 Task: Find a flight from Indianapolis to Fargo on May 10 for 8 passengers in economy class, with 2 carry-on bags, a price up to ₹330,000, on Alaska Airlines, departing between 12:00 AM and 1:00 AM.
Action: Mouse moved to (406, 360)
Screenshot: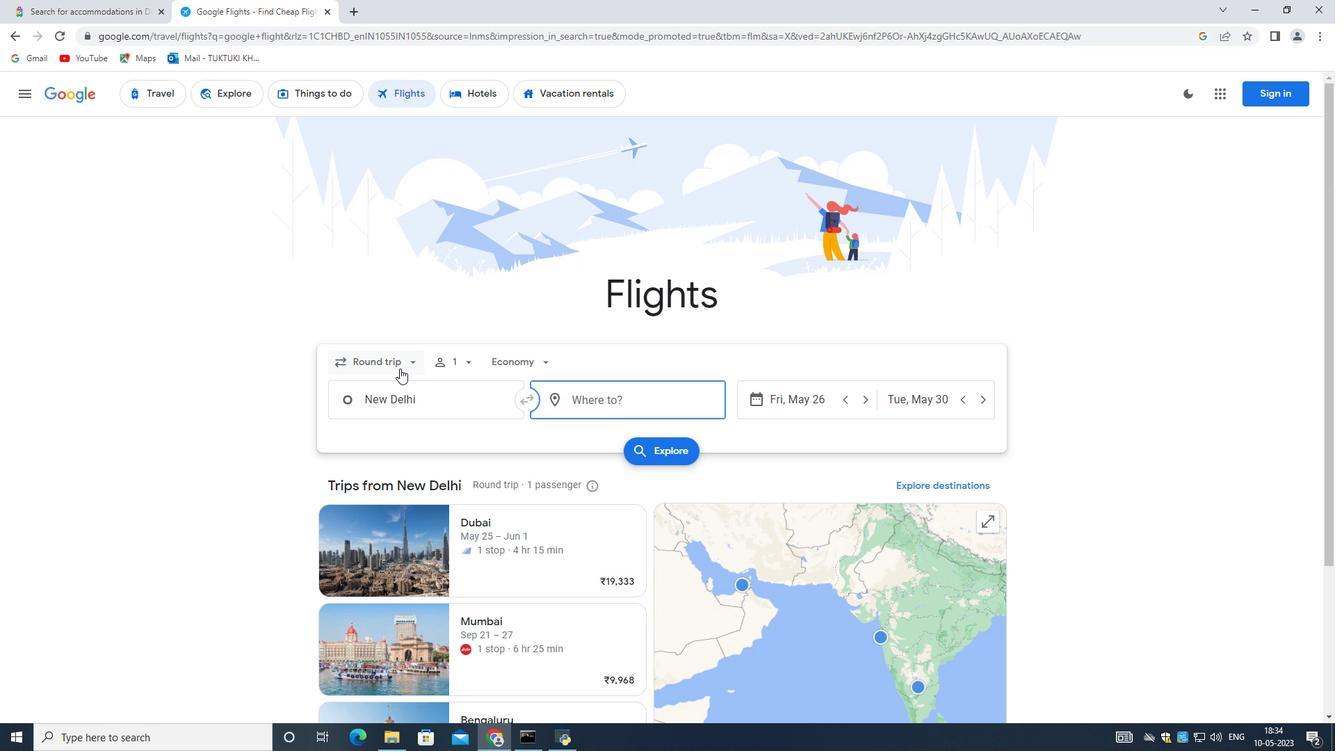 
Action: Mouse pressed left at (406, 360)
Screenshot: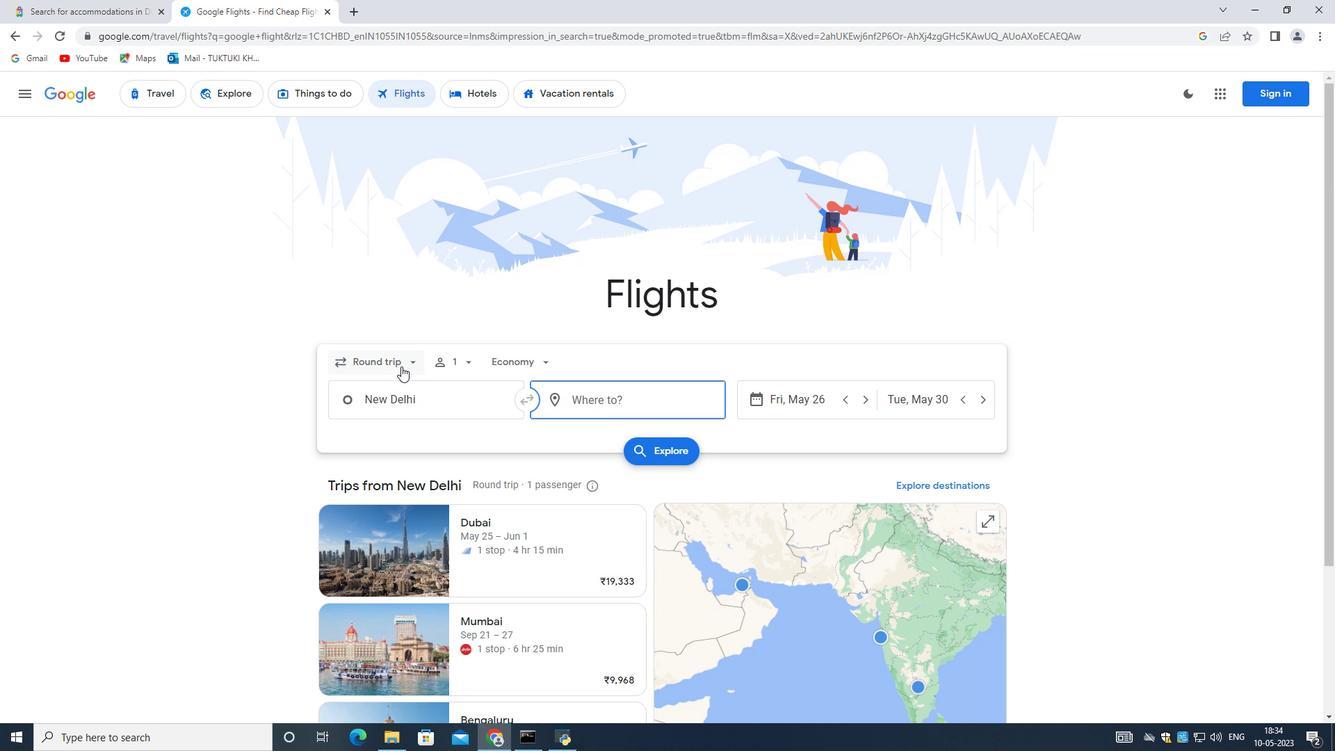 
Action: Mouse moved to (389, 427)
Screenshot: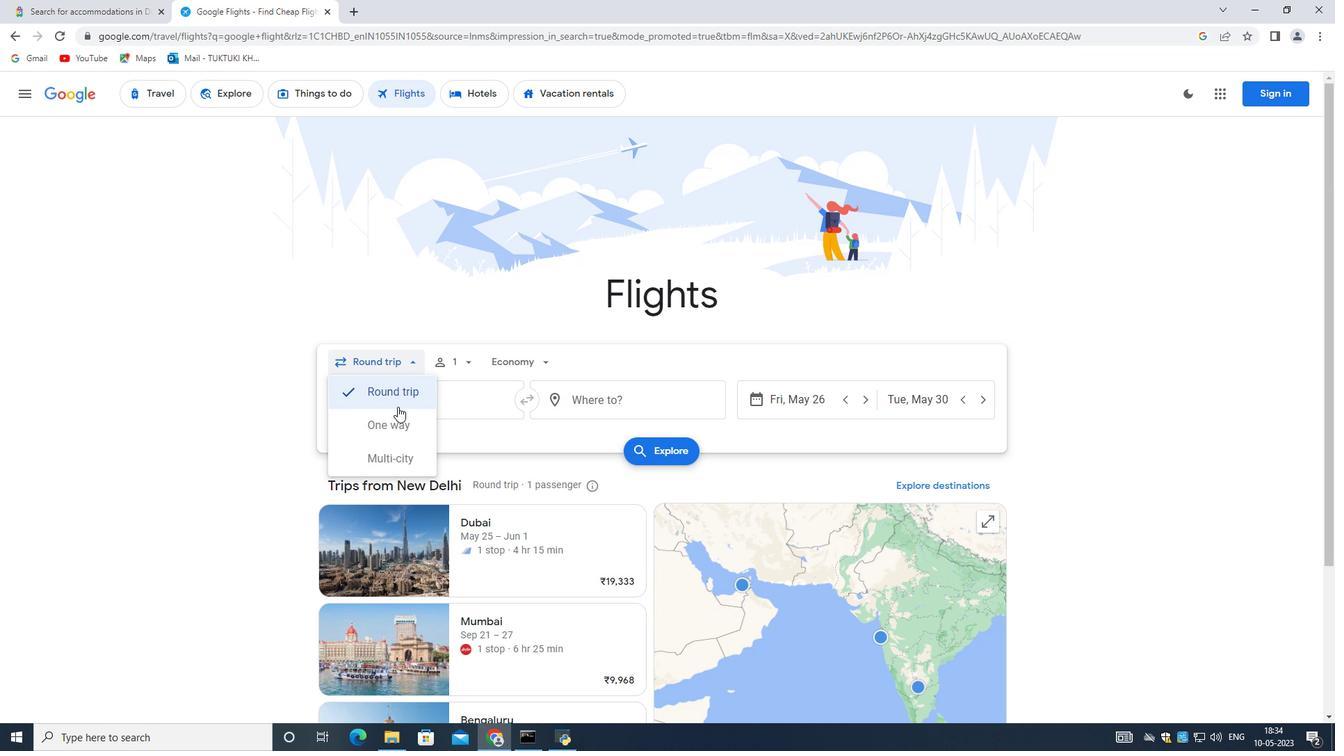 
Action: Mouse pressed left at (389, 427)
Screenshot: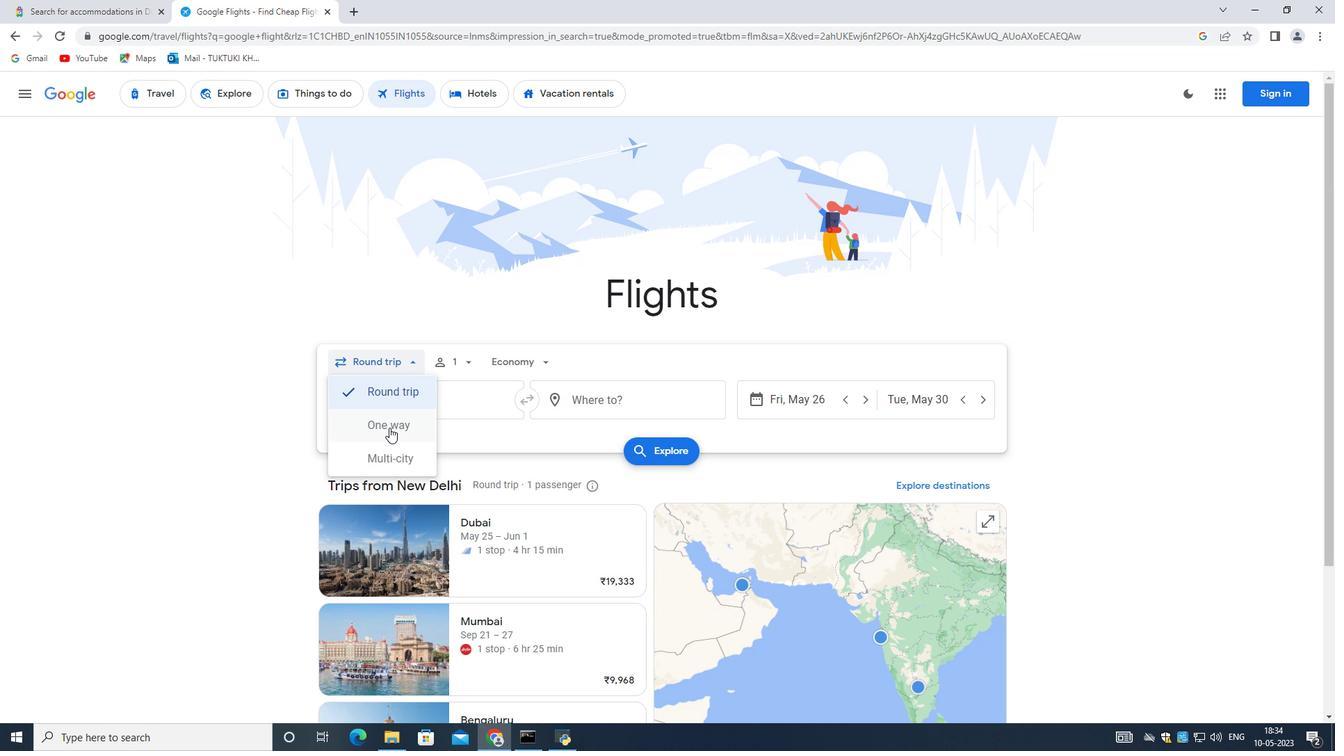 
Action: Mouse moved to (463, 362)
Screenshot: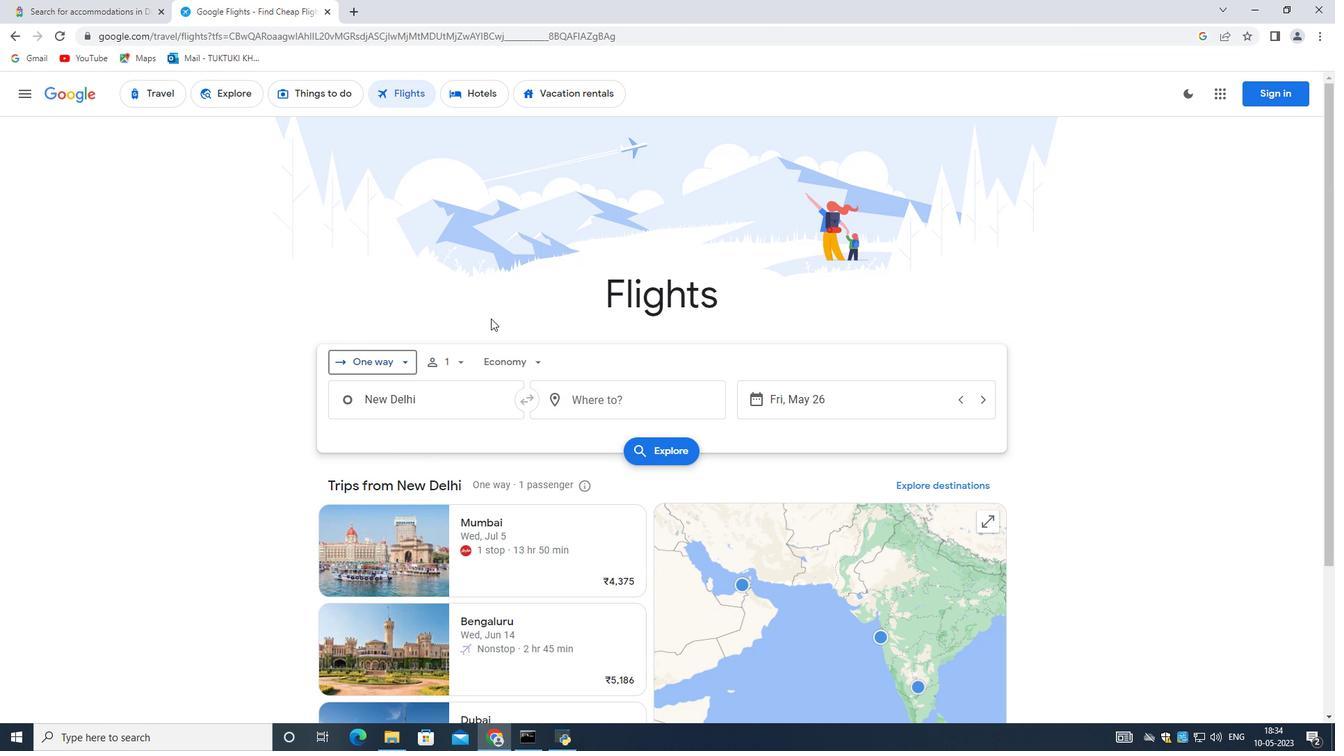 
Action: Mouse pressed left at (463, 362)
Screenshot: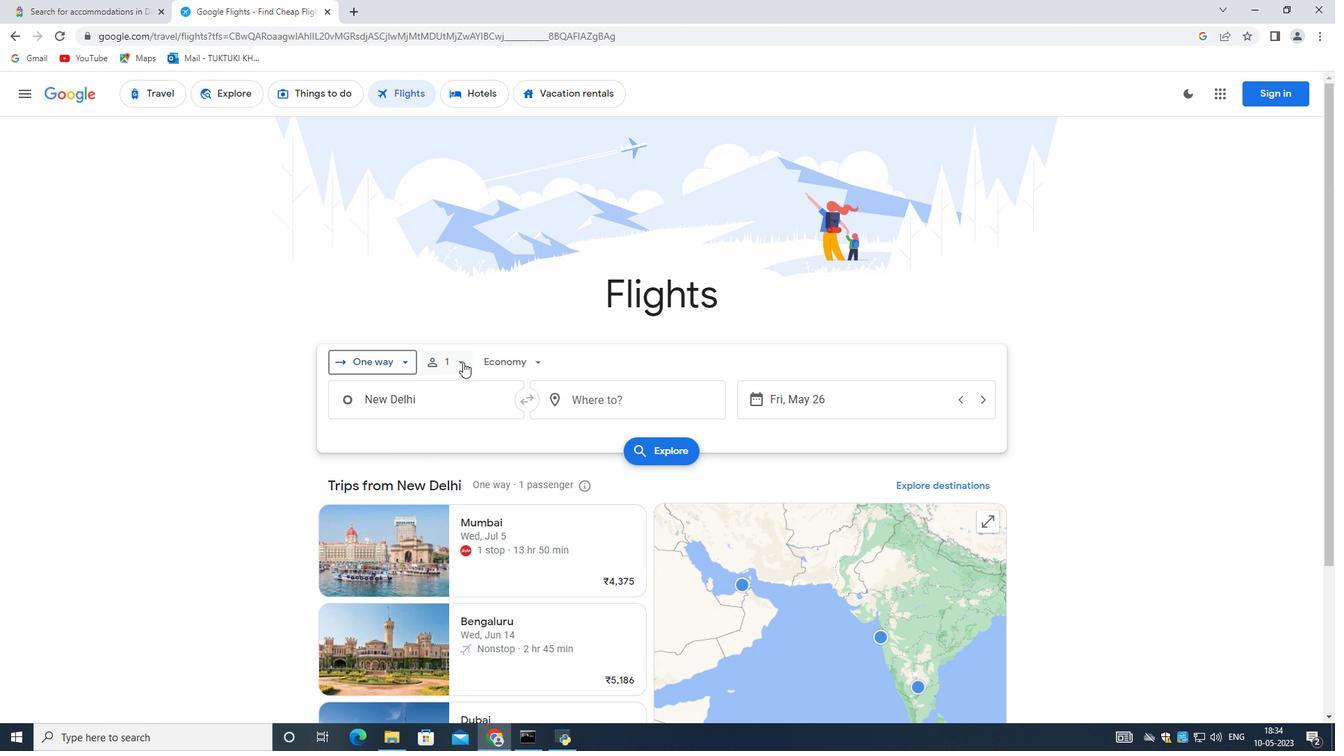 
Action: Mouse moved to (567, 430)
Screenshot: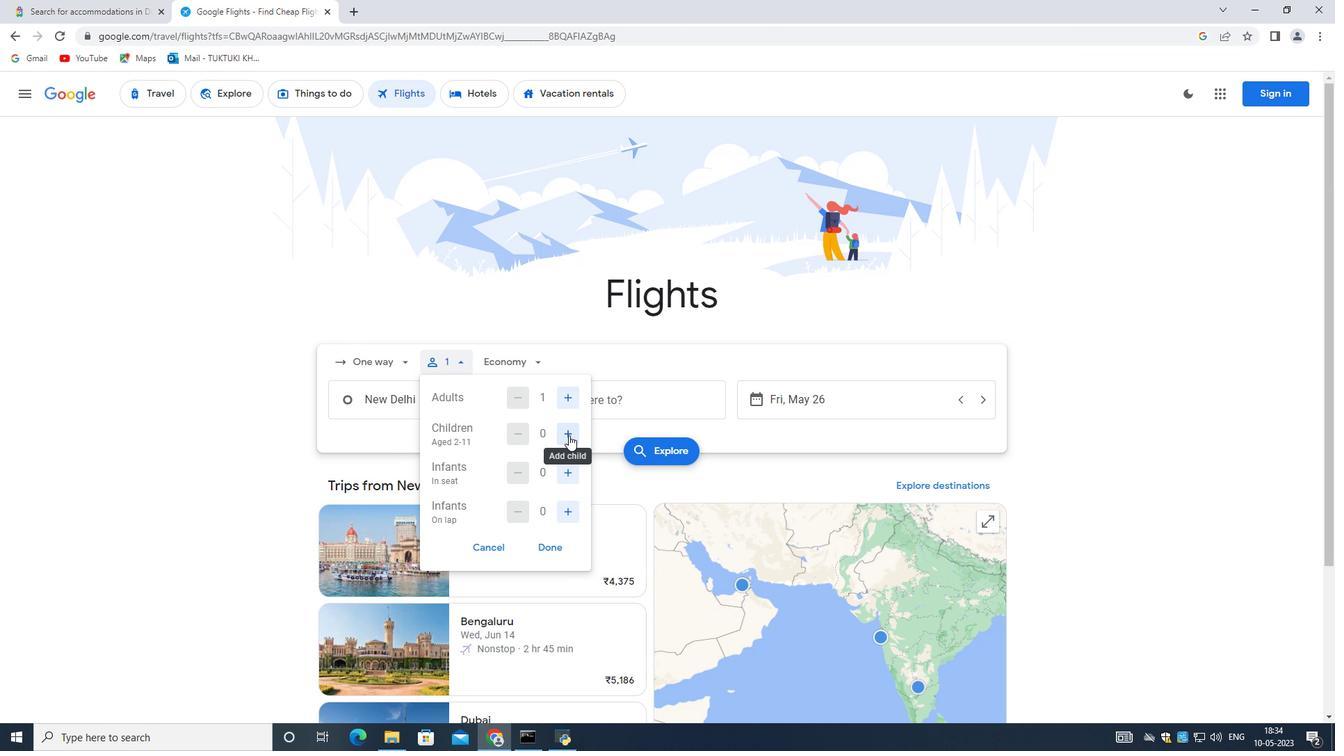 
Action: Mouse pressed left at (567, 430)
Screenshot: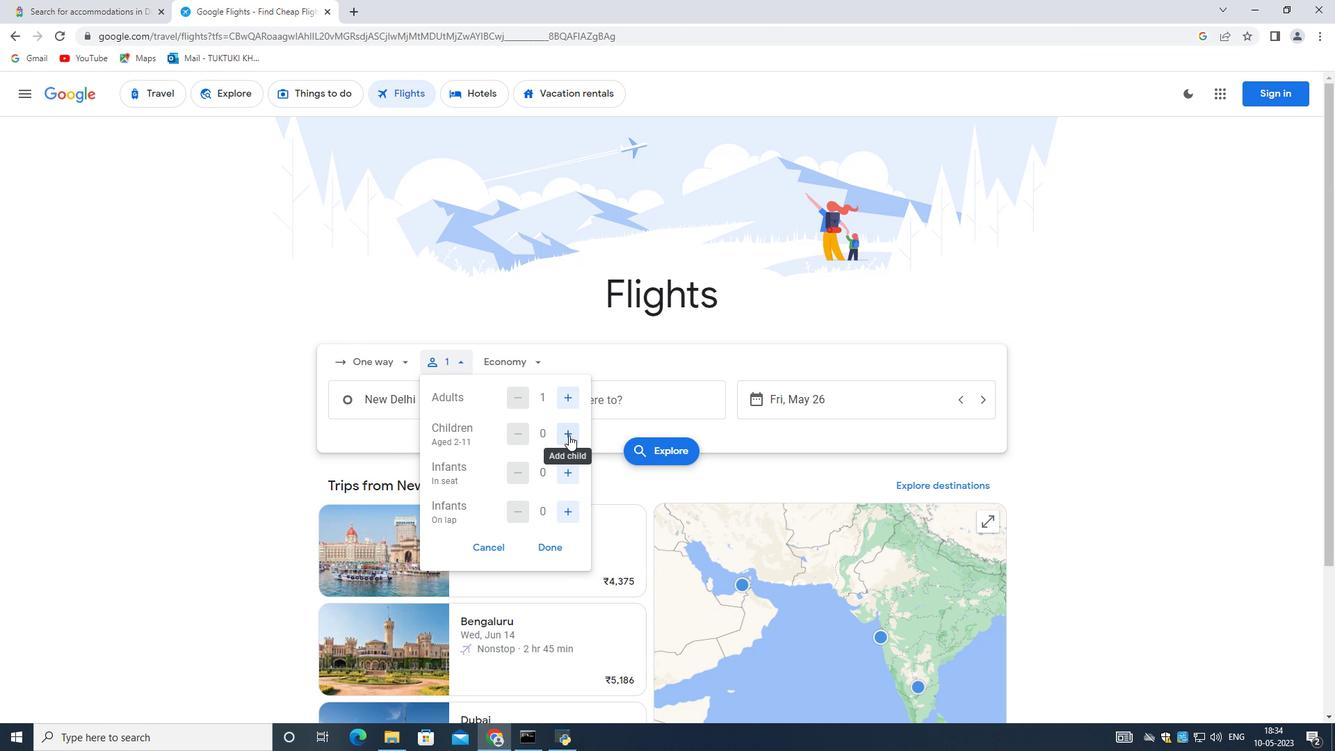 
Action: Mouse moved to (567, 430)
Screenshot: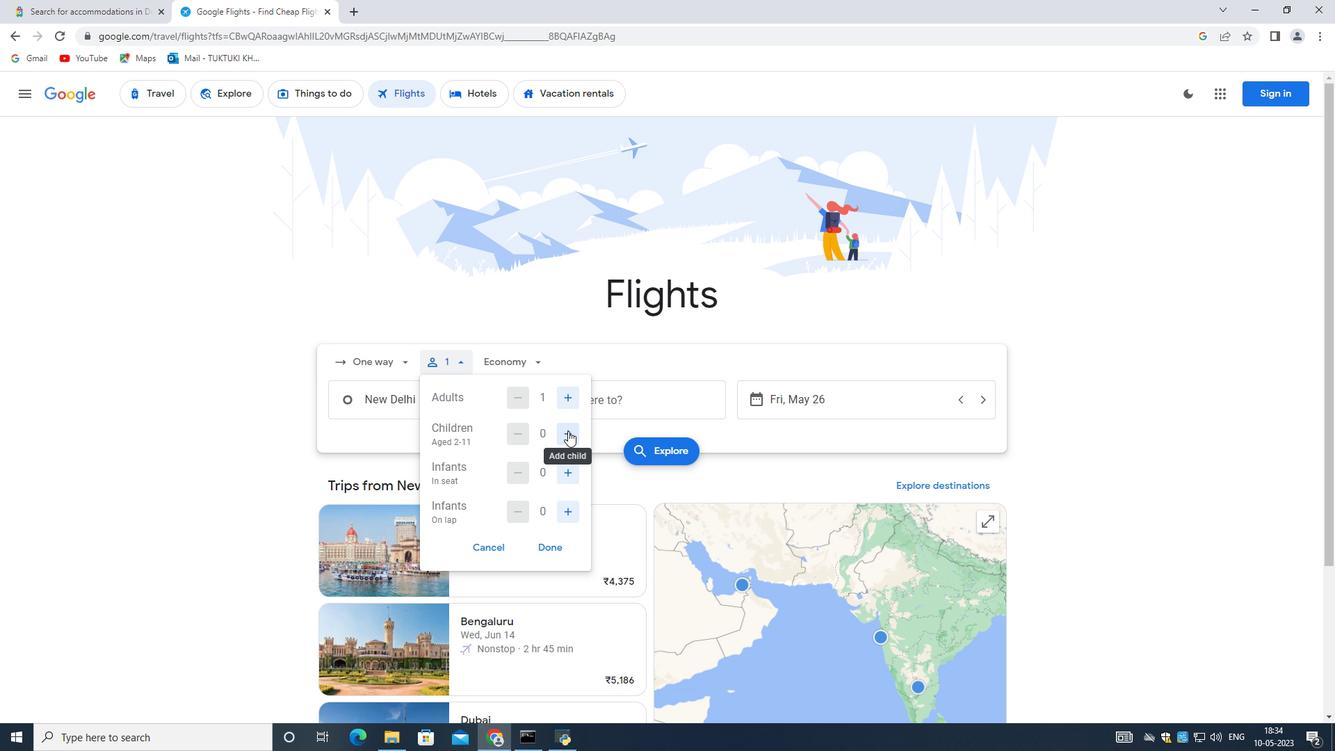 
Action: Mouse pressed left at (567, 430)
Screenshot: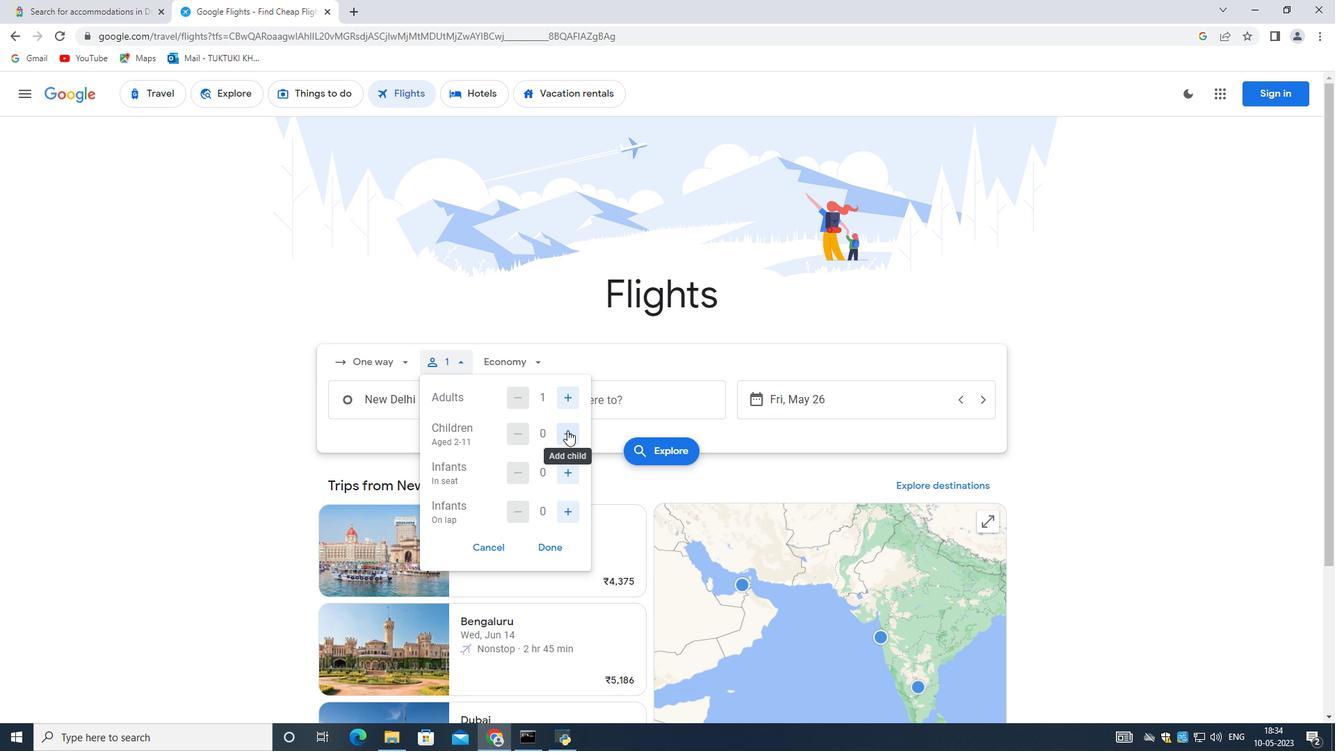 
Action: Mouse pressed left at (567, 430)
Screenshot: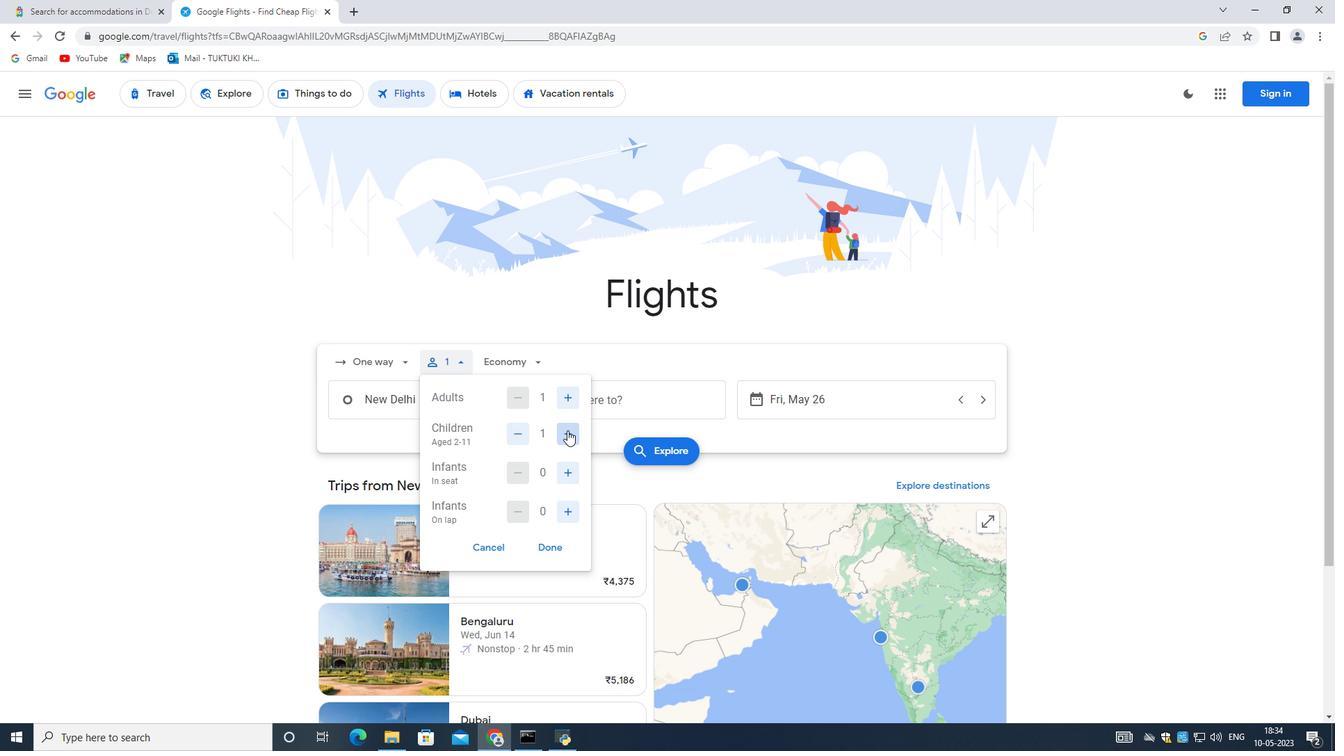
Action: Mouse pressed left at (567, 430)
Screenshot: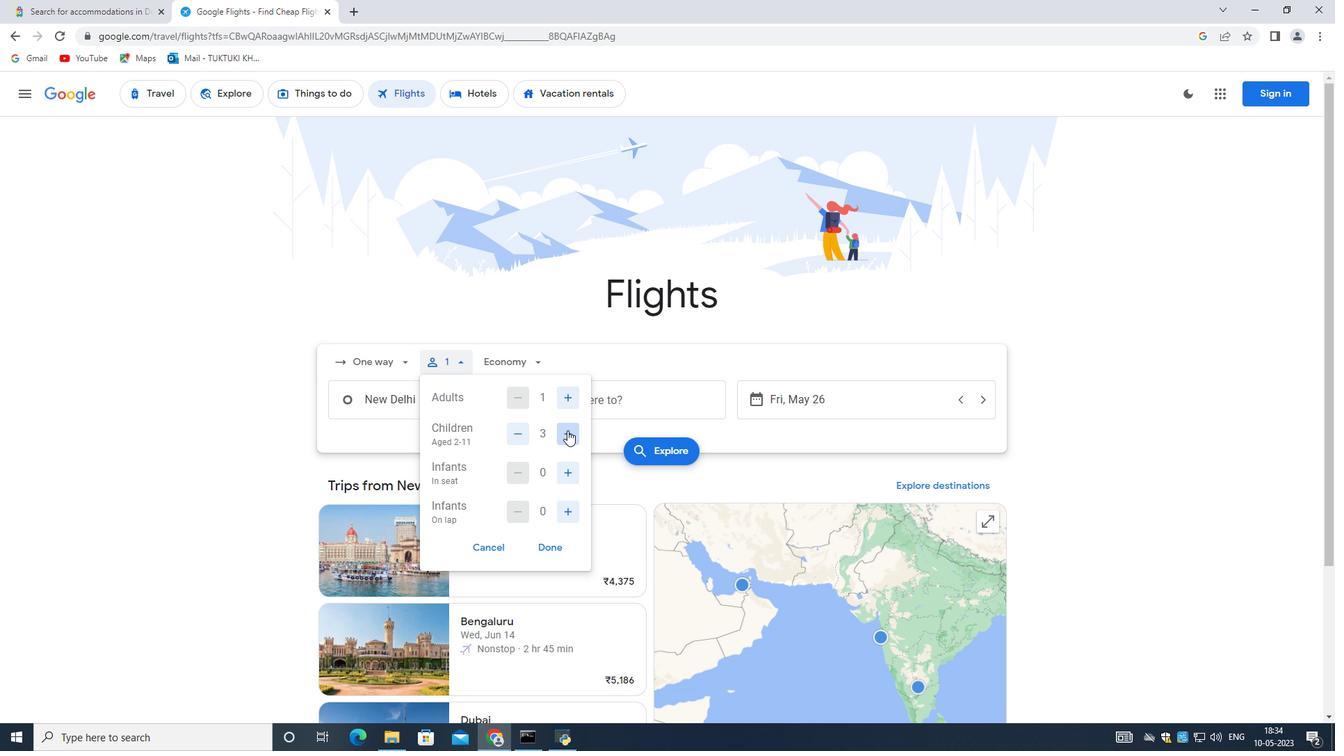 
Action: Mouse pressed left at (567, 430)
Screenshot: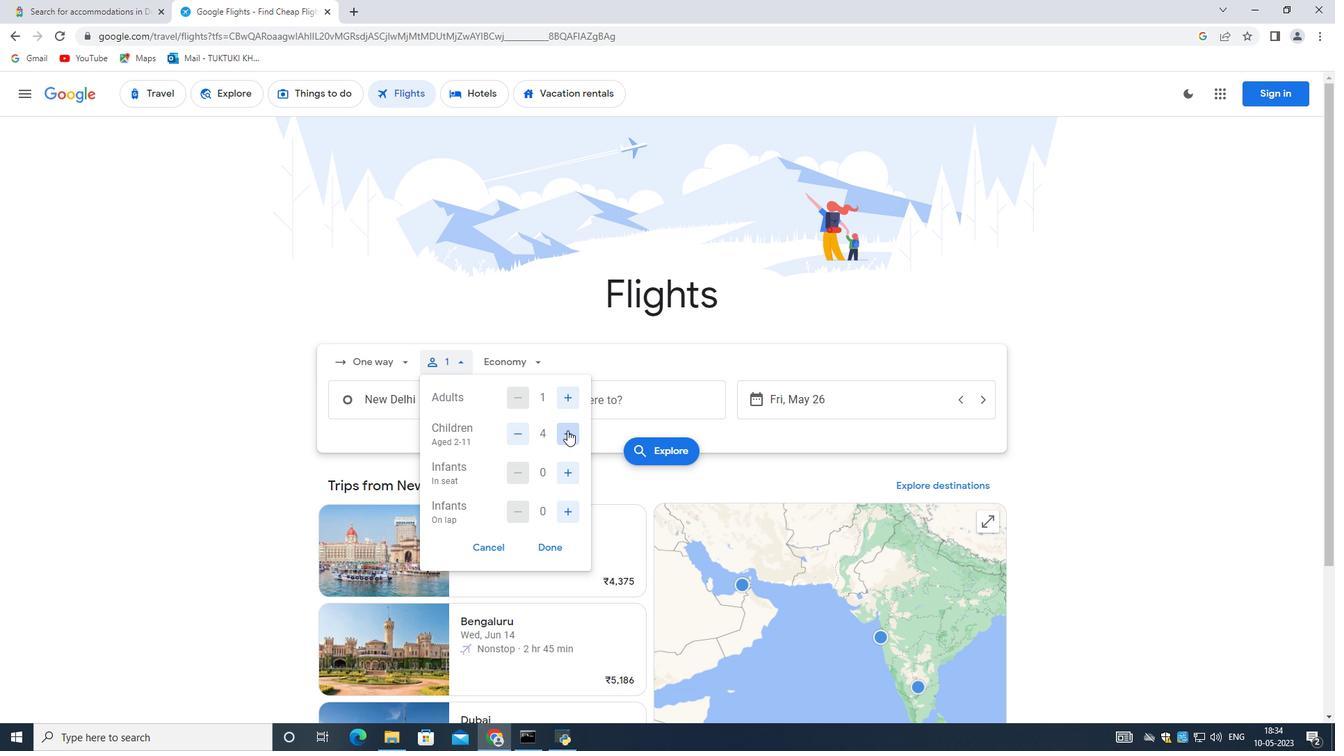 
Action: Mouse moved to (567, 429)
Screenshot: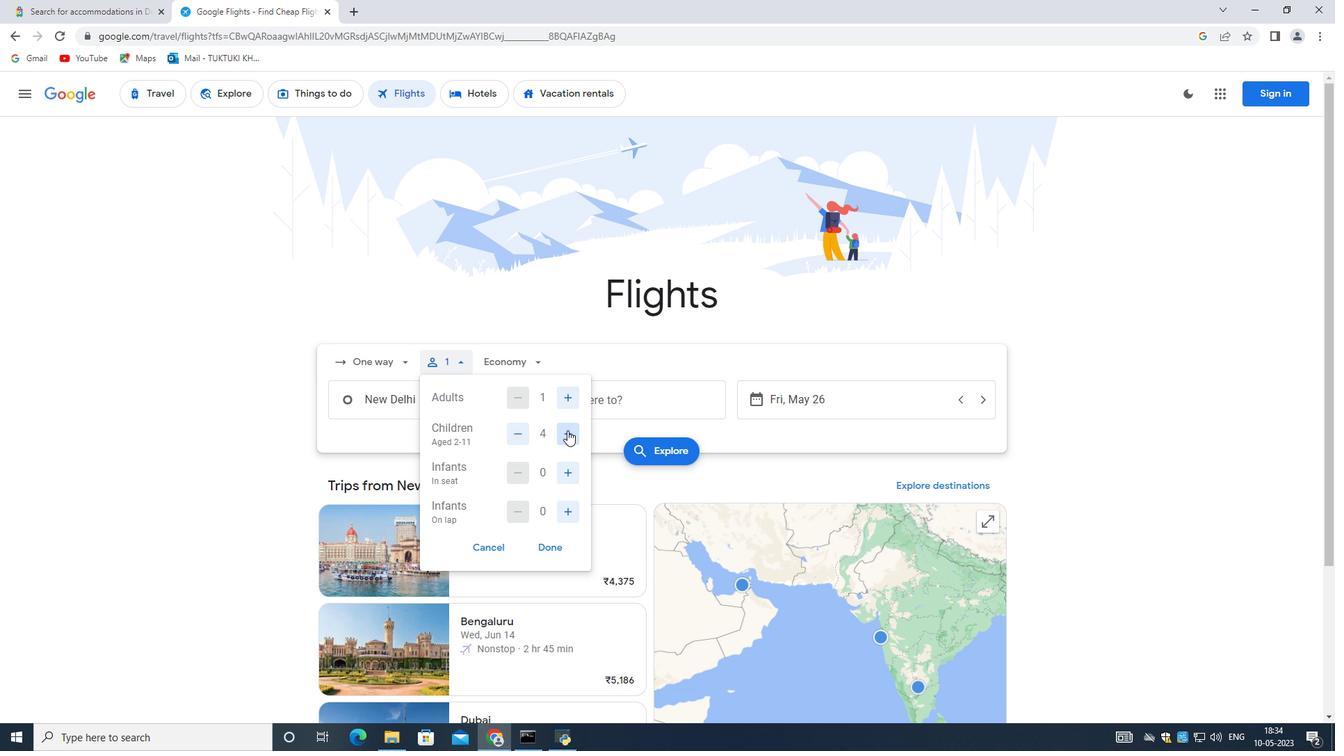 
Action: Mouse pressed left at (567, 429)
Screenshot: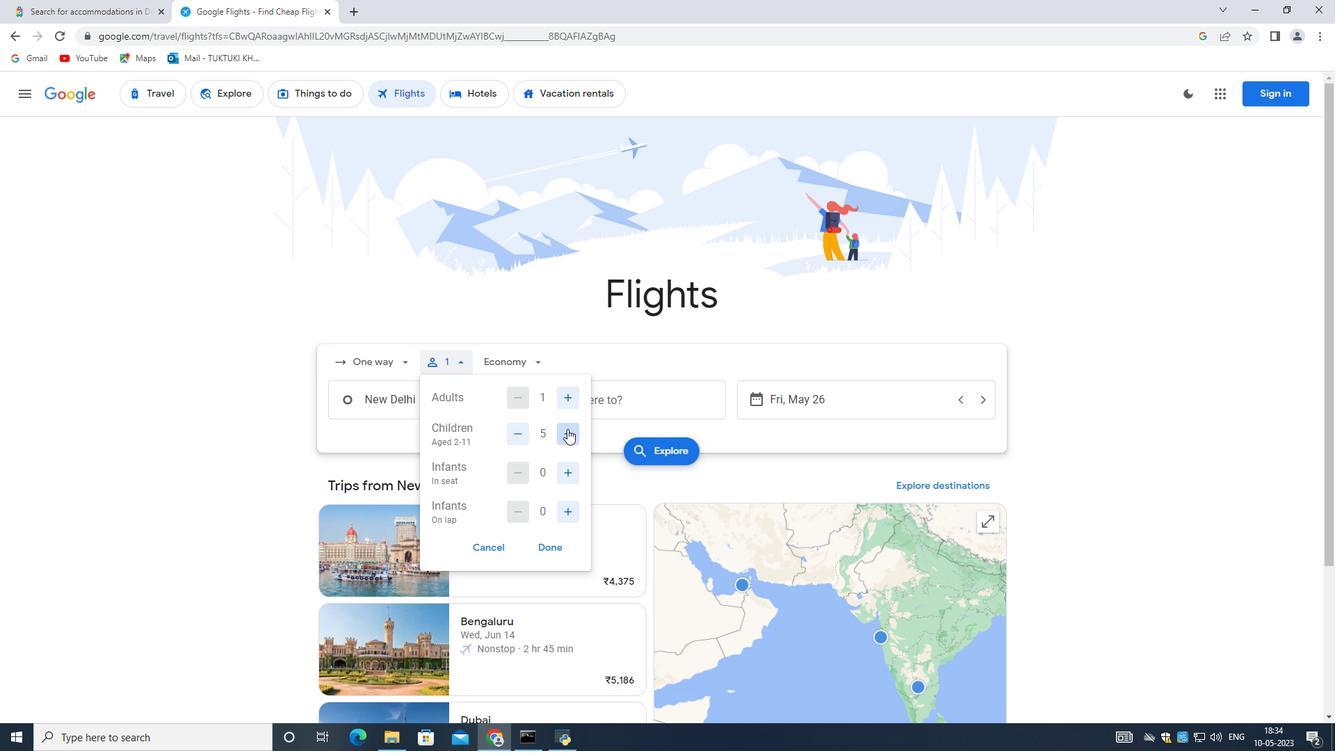
Action: Mouse moved to (516, 431)
Screenshot: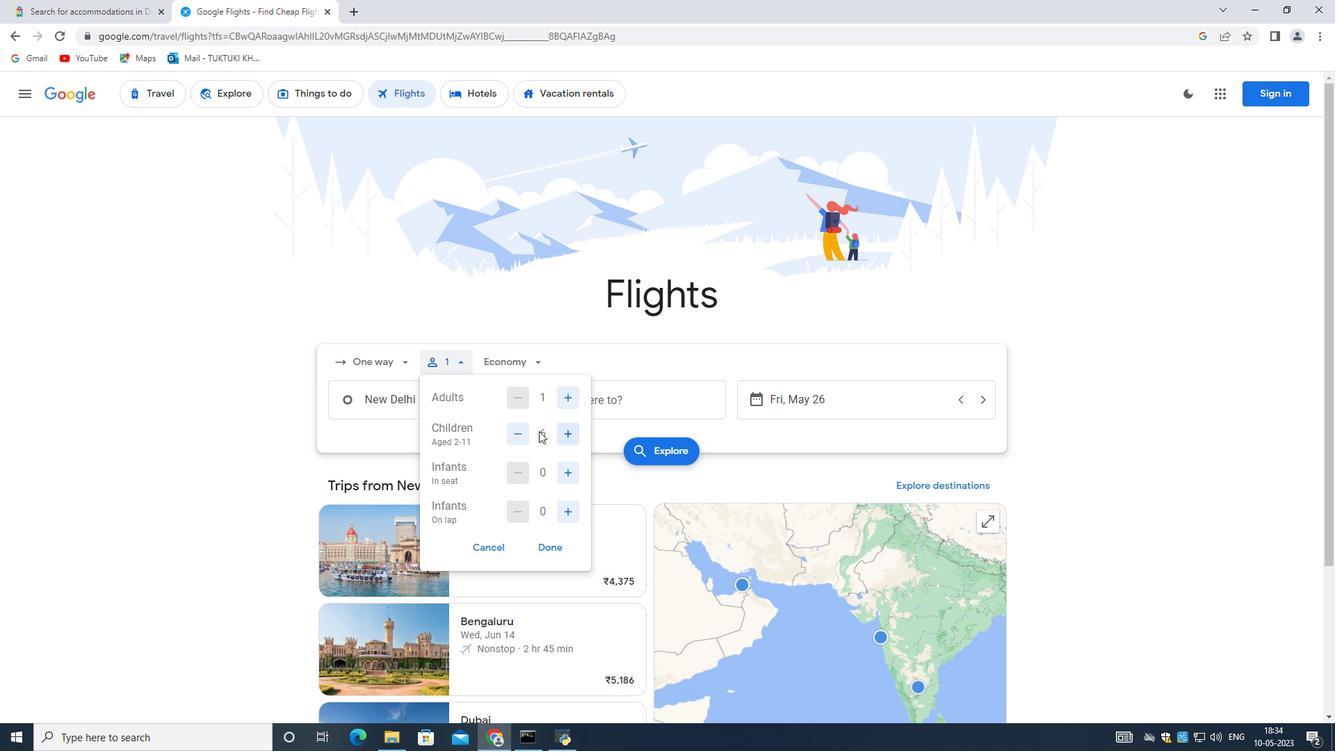 
Action: Mouse pressed left at (516, 431)
Screenshot: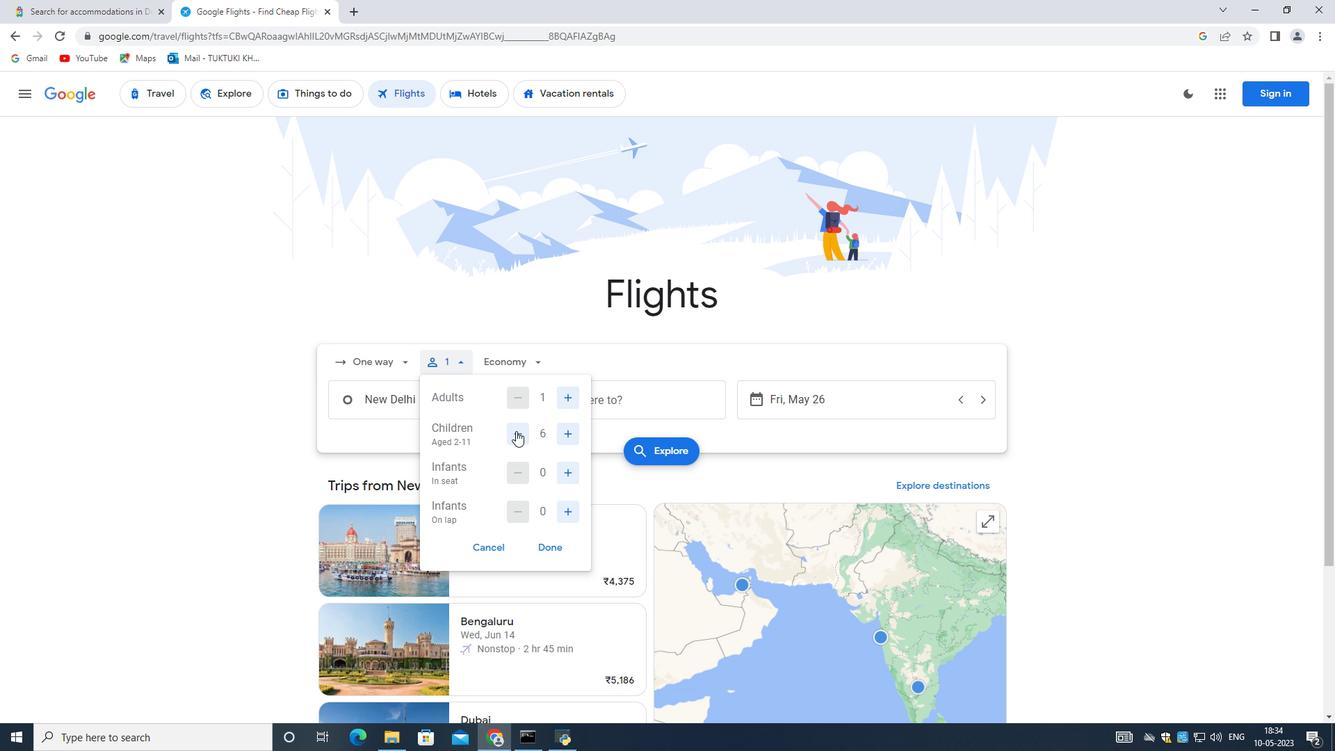 
Action: Mouse moved to (571, 468)
Screenshot: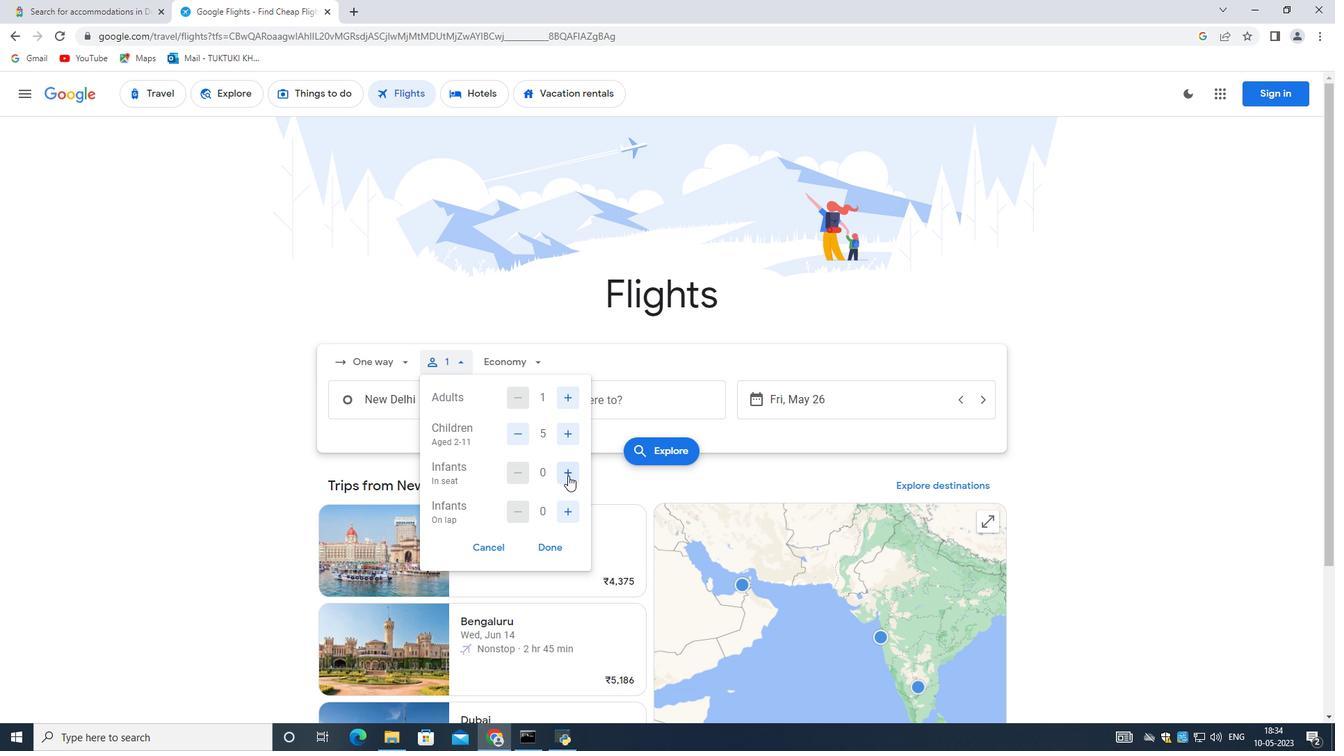 
Action: Mouse pressed left at (571, 468)
Screenshot: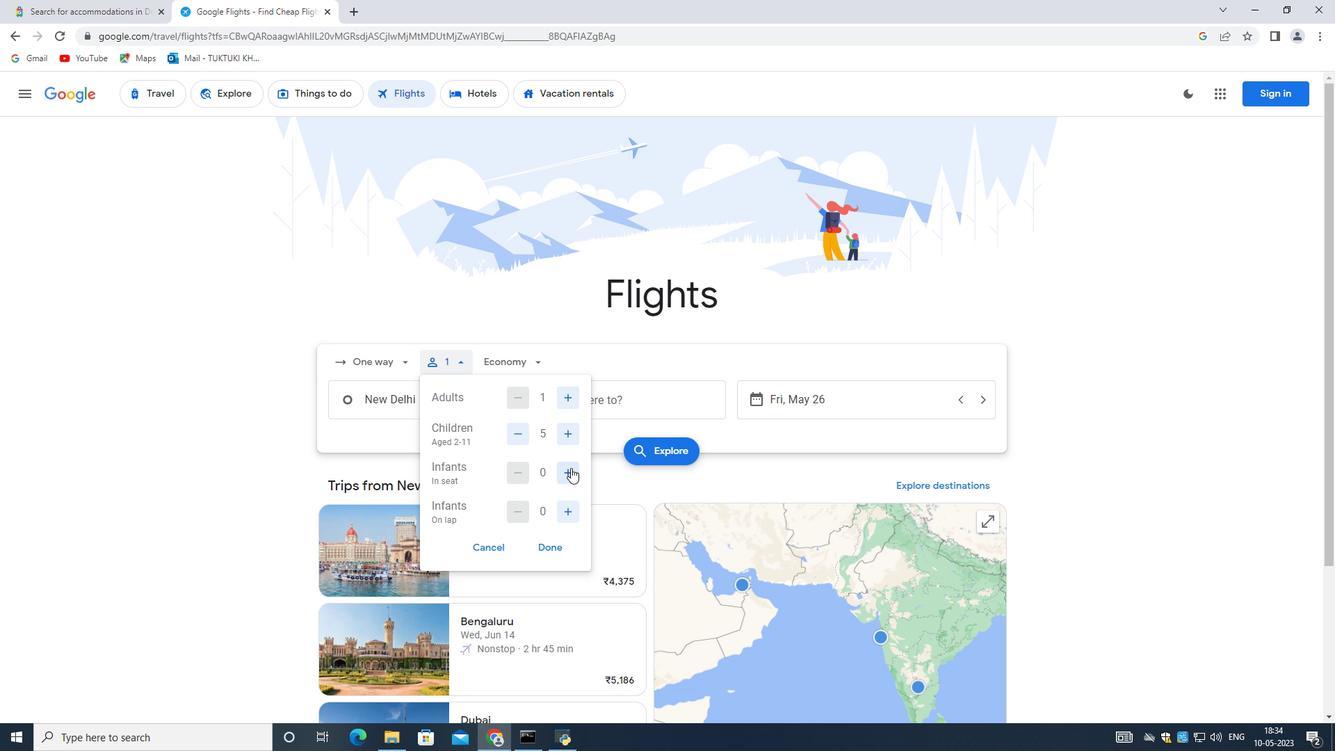 
Action: Mouse pressed left at (571, 468)
Screenshot: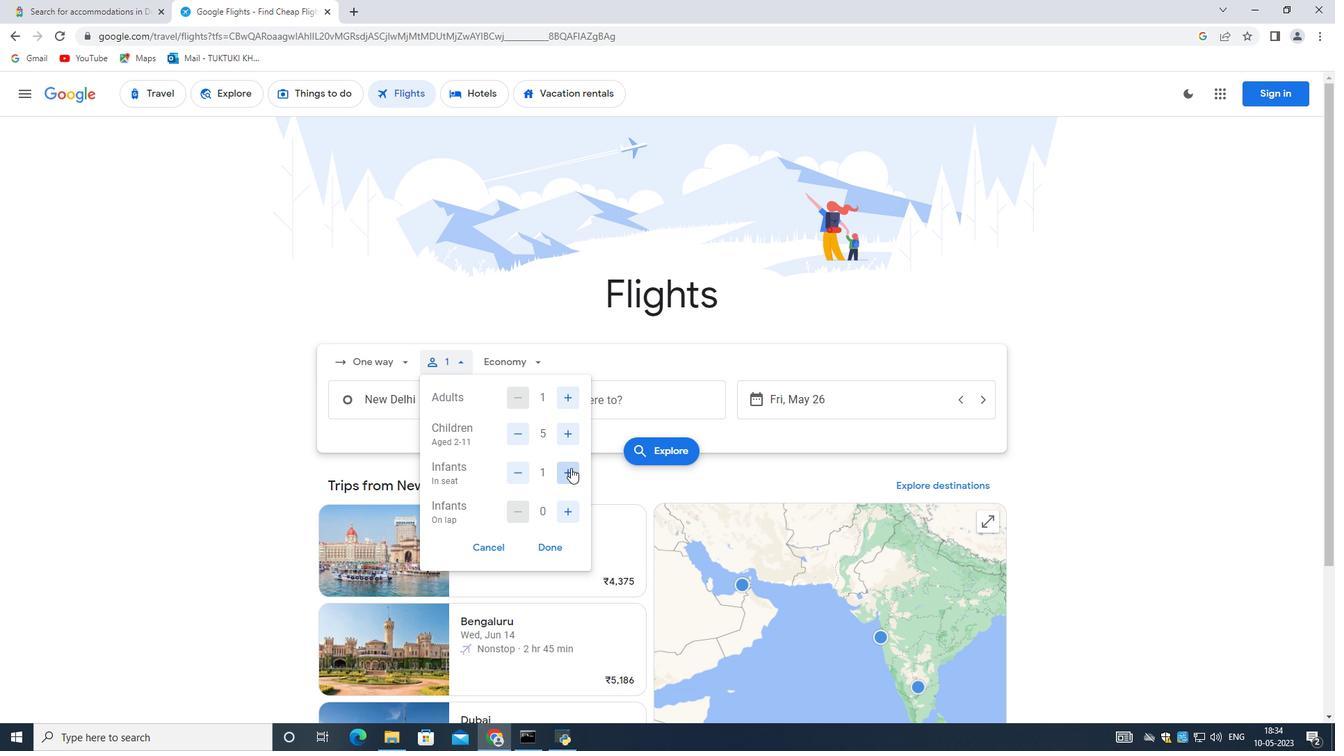 
Action: Mouse moved to (561, 507)
Screenshot: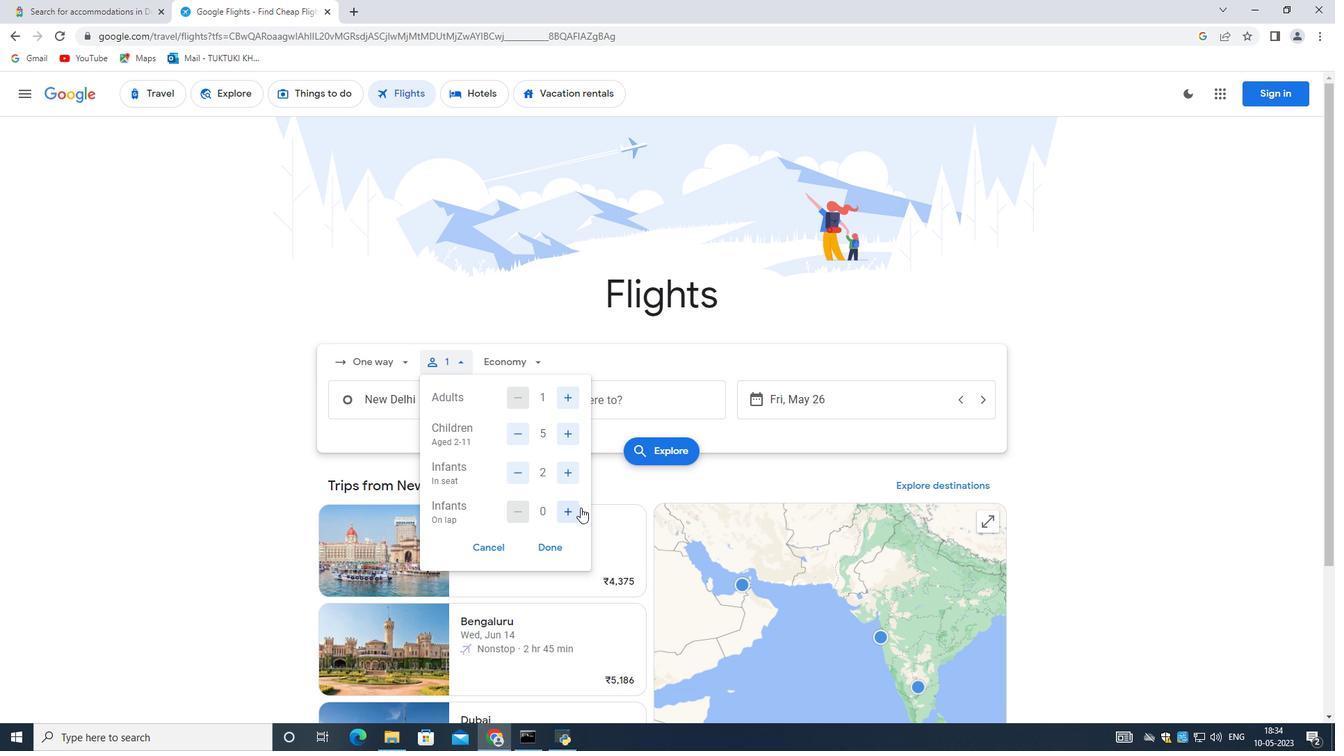 
Action: Mouse pressed left at (561, 507)
Screenshot: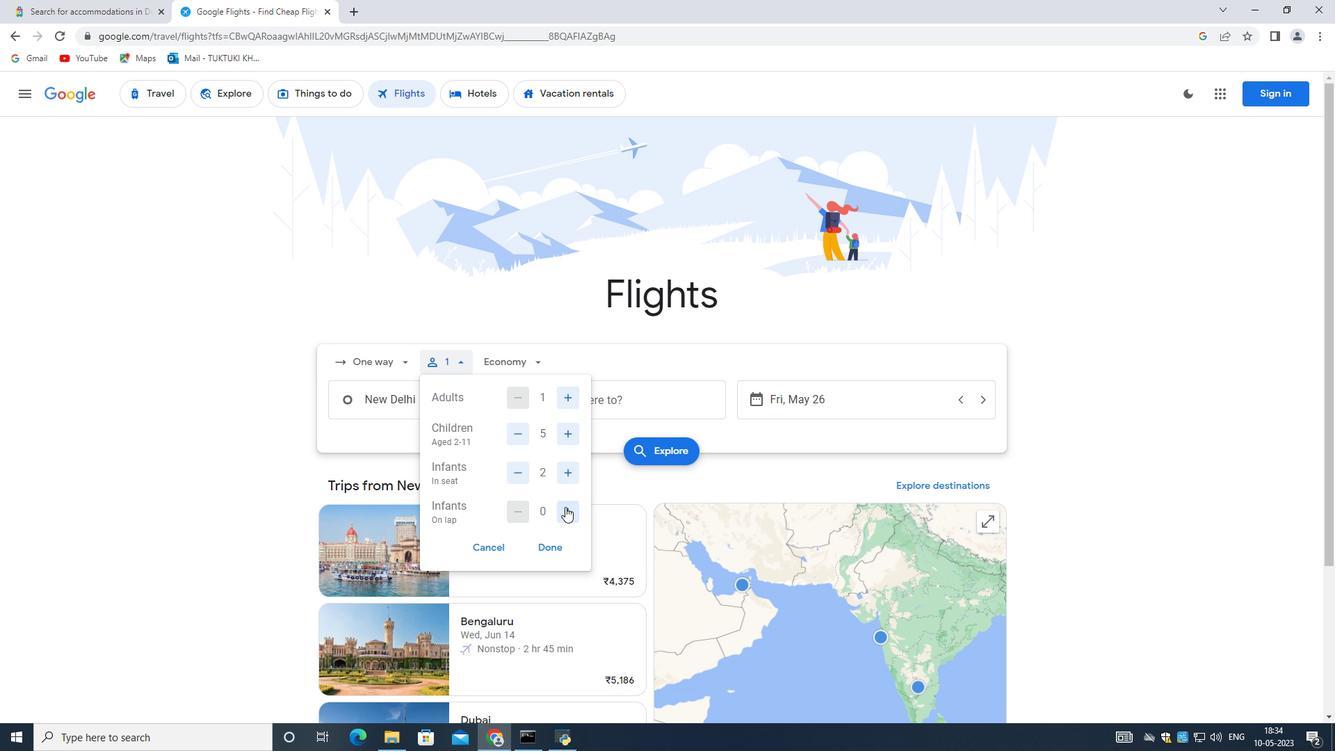 
Action: Mouse moved to (522, 470)
Screenshot: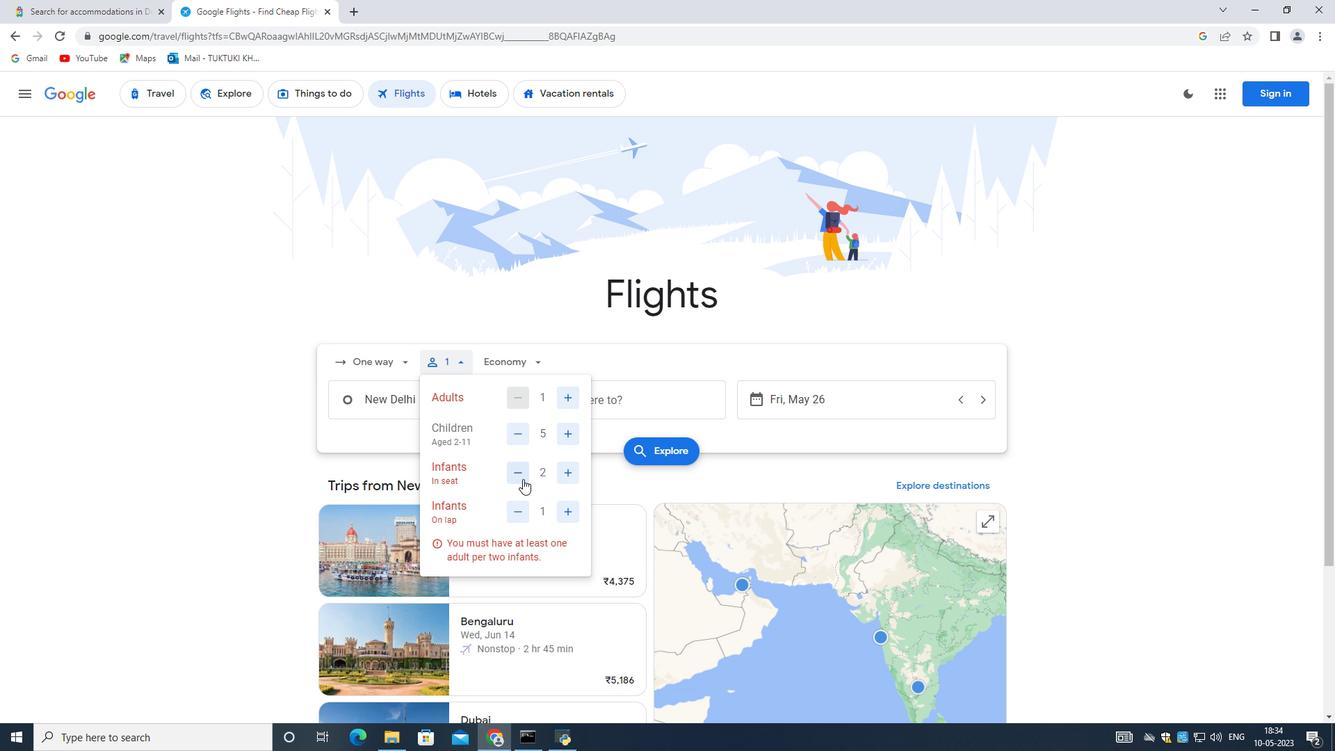 
Action: Mouse pressed left at (522, 470)
Screenshot: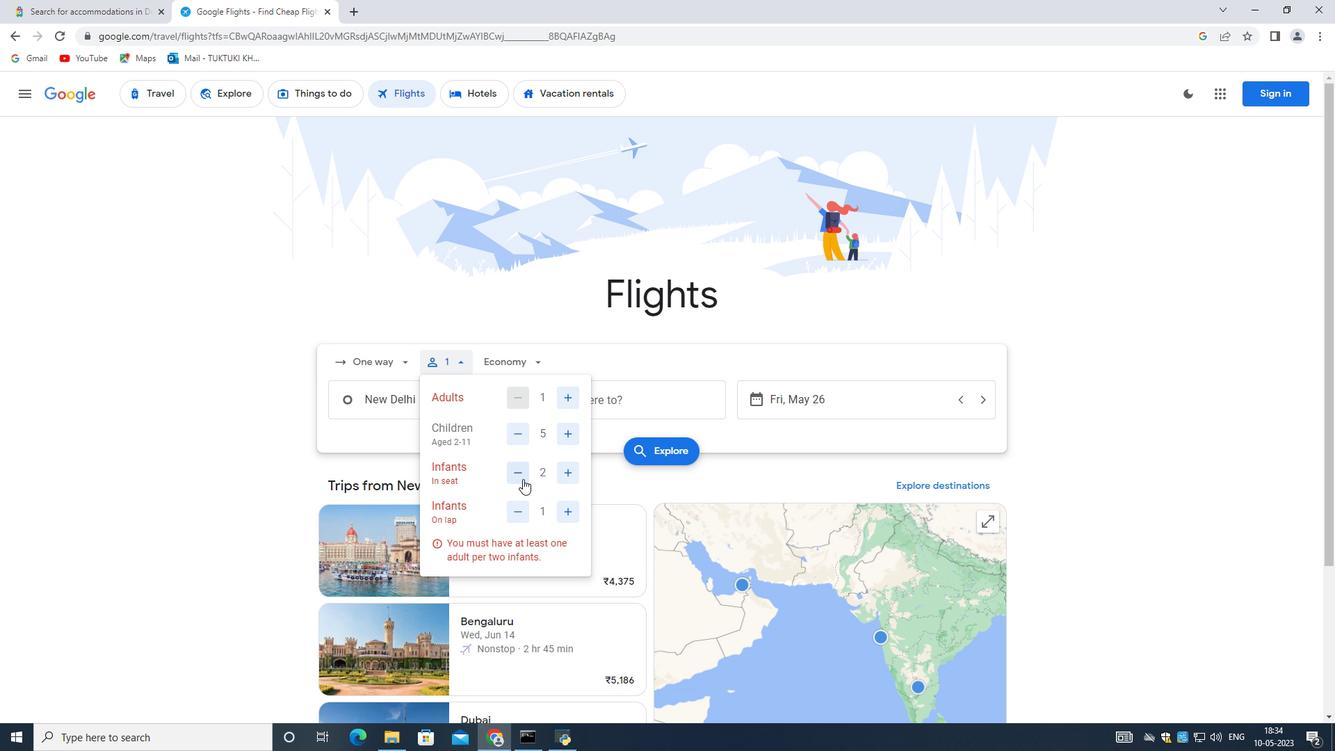 
Action: Mouse moved to (541, 545)
Screenshot: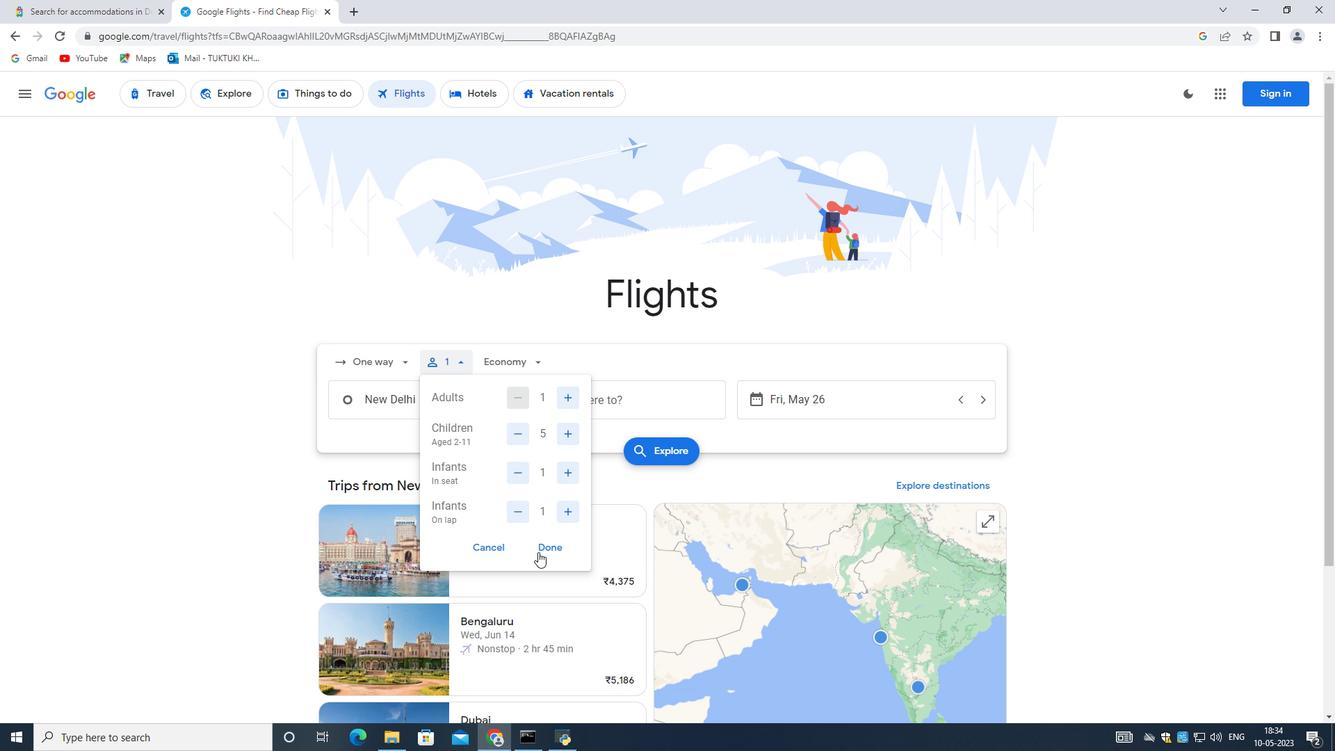 
Action: Mouse pressed left at (541, 545)
Screenshot: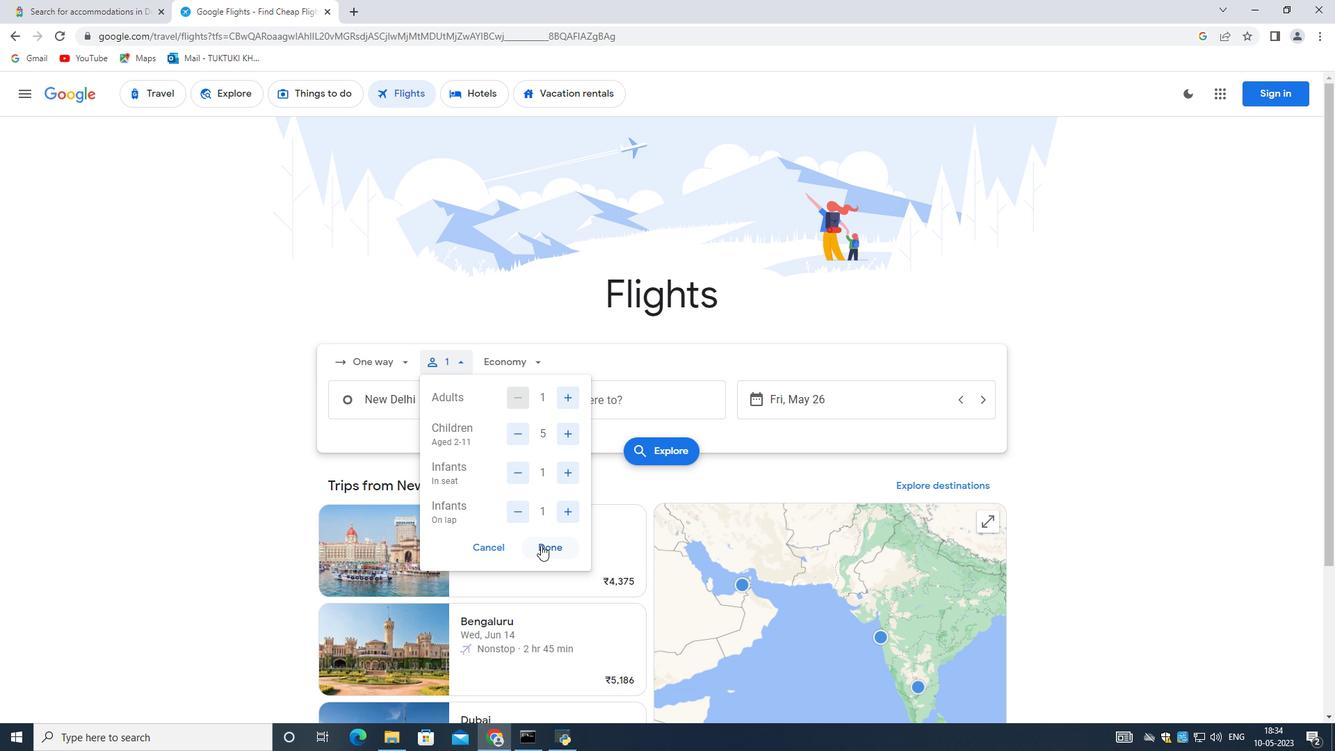 
Action: Mouse moved to (530, 357)
Screenshot: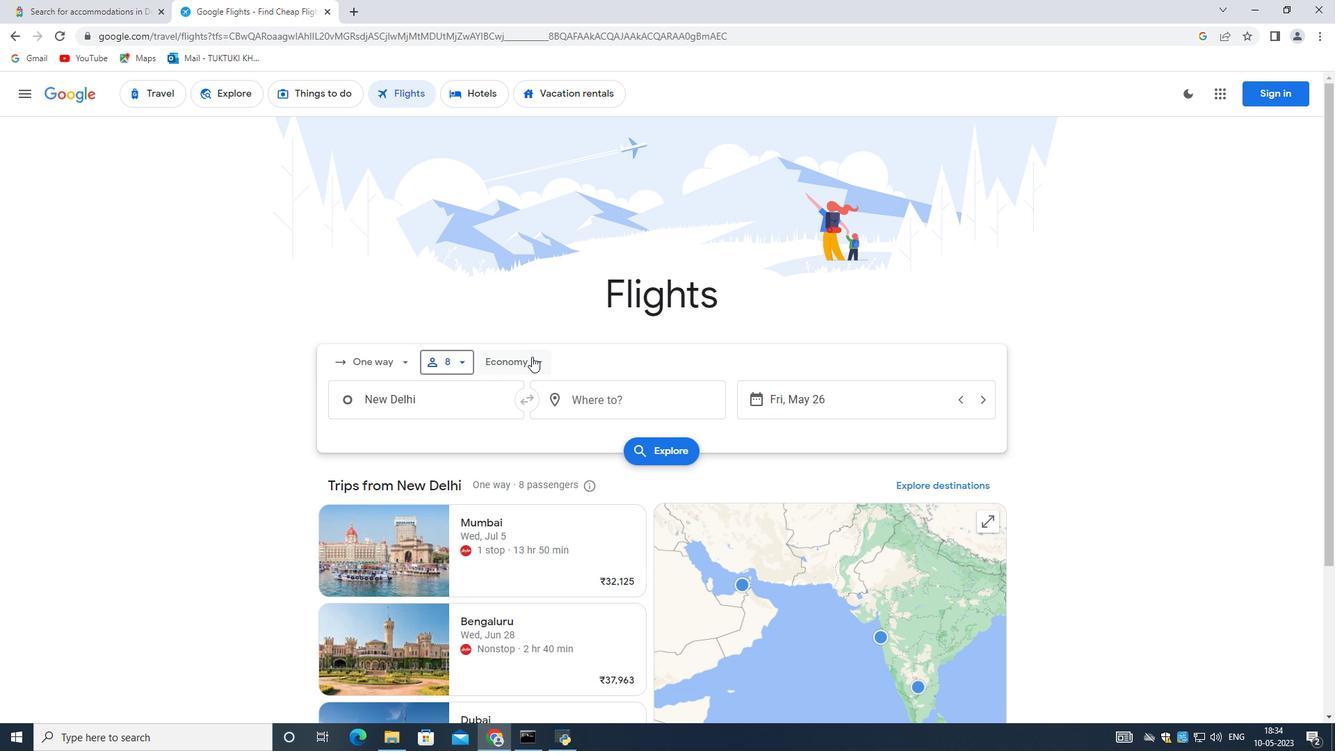 
Action: Mouse scrolled (530, 356) with delta (0, 0)
Screenshot: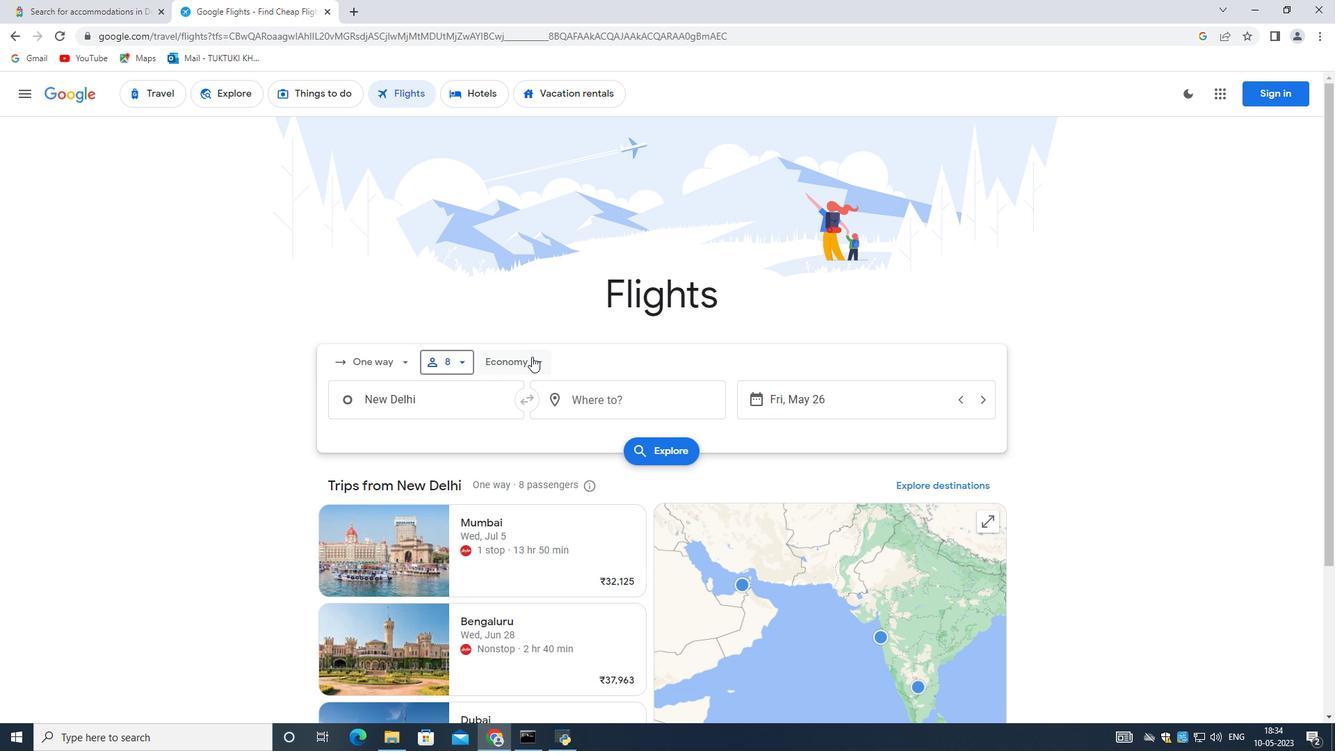 
Action: Mouse moved to (530, 357)
Screenshot: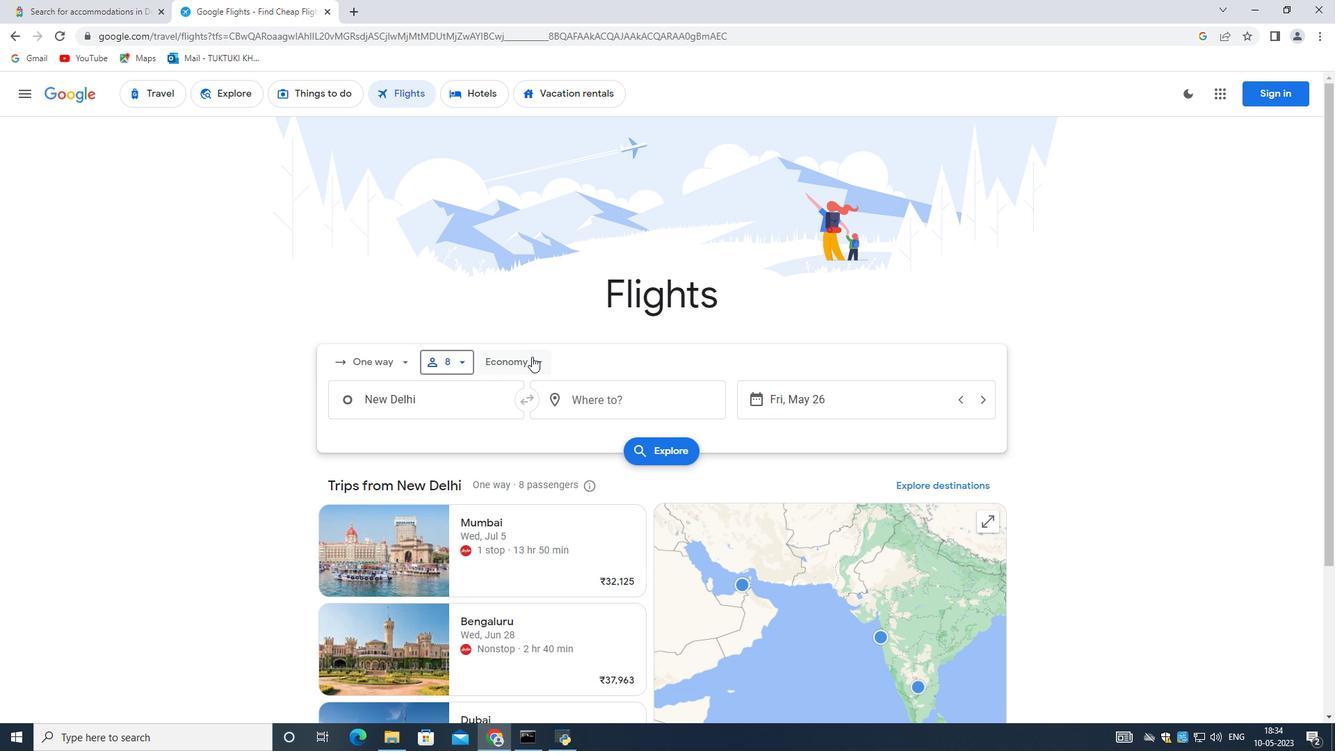 
Action: Mouse scrolled (530, 356) with delta (0, 0)
Screenshot: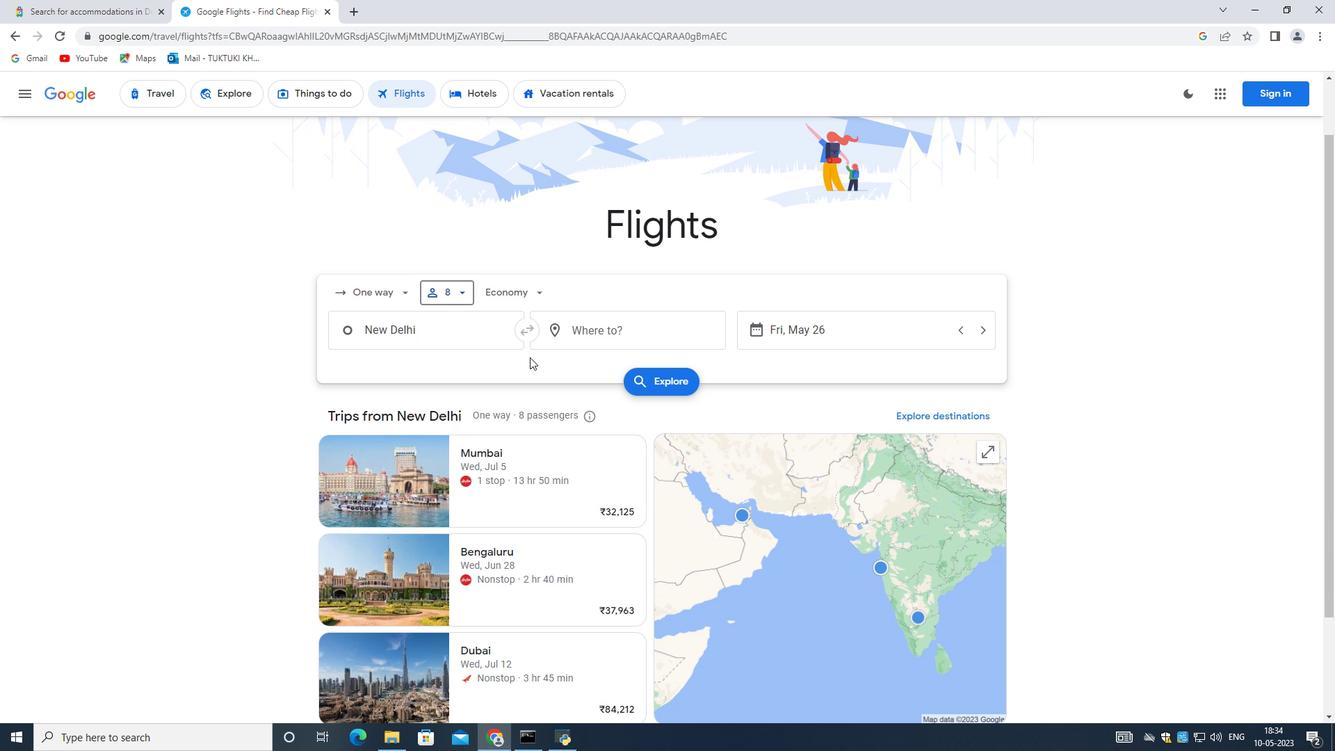 
Action: Mouse moved to (456, 255)
Screenshot: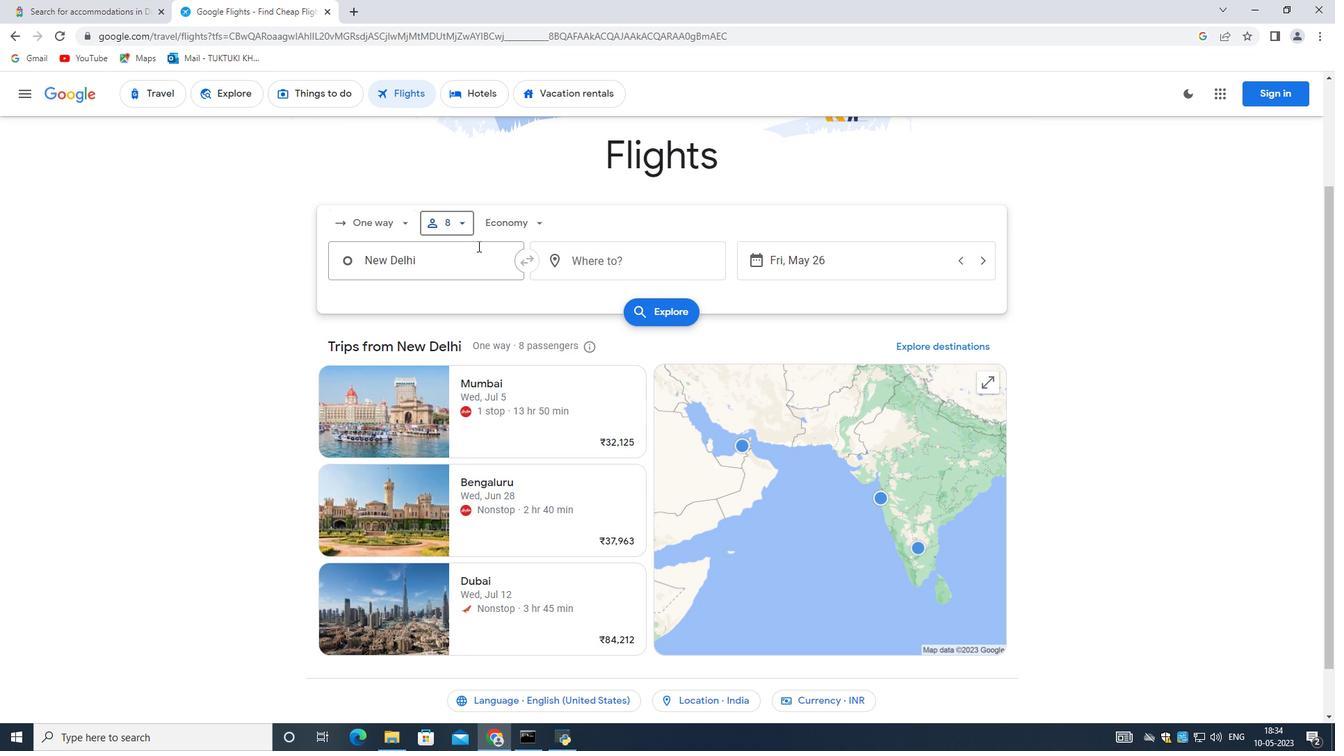 
Action: Mouse pressed left at (456, 255)
Screenshot: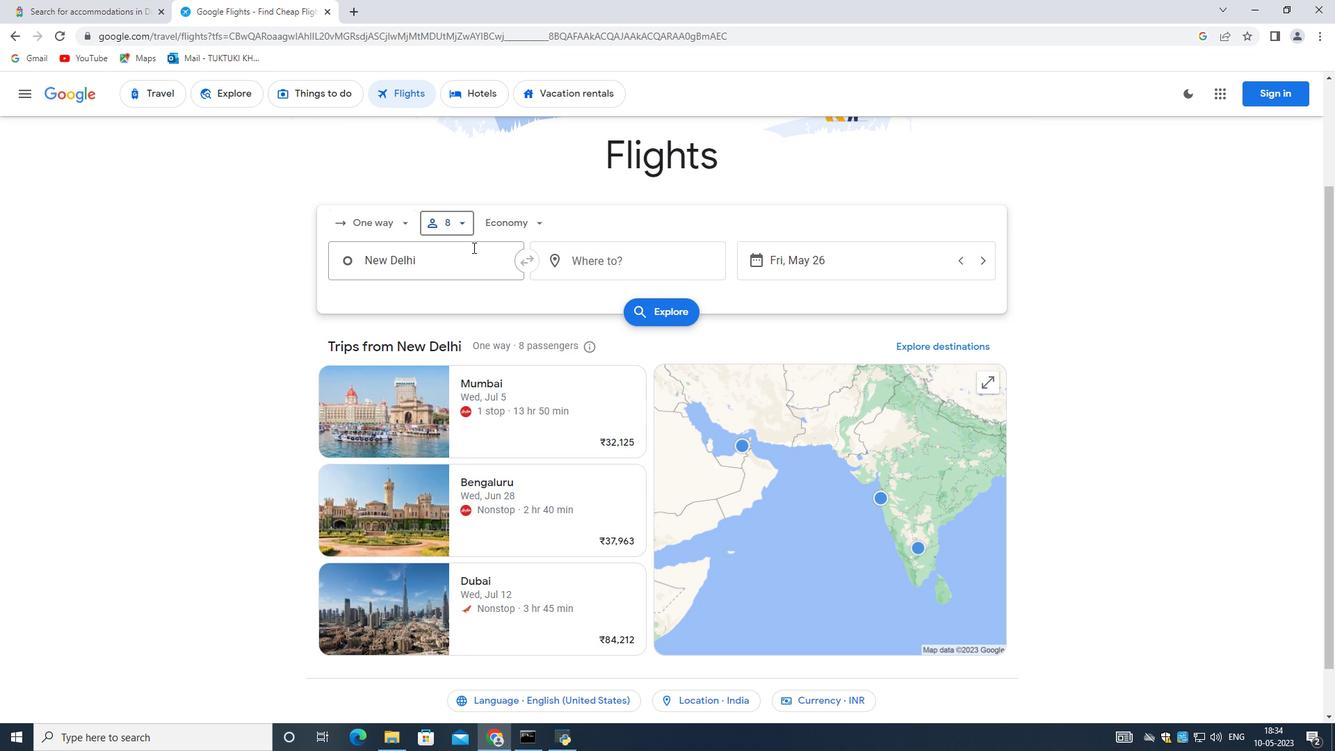 
Action: Key pressed <Key.backspace><Key.shift><Key.shift><Key.shift><Key.shift><Key.shift><Key.shift><Key.shift><Key.shift><Key.shift><Key.shift><Key.shift><Key.shift><Key.shift>Indiana
Screenshot: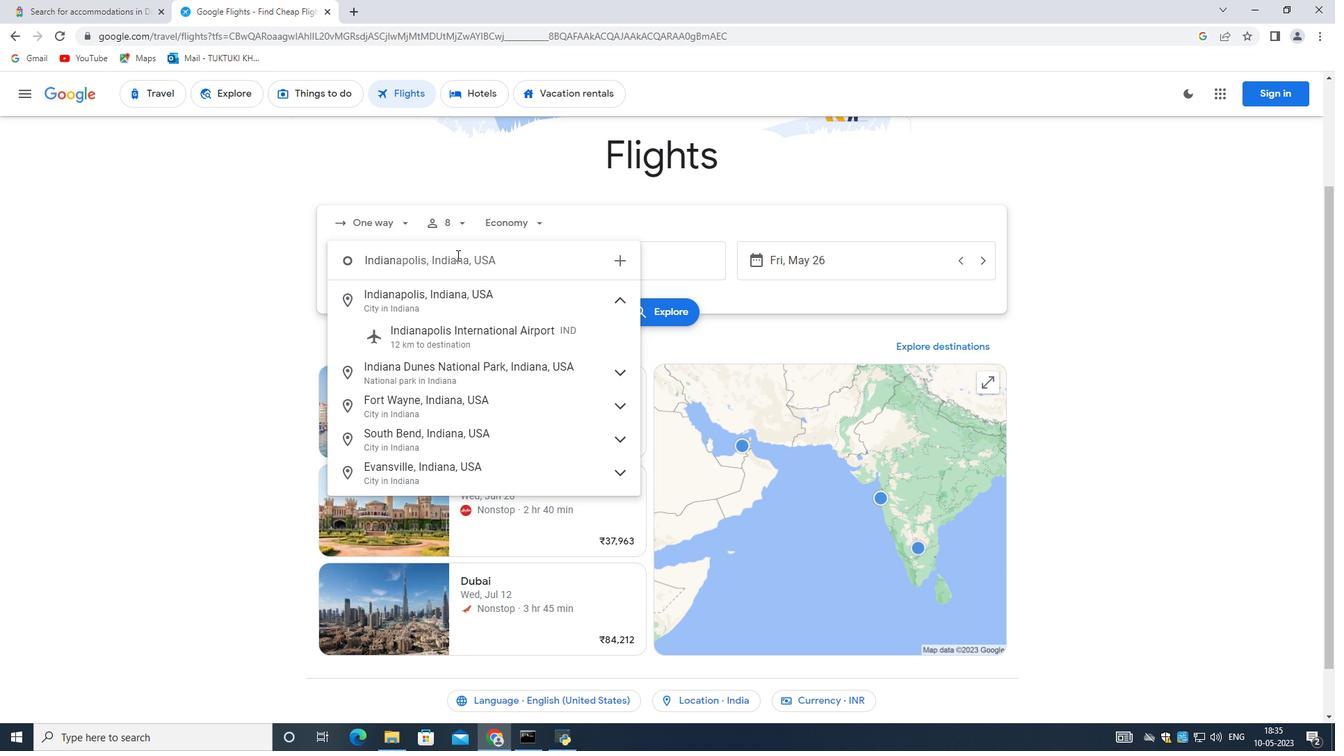
Action: Mouse moved to (454, 337)
Screenshot: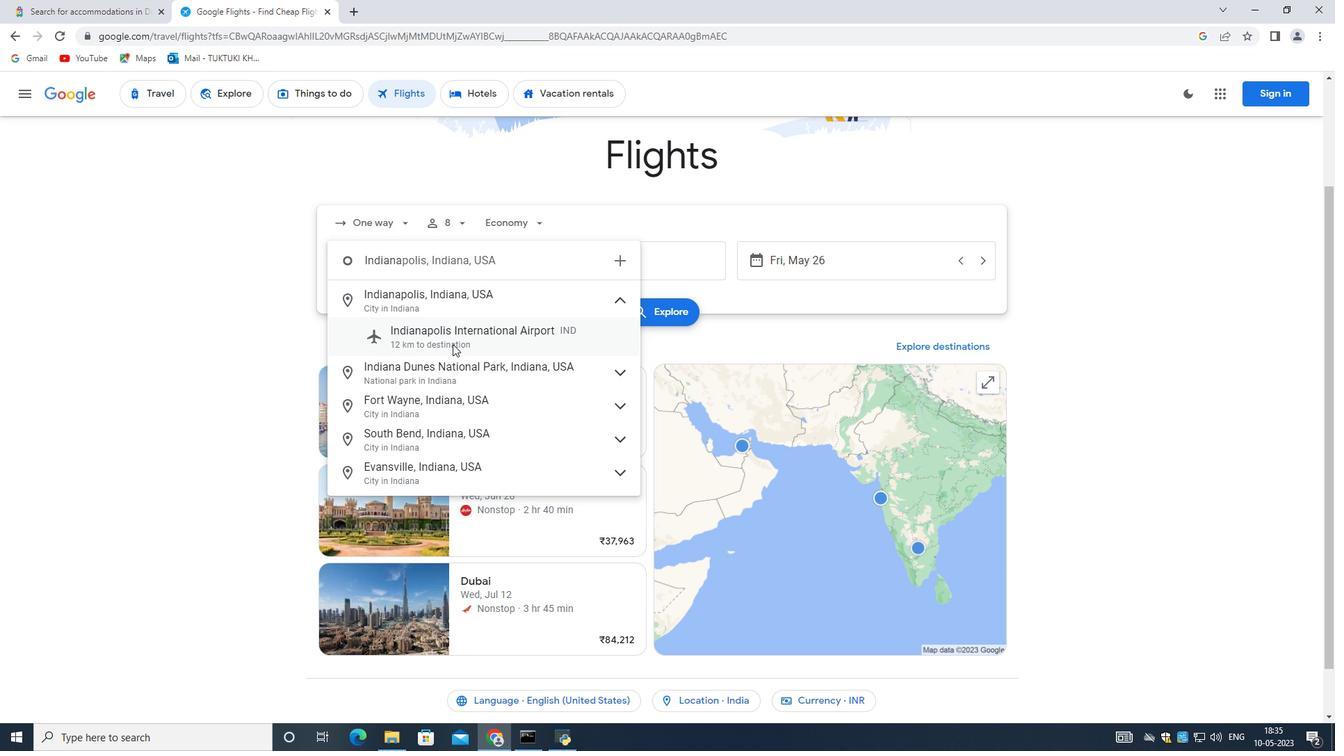 
Action: Mouse pressed left at (454, 337)
Screenshot: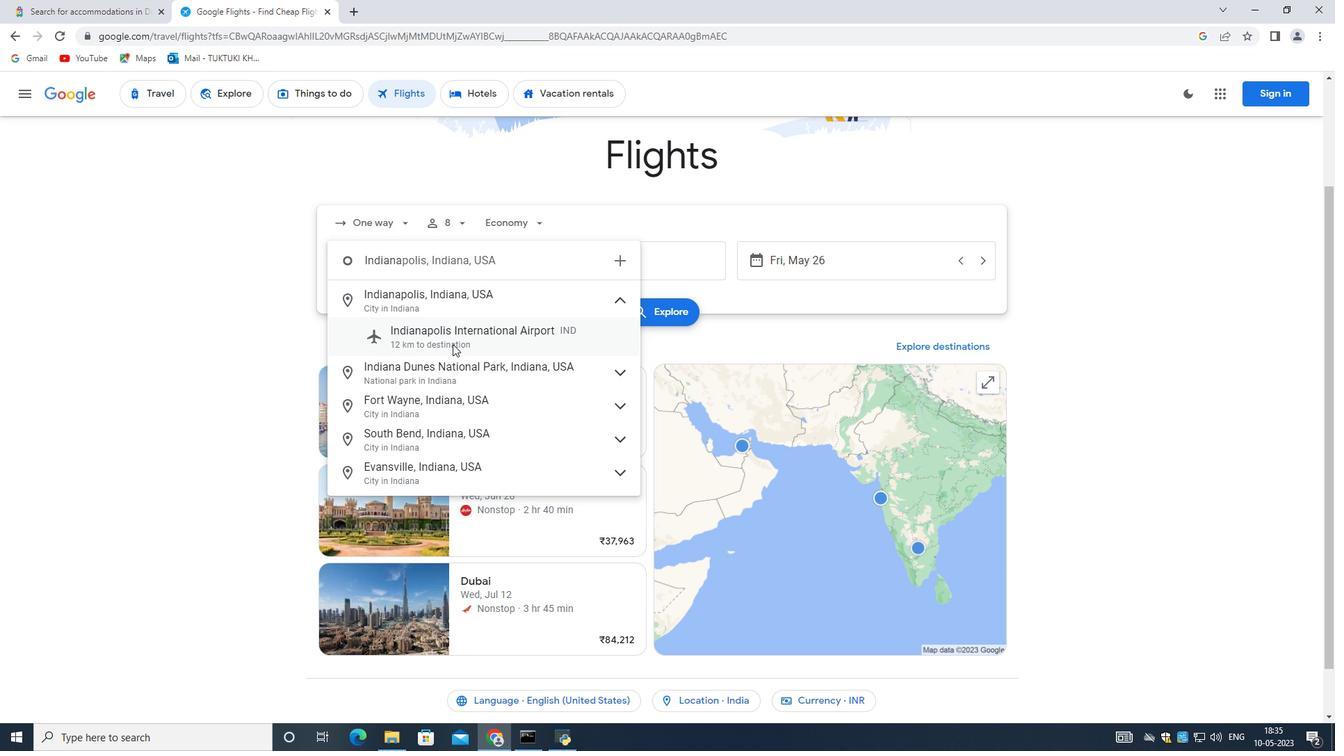 
Action: Mouse moved to (567, 263)
Screenshot: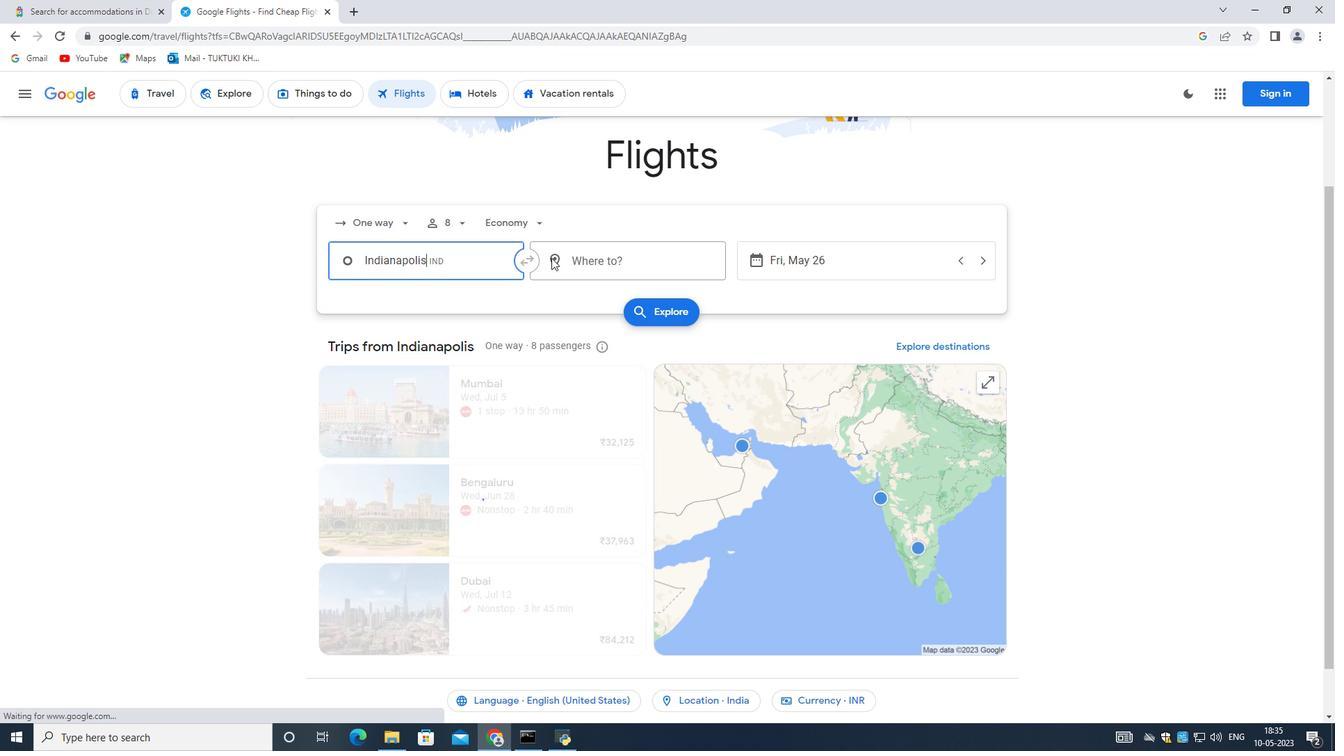 
Action: Mouse pressed left at (567, 263)
Screenshot: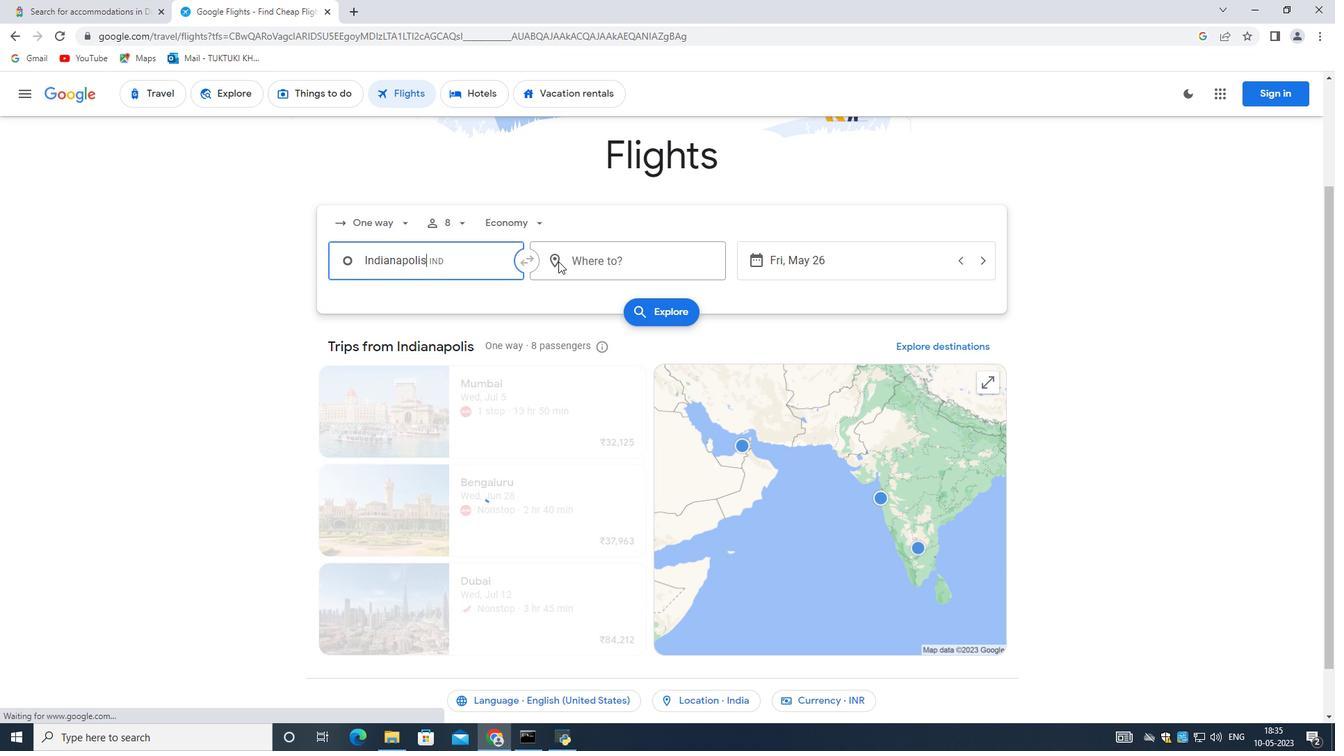 
Action: Mouse moved to (571, 262)
Screenshot: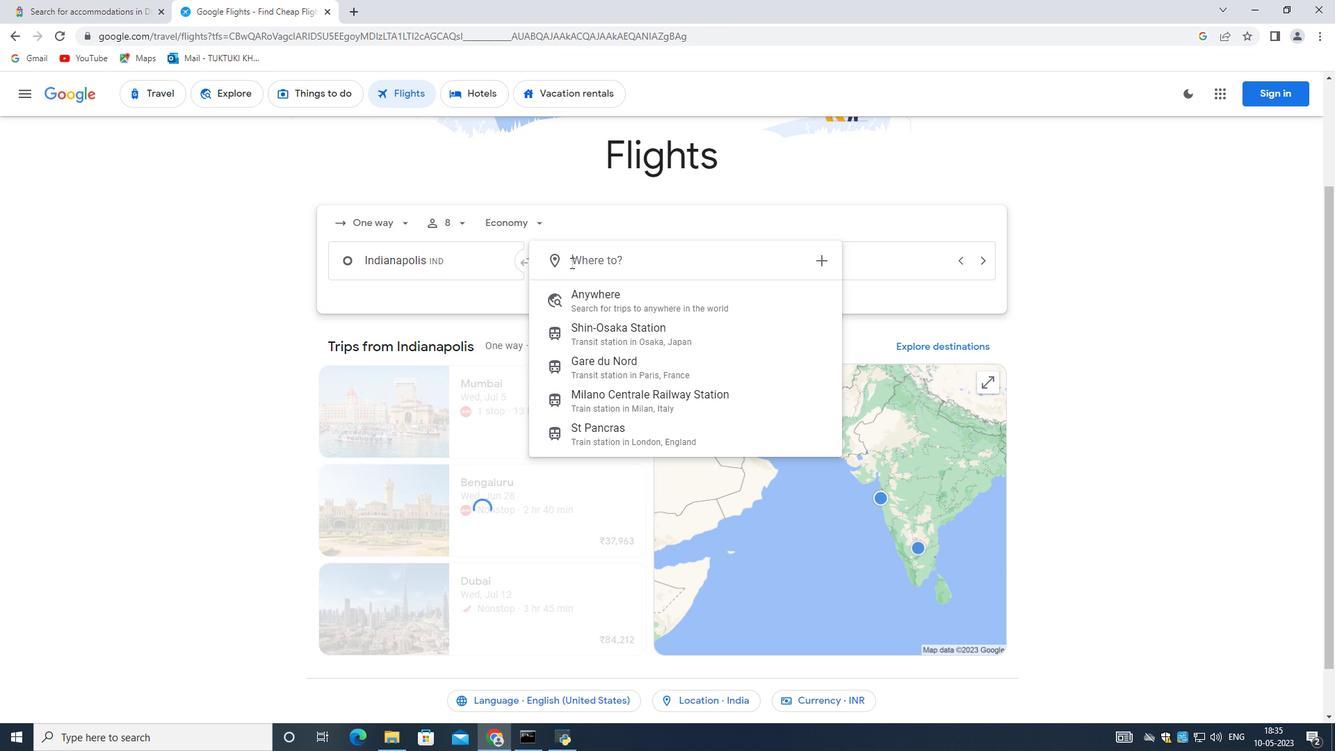 
Action: Key pressed <Key.shift>Hector
Screenshot: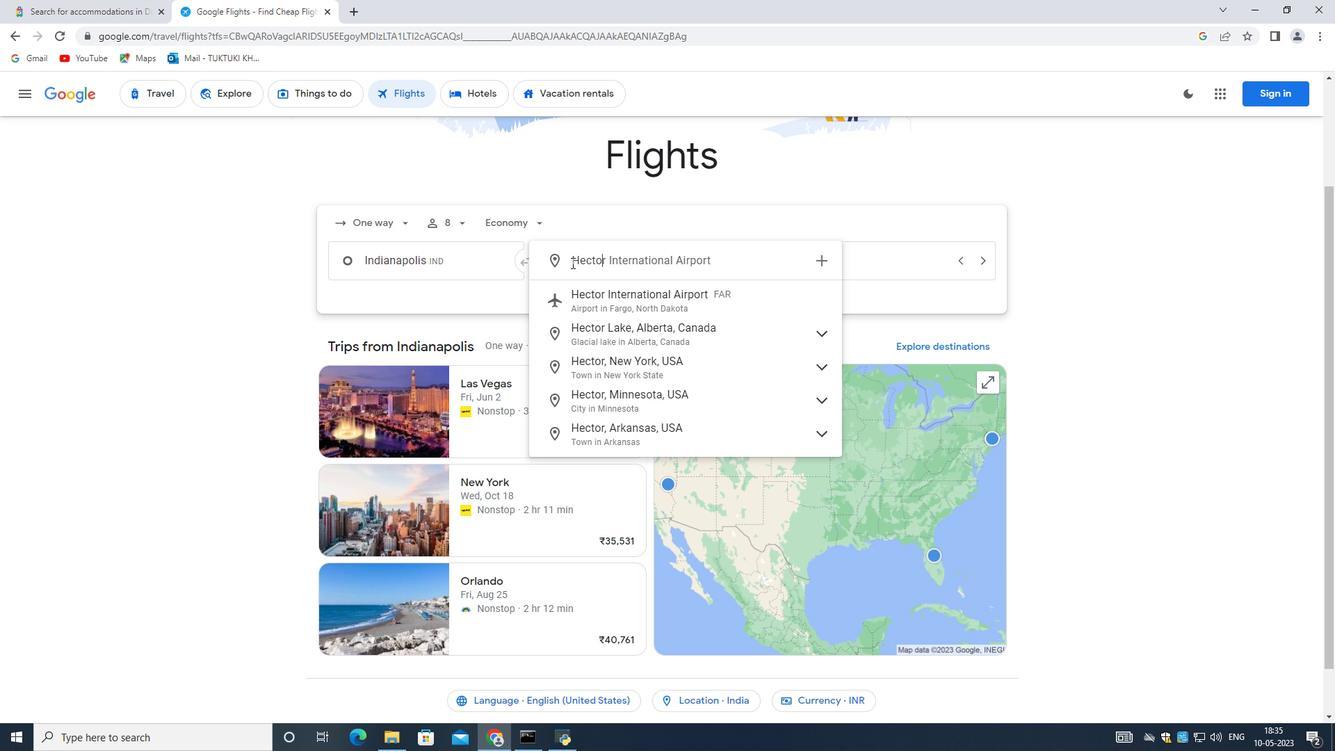 
Action: Mouse moved to (620, 295)
Screenshot: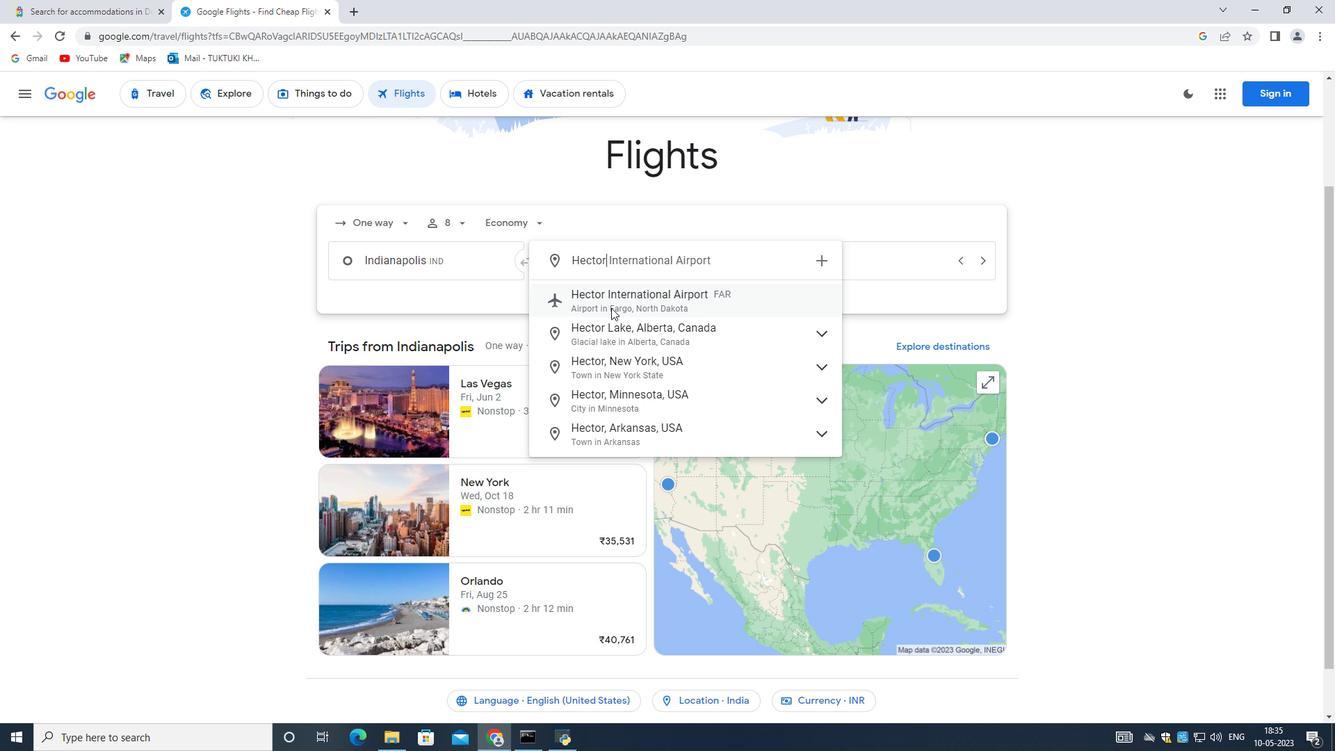 
Action: Mouse pressed left at (620, 295)
Screenshot: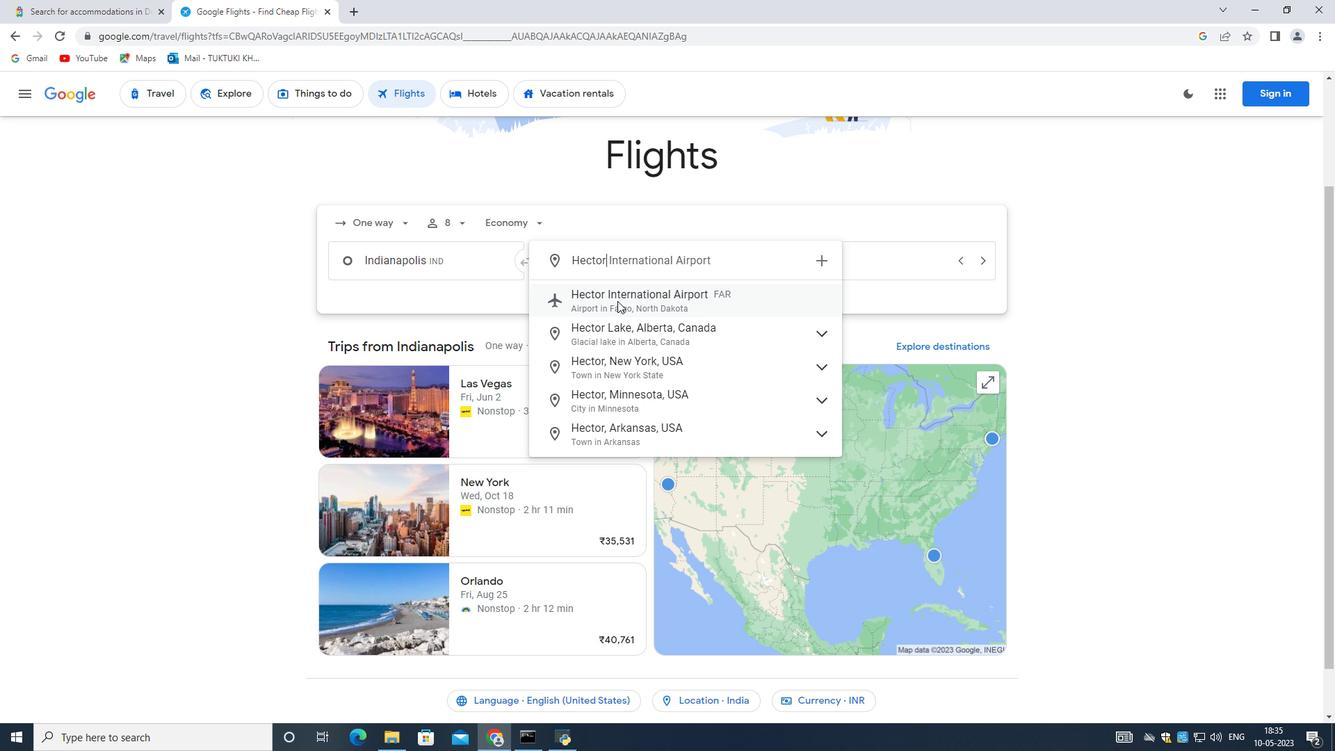 
Action: Mouse moved to (787, 259)
Screenshot: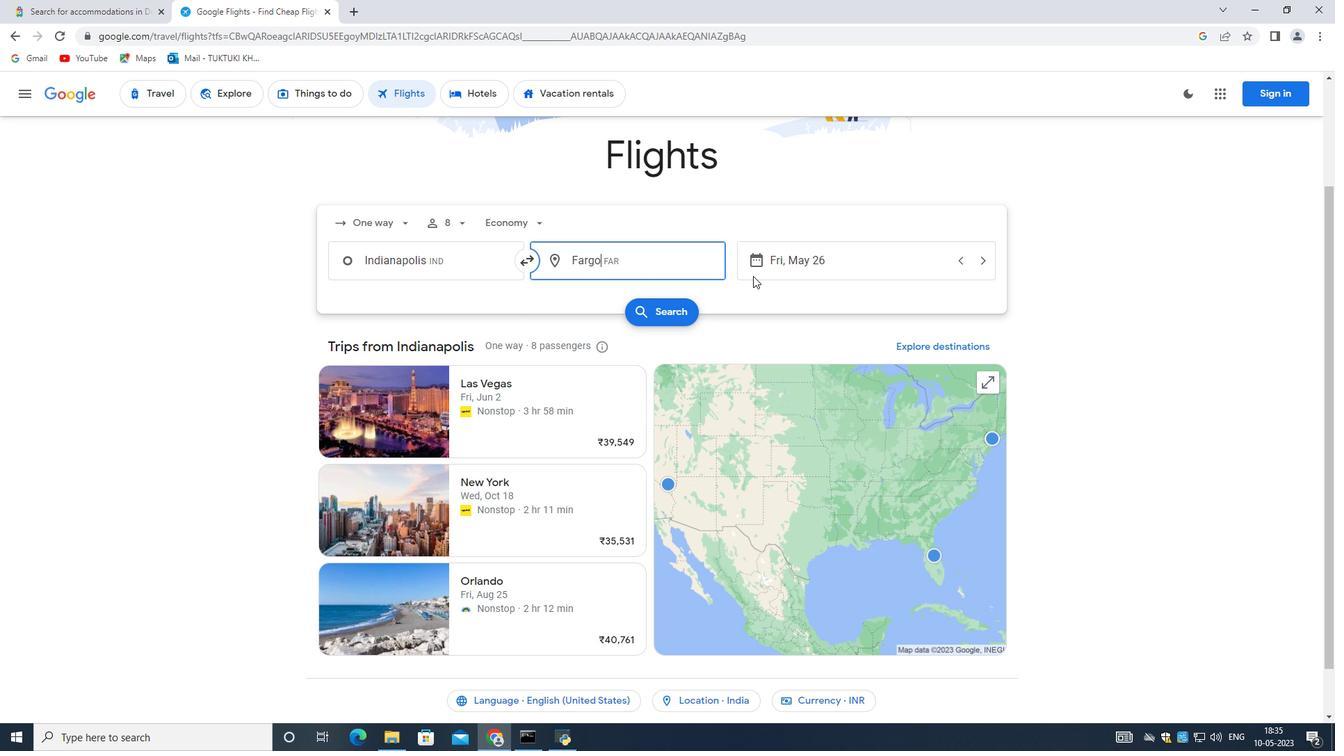 
Action: Mouse pressed left at (787, 259)
Screenshot: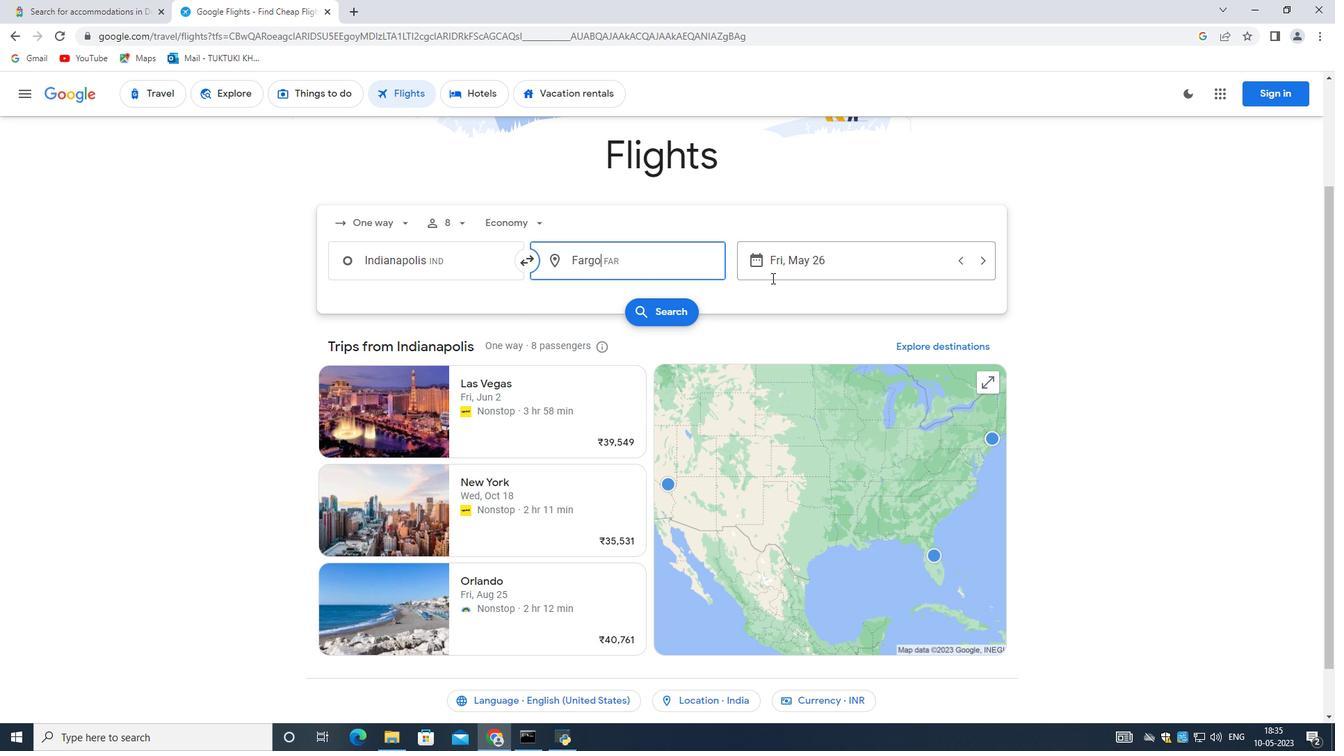 
Action: Mouse moved to (605, 404)
Screenshot: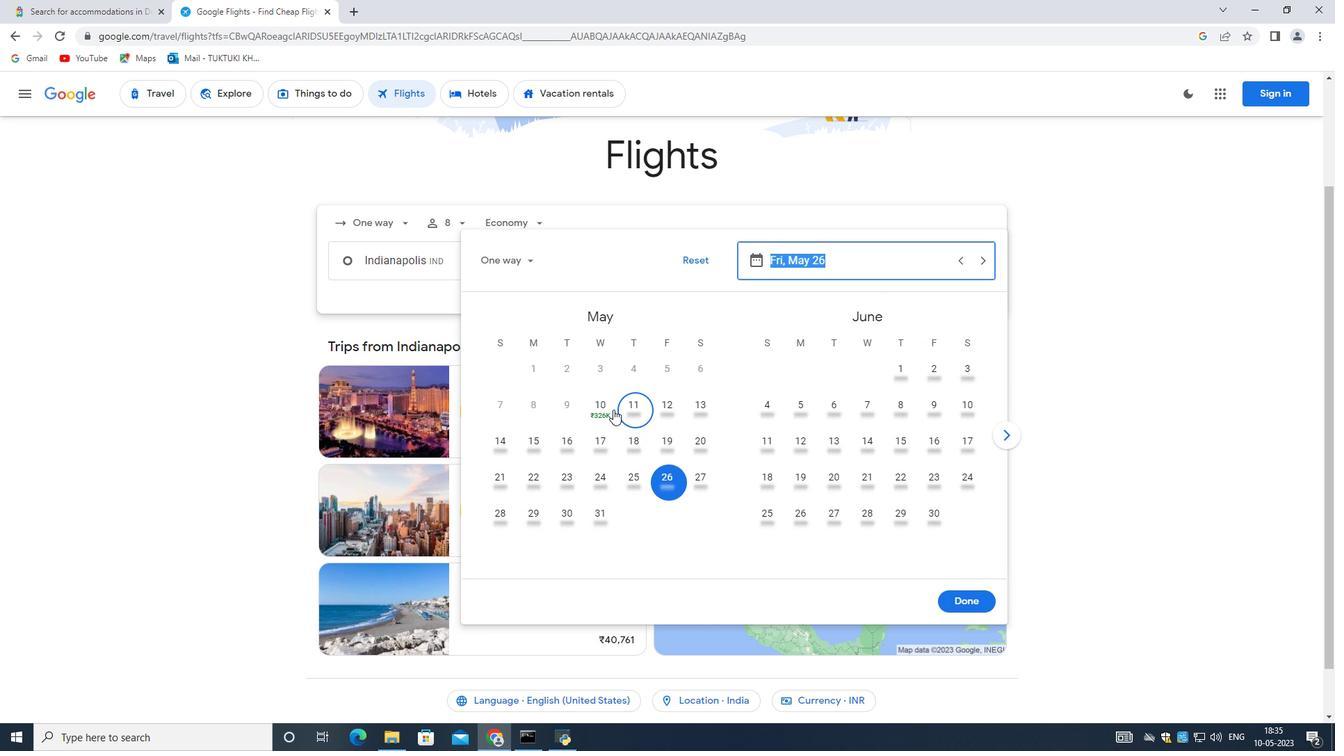 
Action: Mouse pressed left at (605, 404)
Screenshot: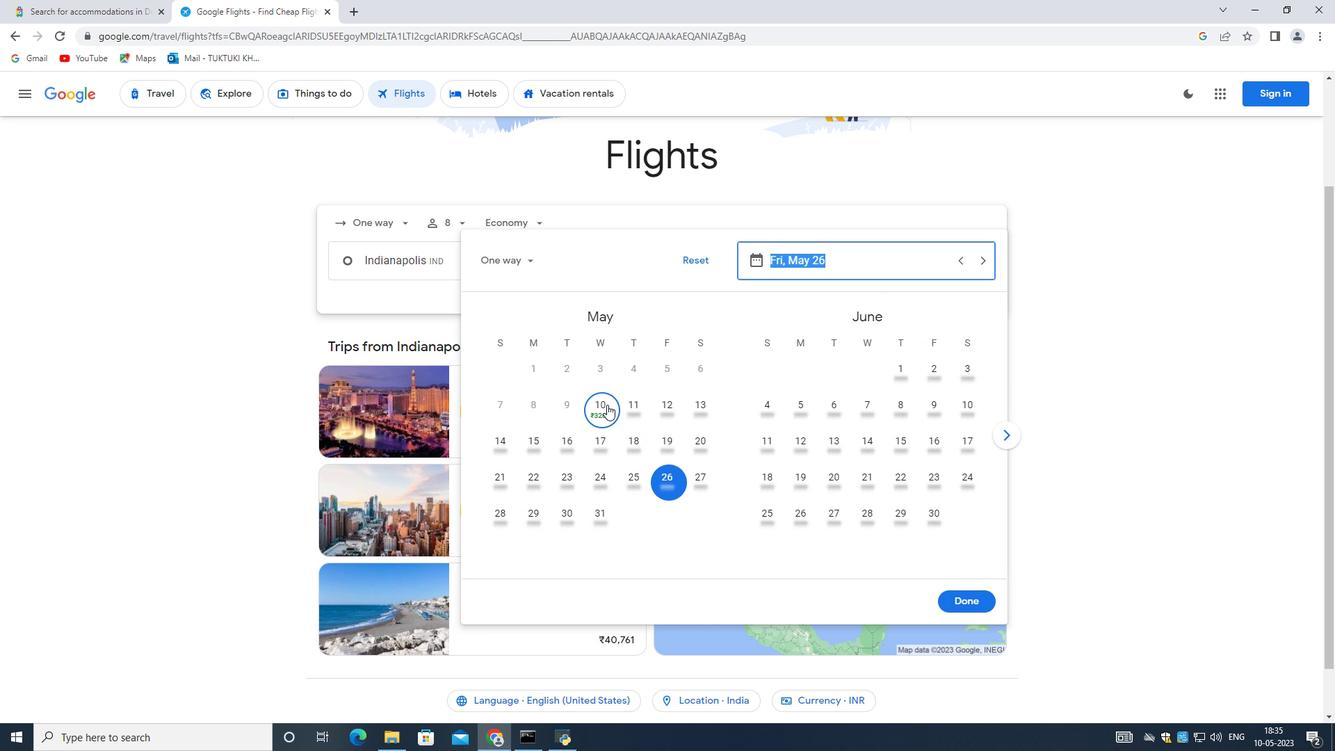 
Action: Mouse moved to (954, 606)
Screenshot: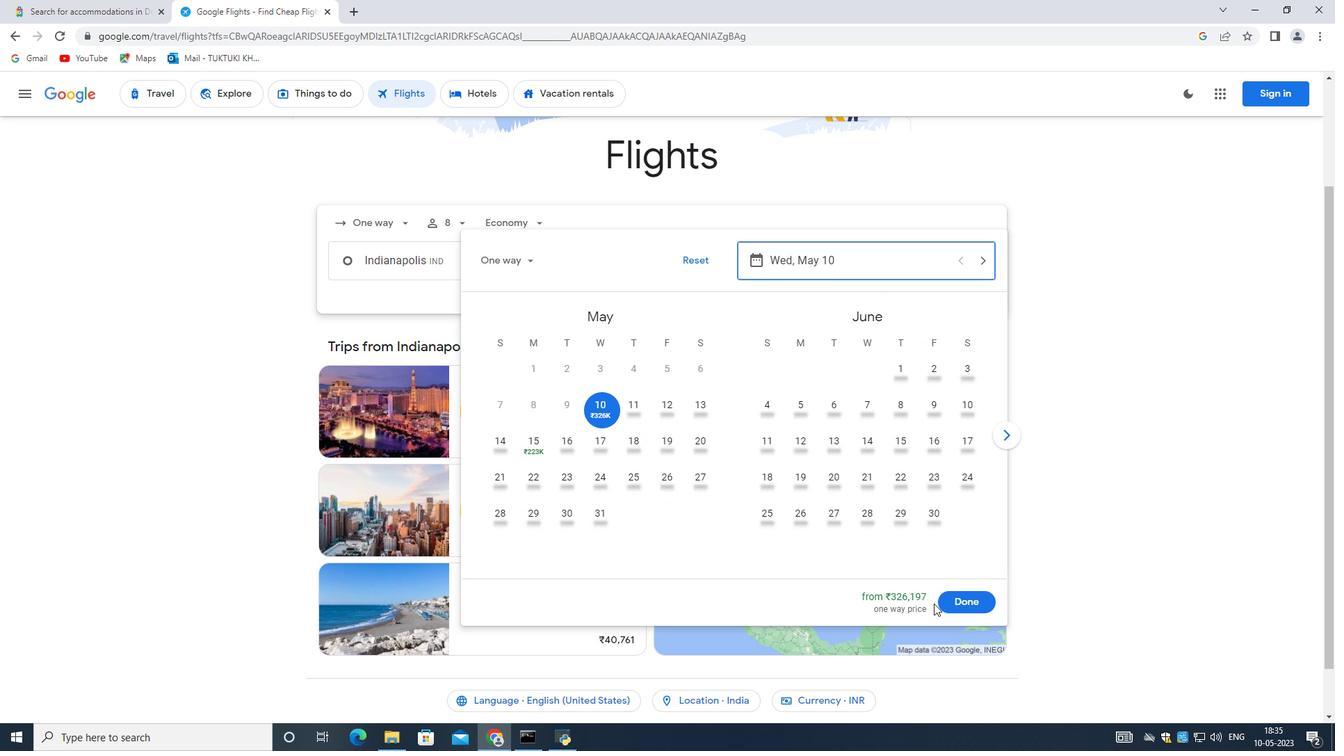 
Action: Mouse pressed left at (954, 606)
Screenshot: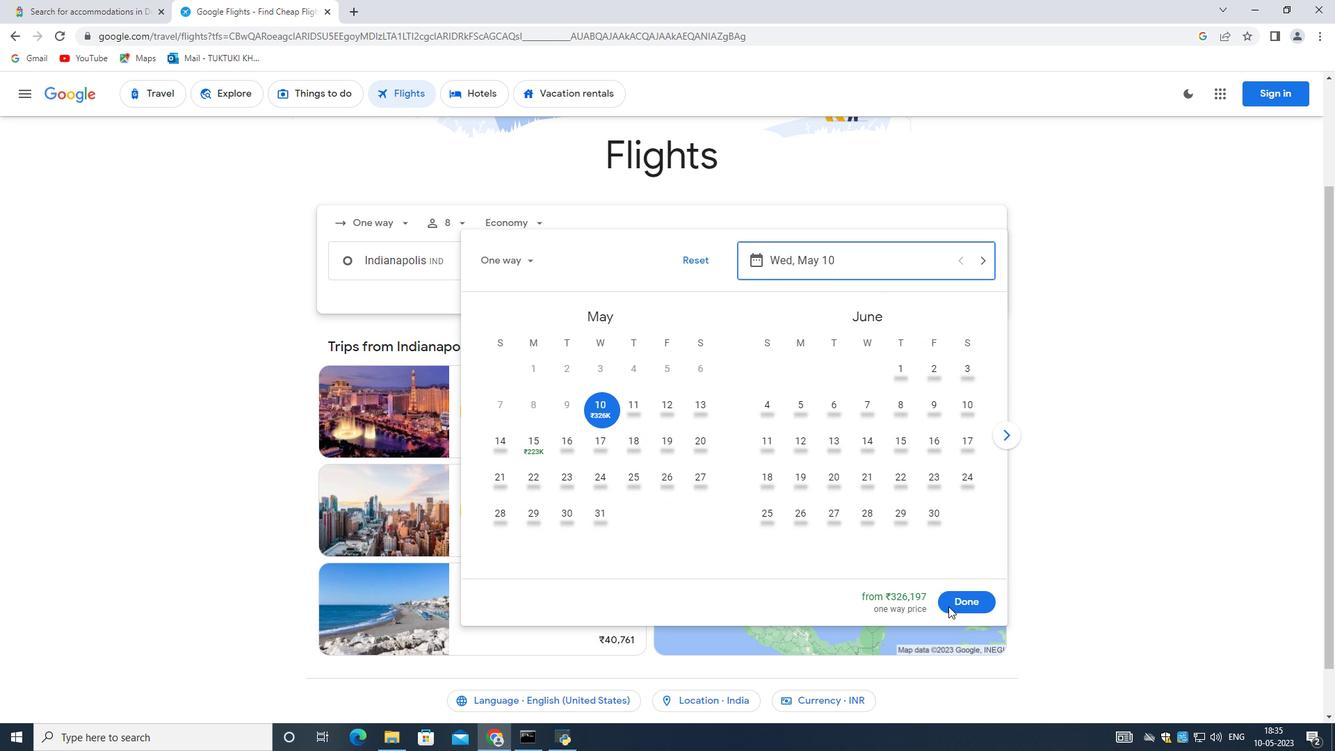 
Action: Mouse moved to (680, 335)
Screenshot: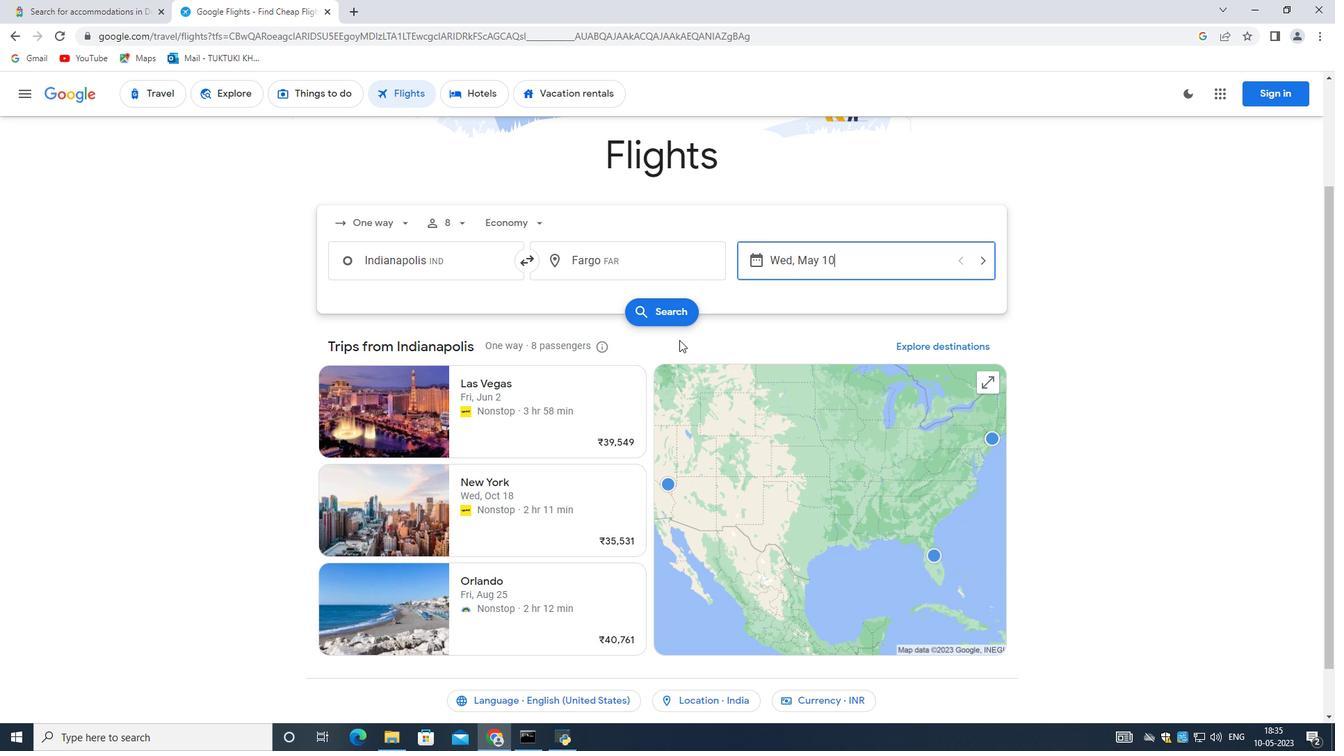 
Action: Mouse pressed left at (680, 335)
Screenshot: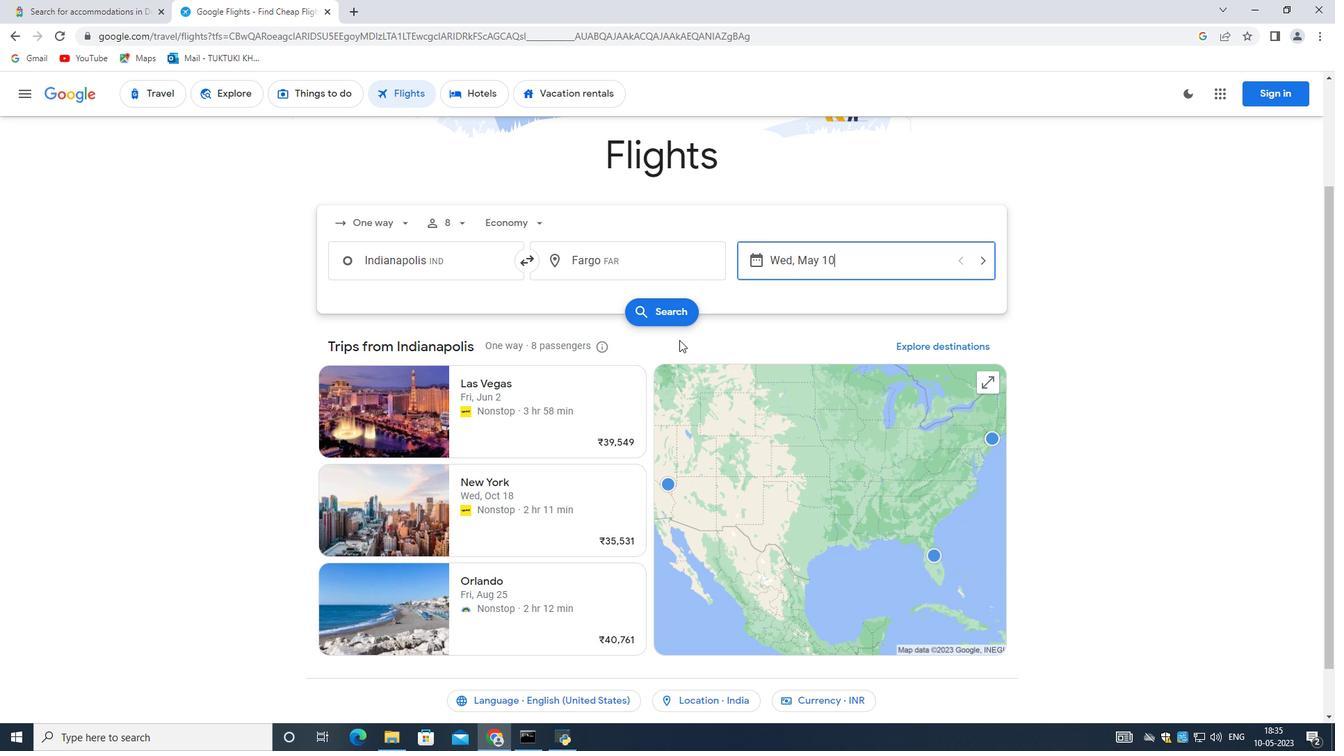 
Action: Mouse moved to (681, 316)
Screenshot: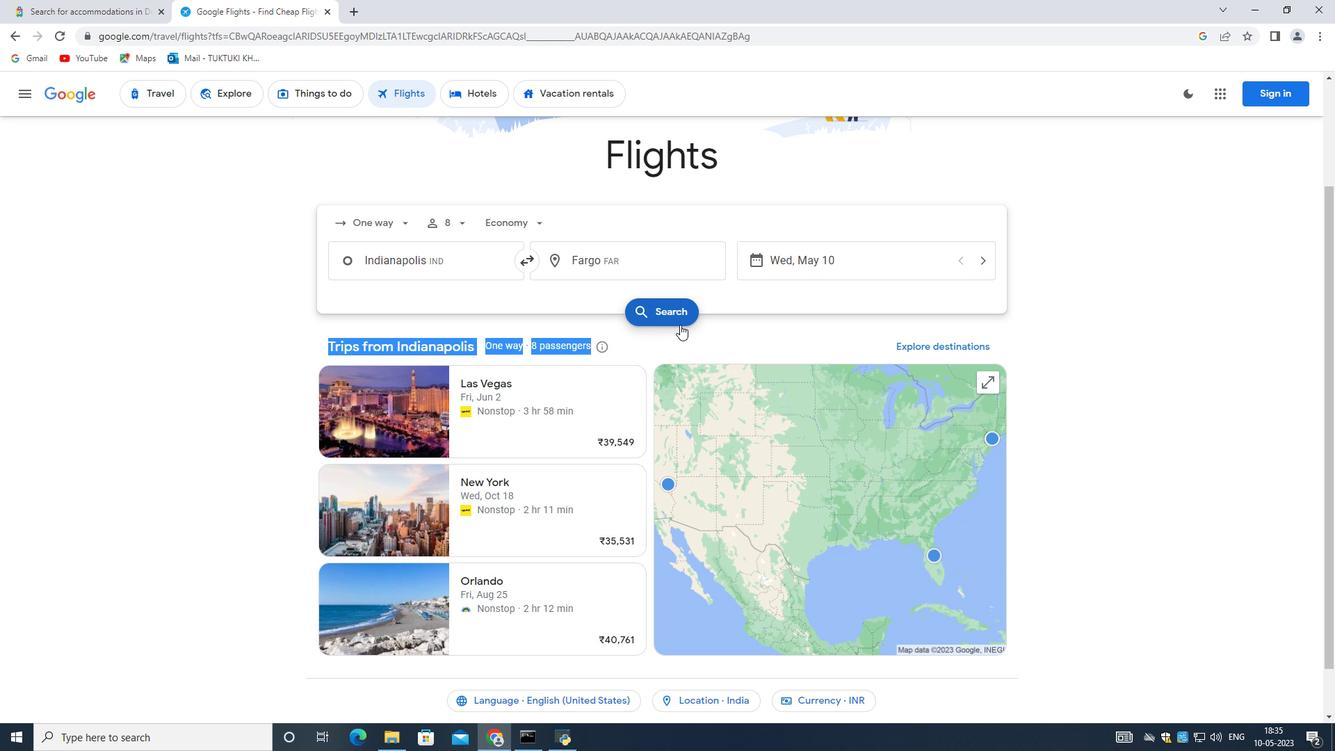 
Action: Mouse pressed left at (681, 316)
Screenshot: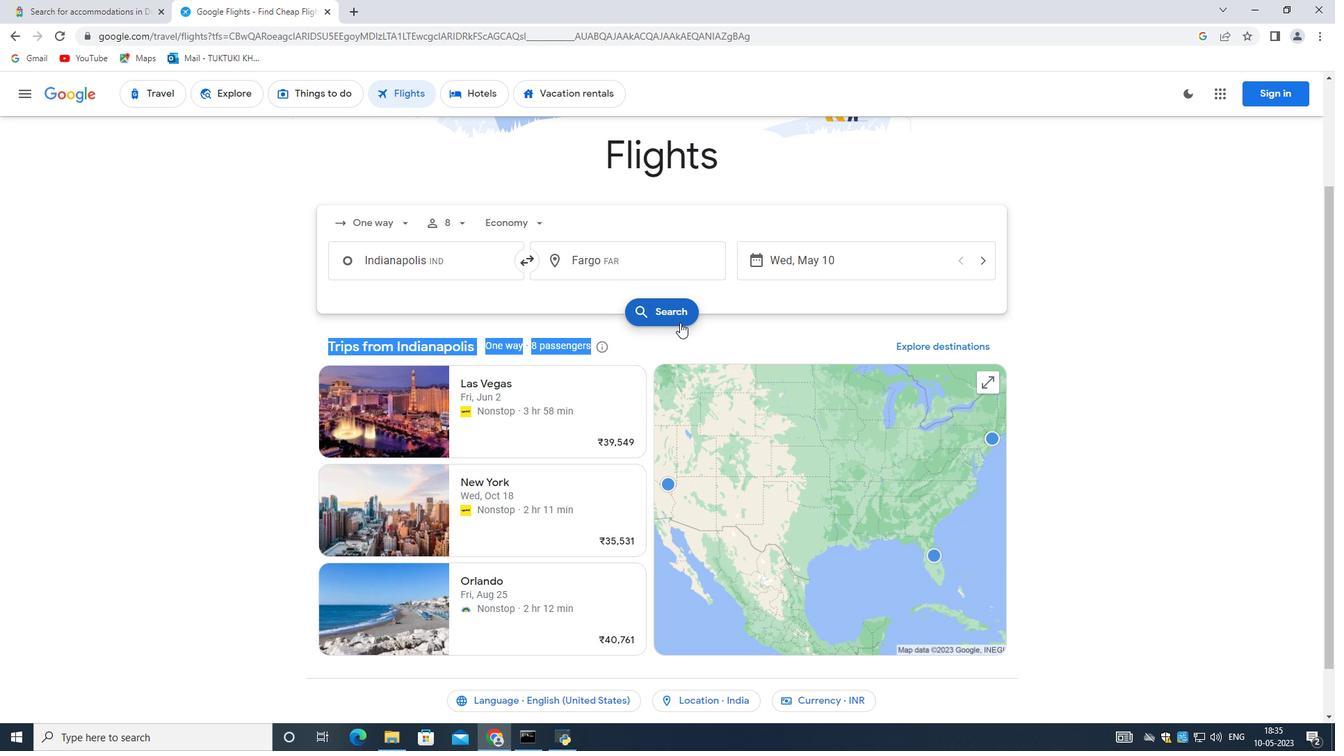 
Action: Mouse moved to (417, 220)
Screenshot: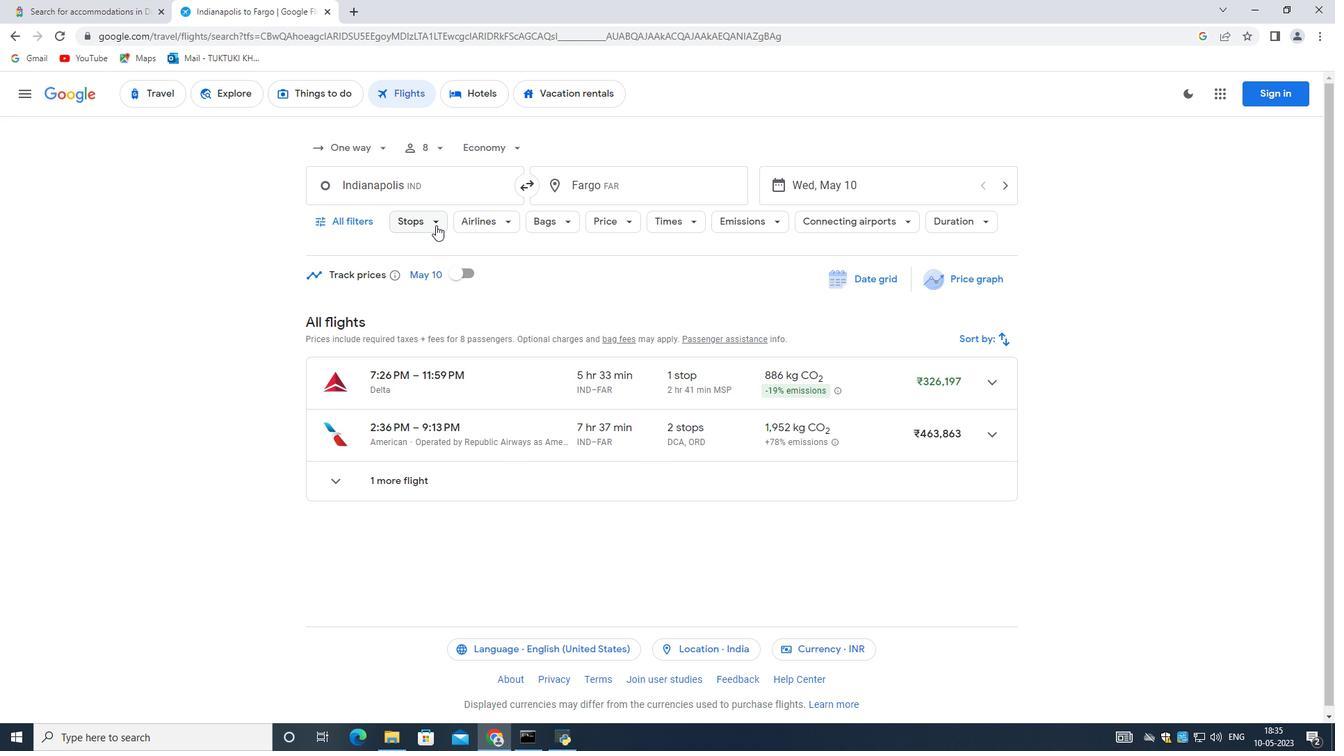 
Action: Mouse pressed left at (417, 220)
Screenshot: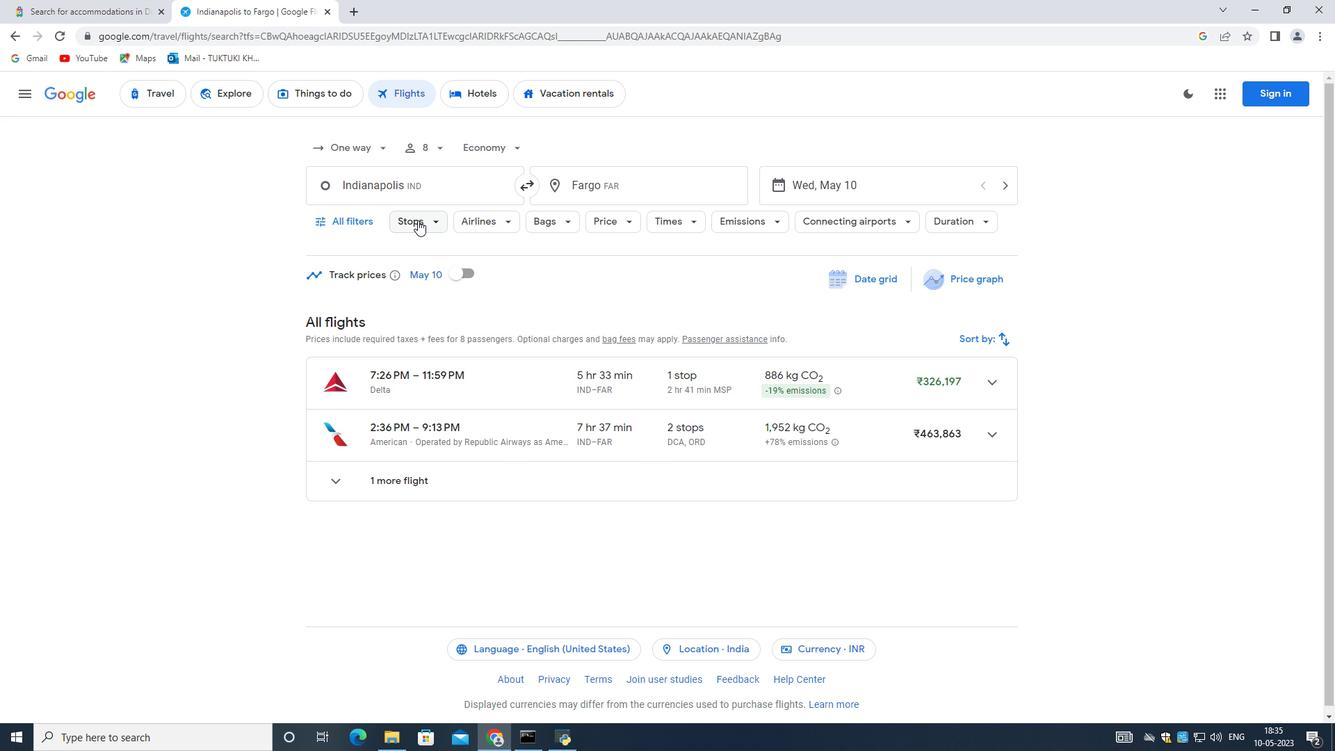 
Action: Mouse moved to (468, 216)
Screenshot: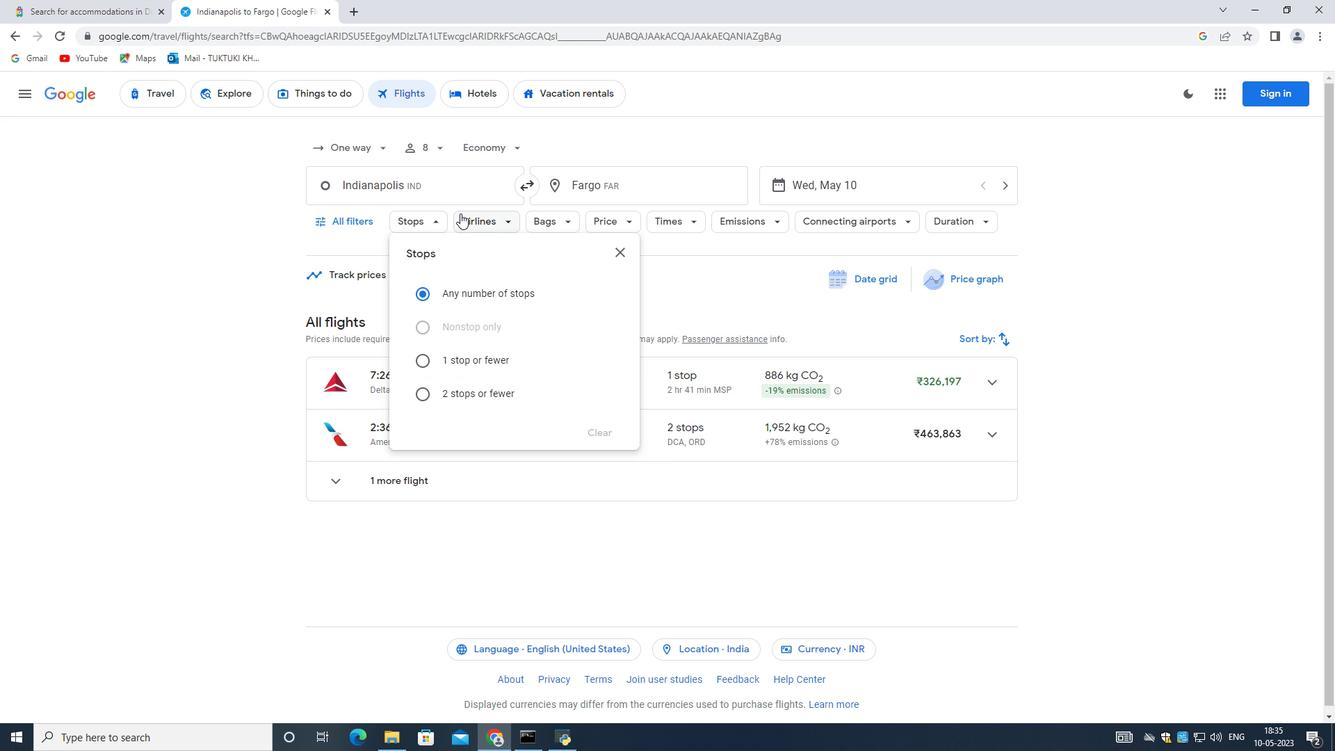 
Action: Mouse pressed left at (468, 216)
Screenshot: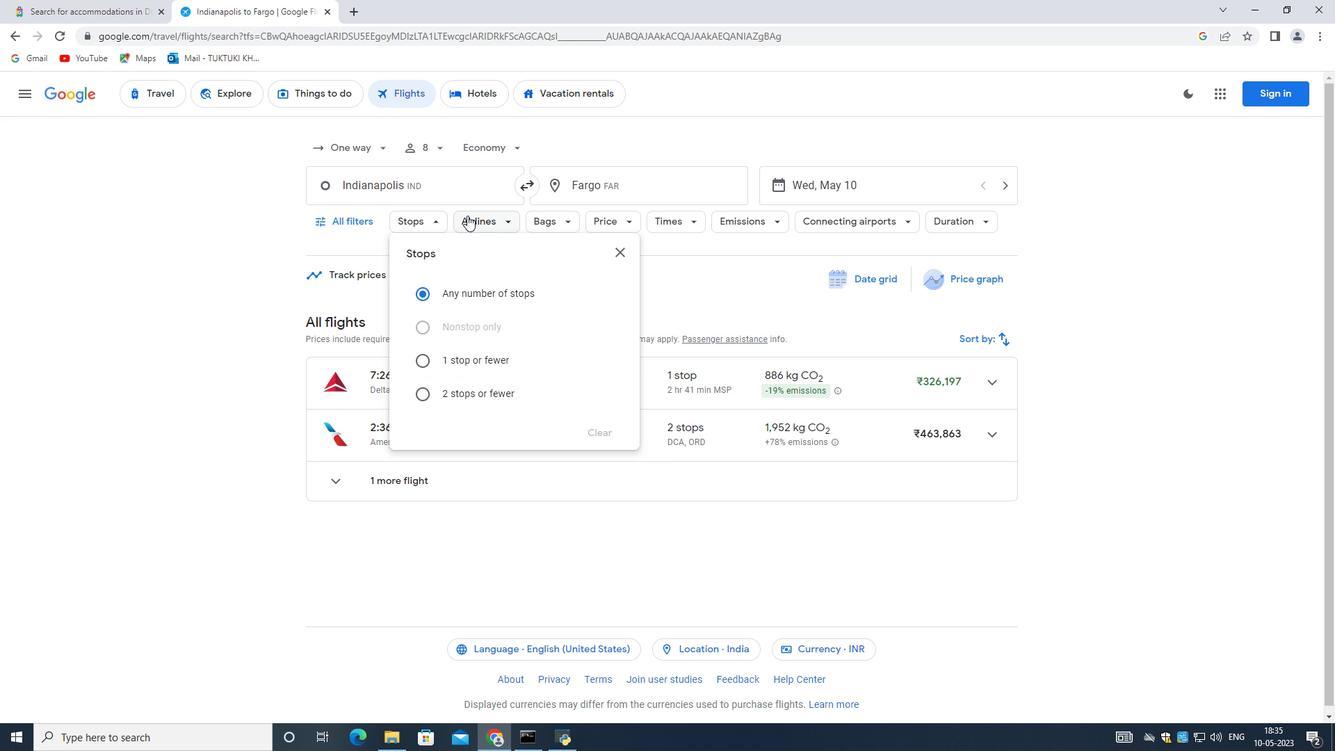 
Action: Mouse moved to (557, 481)
Screenshot: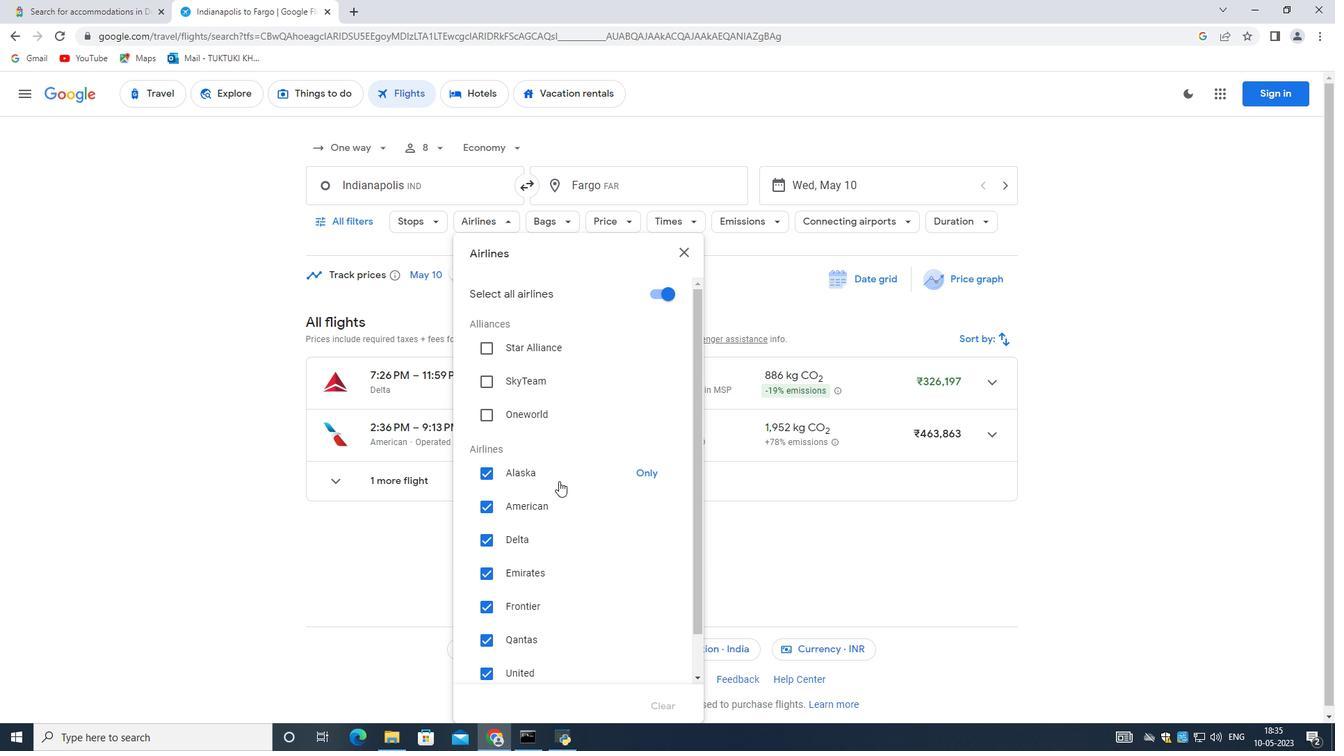 
Action: Mouse scrolled (557, 480) with delta (0, 0)
Screenshot: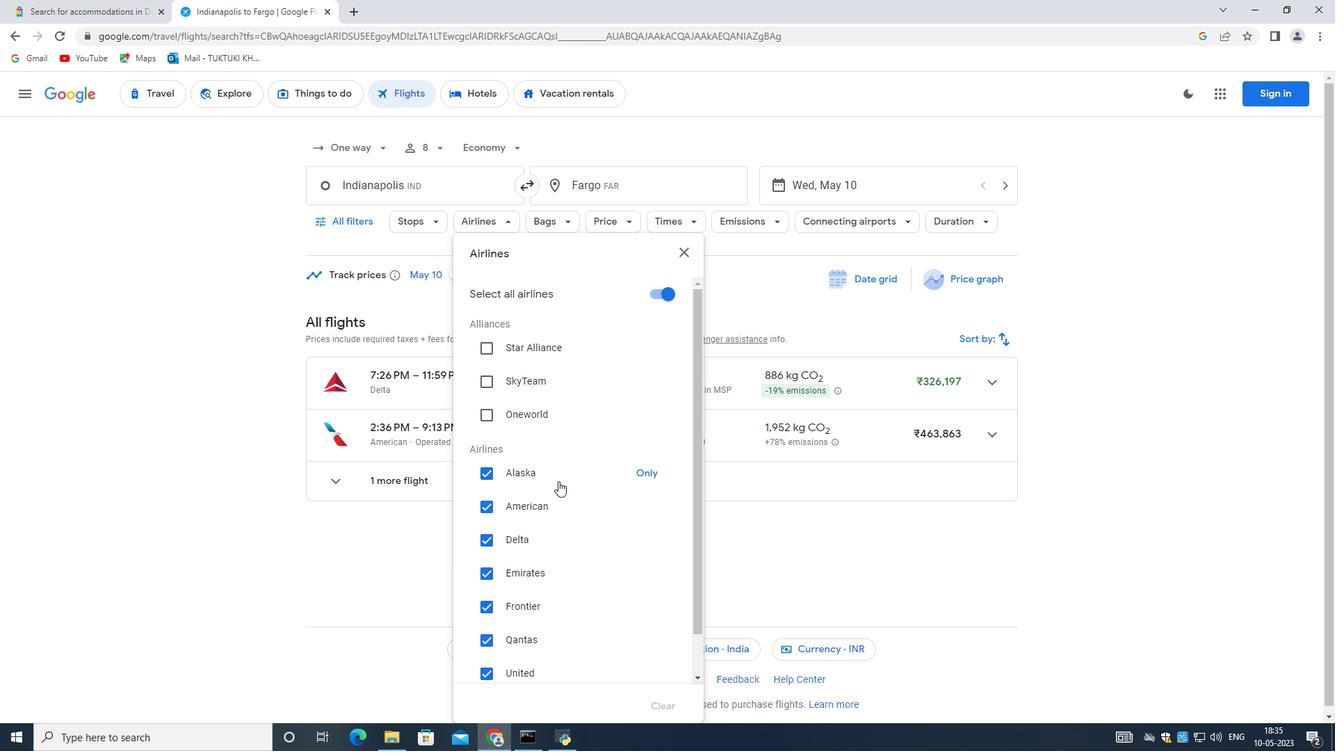 
Action: Mouse moved to (557, 482)
Screenshot: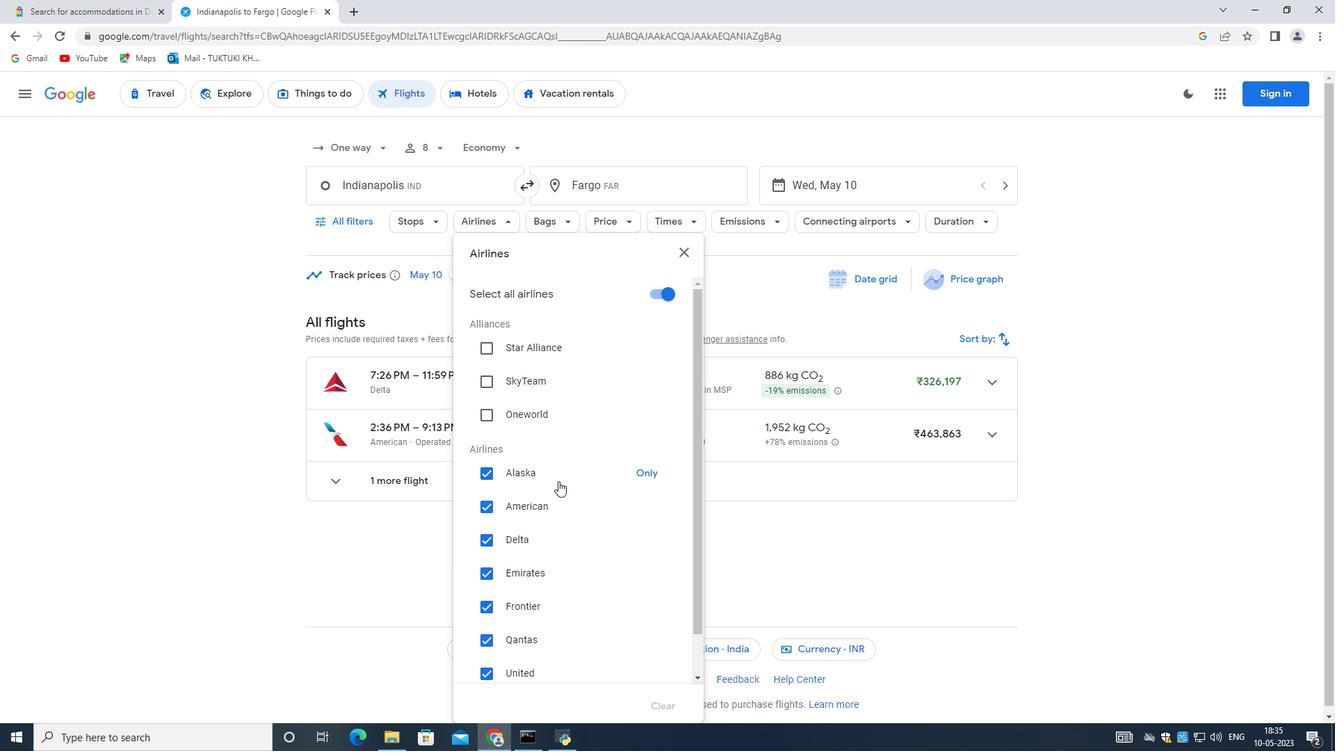
Action: Mouse scrolled (557, 482) with delta (0, 0)
Screenshot: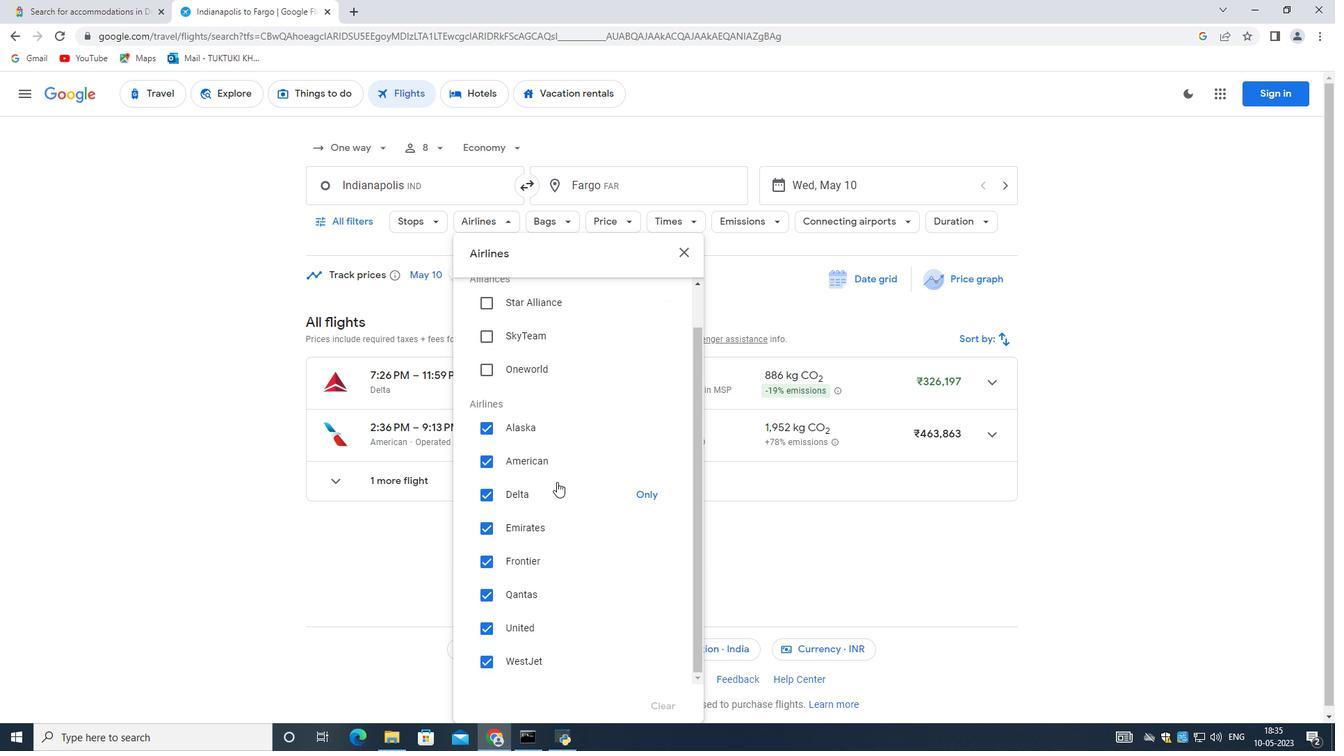 
Action: Mouse scrolled (557, 482) with delta (0, 0)
Screenshot: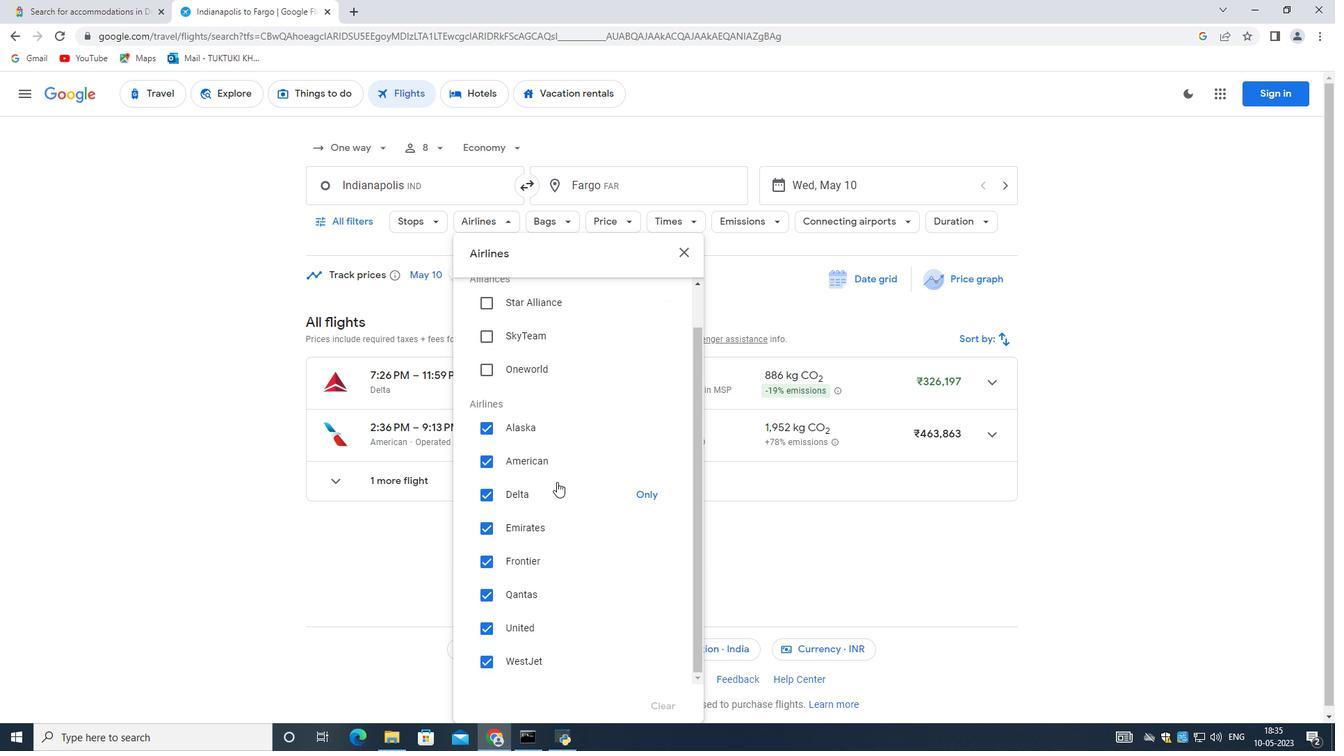
Action: Mouse scrolled (557, 482) with delta (0, 0)
Screenshot: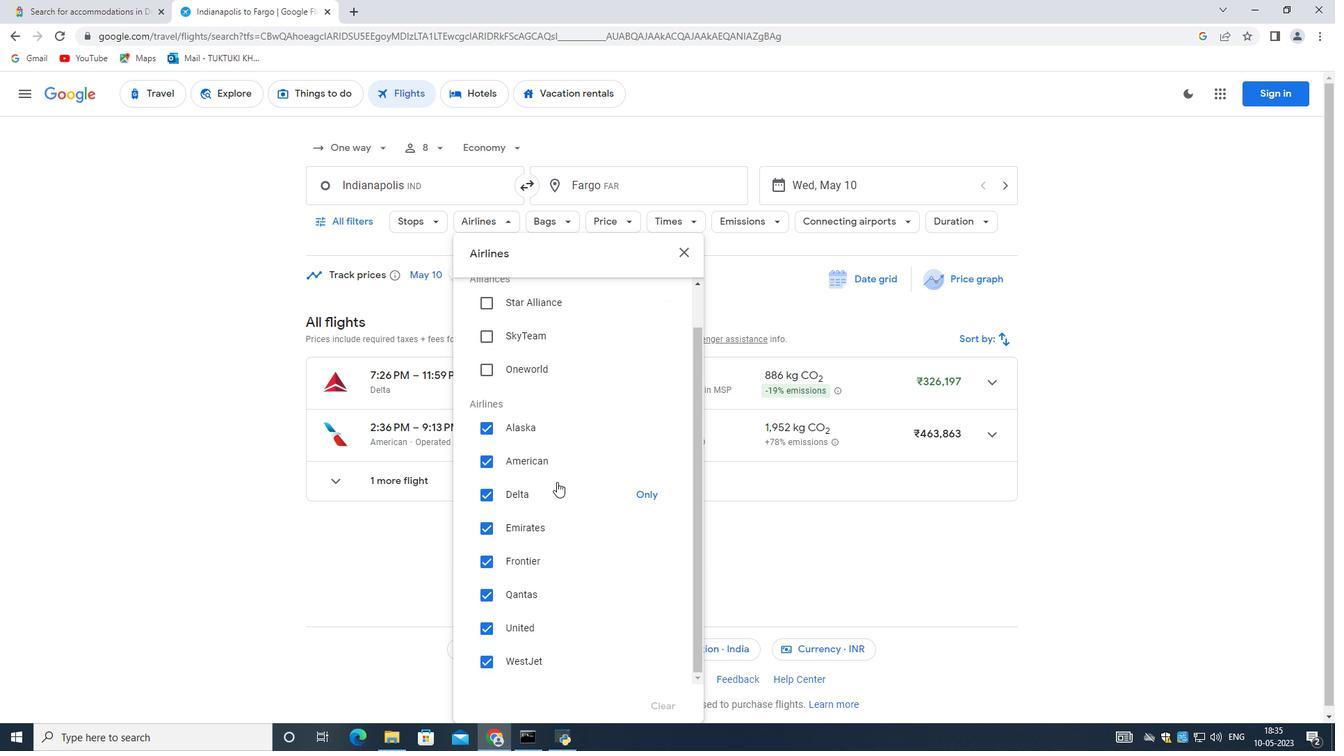
Action: Mouse scrolled (557, 482) with delta (0, 0)
Screenshot: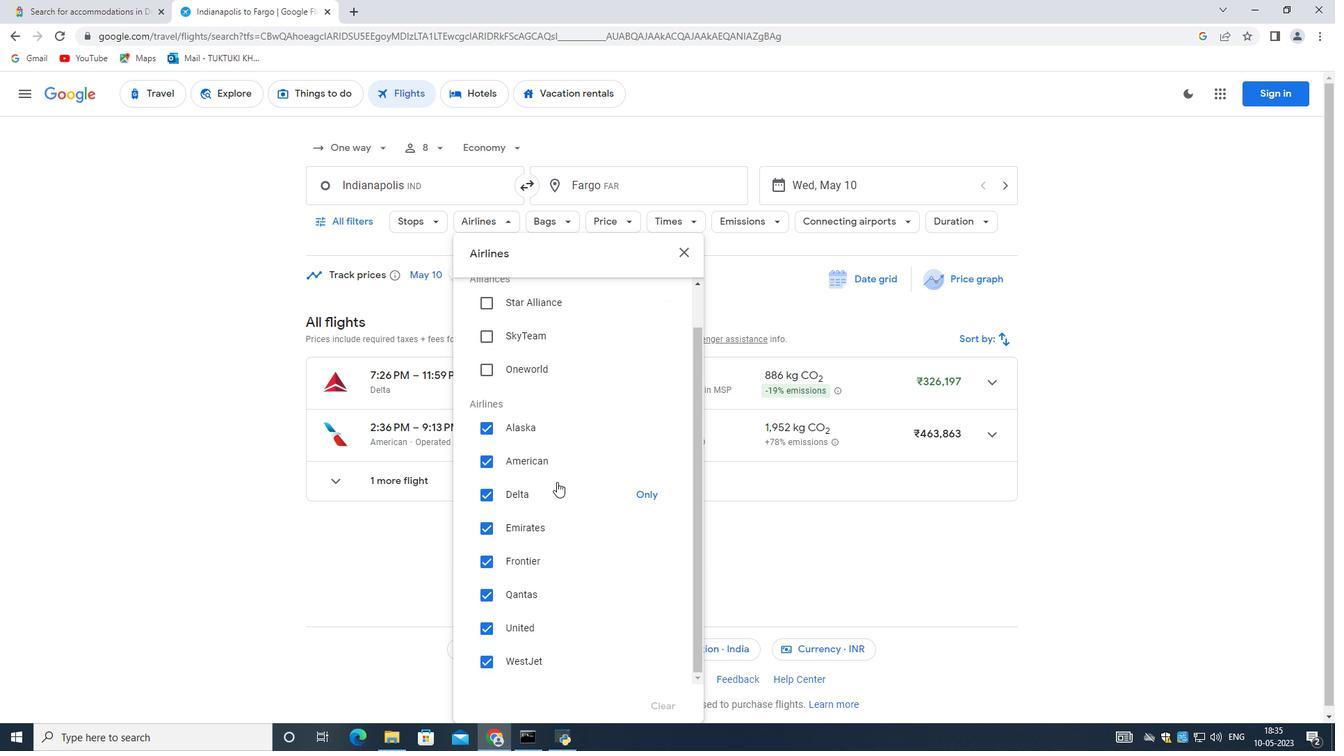 
Action: Mouse moved to (551, 225)
Screenshot: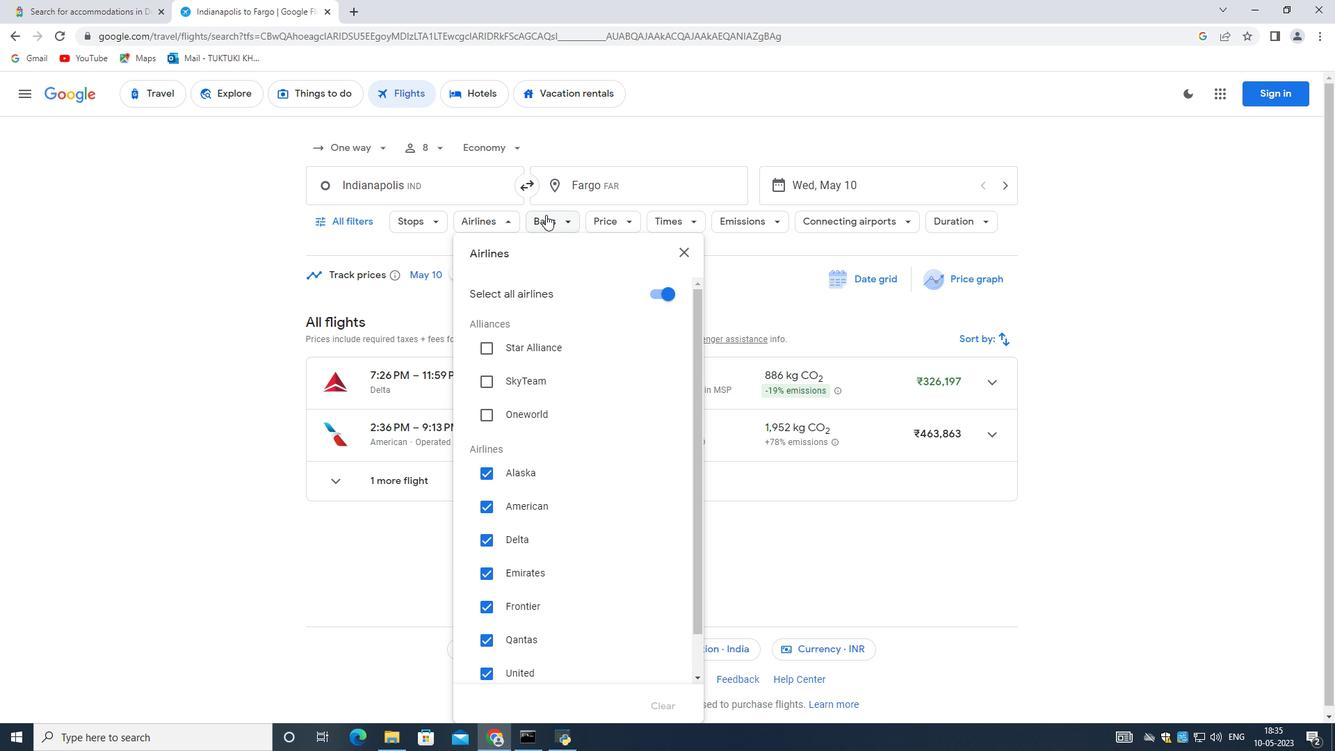 
Action: Mouse pressed left at (551, 225)
Screenshot: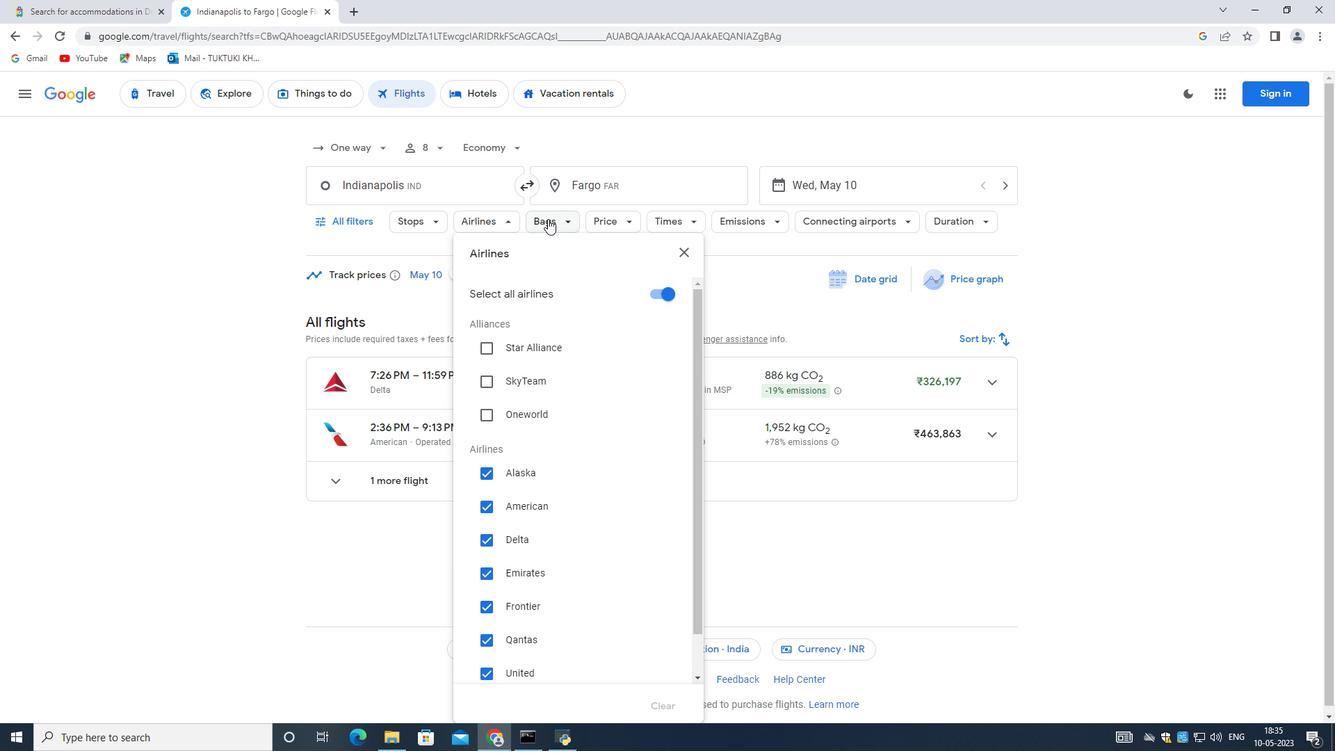 
Action: Mouse moved to (749, 284)
Screenshot: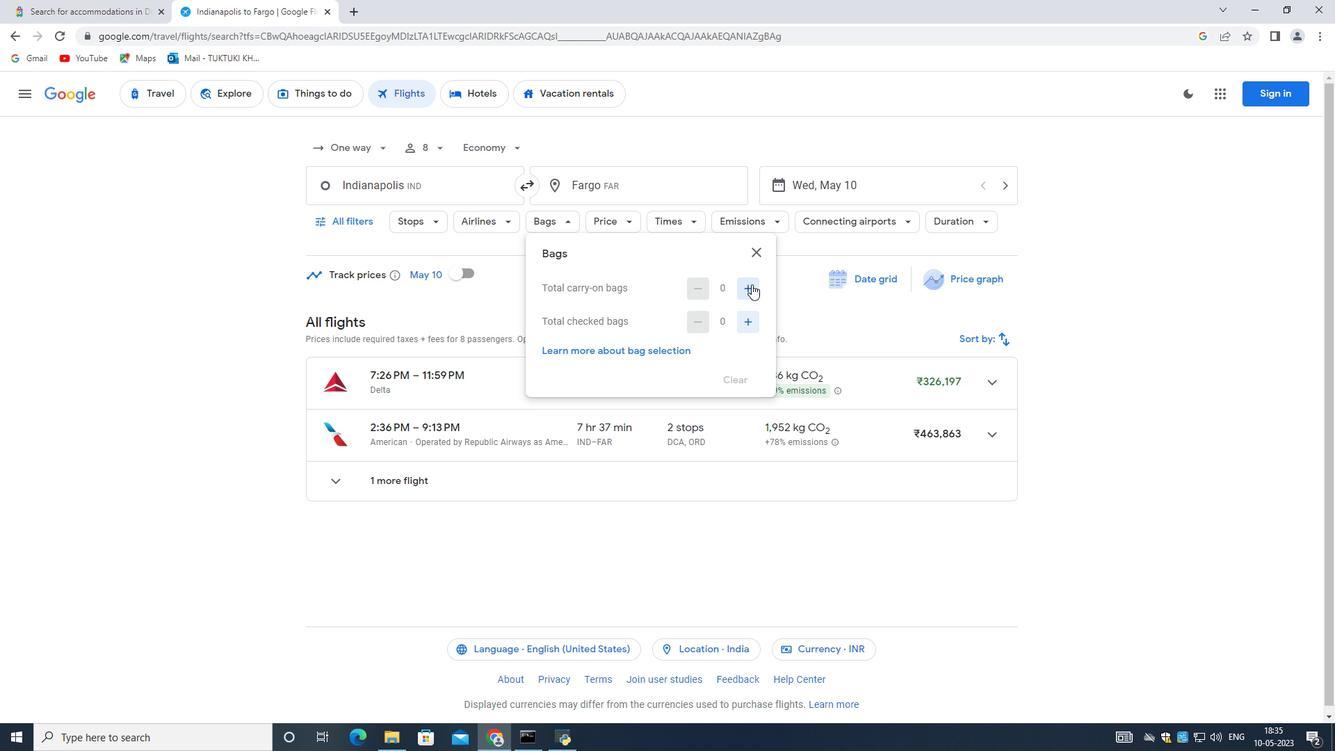 
Action: Mouse pressed left at (749, 284)
Screenshot: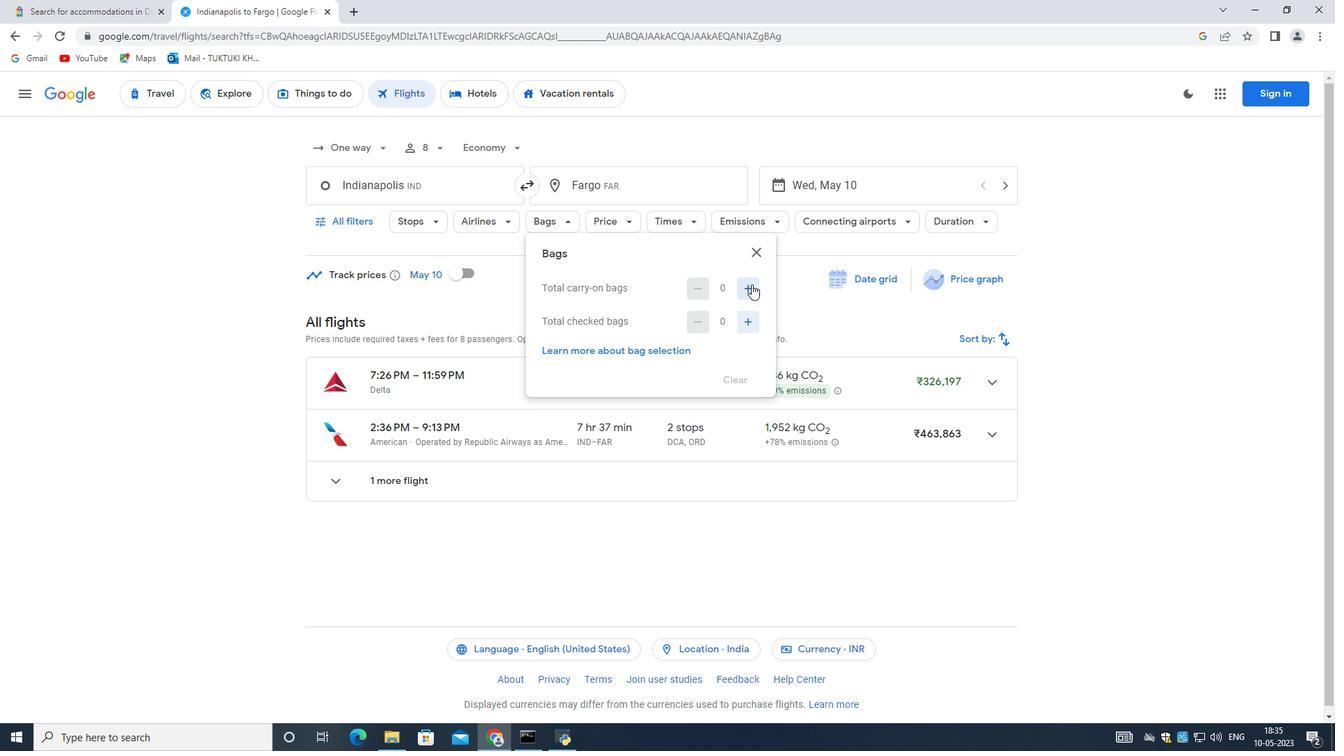 
Action: Mouse moved to (748, 284)
Screenshot: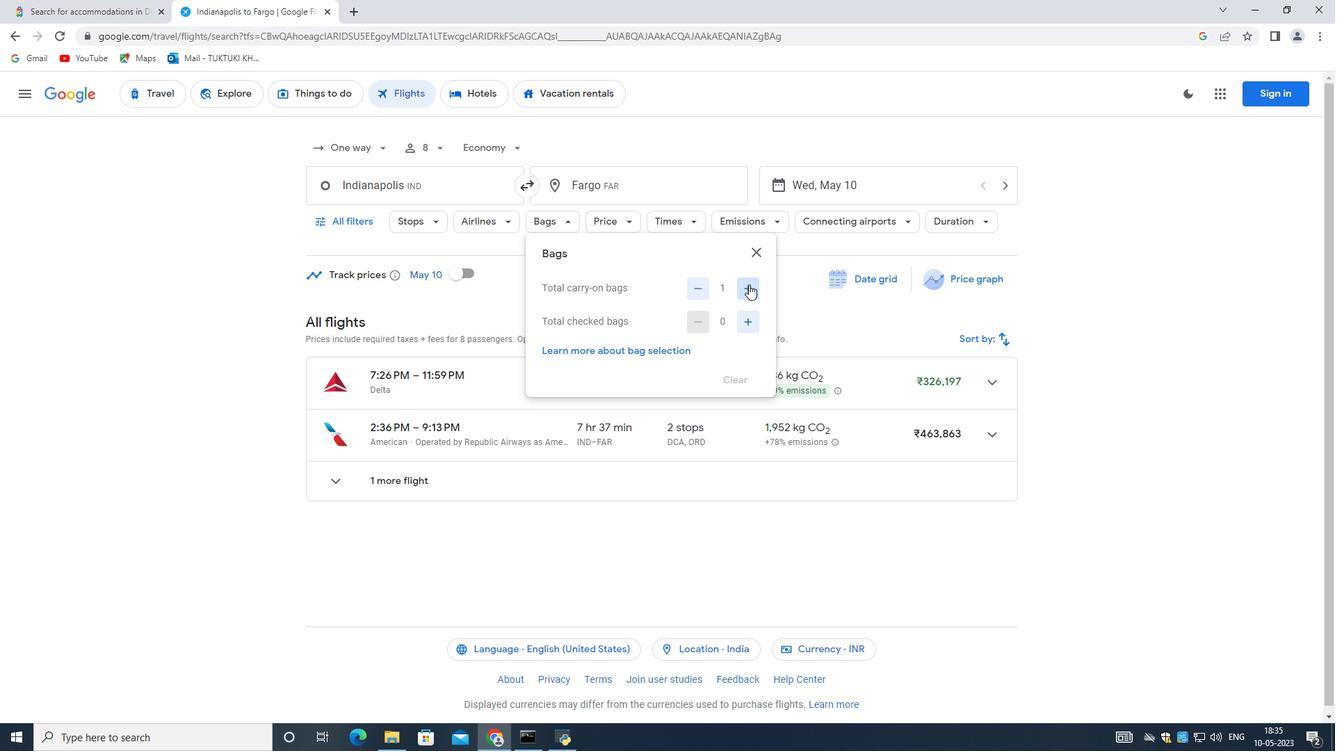 
Action: Mouse pressed left at (748, 284)
Screenshot: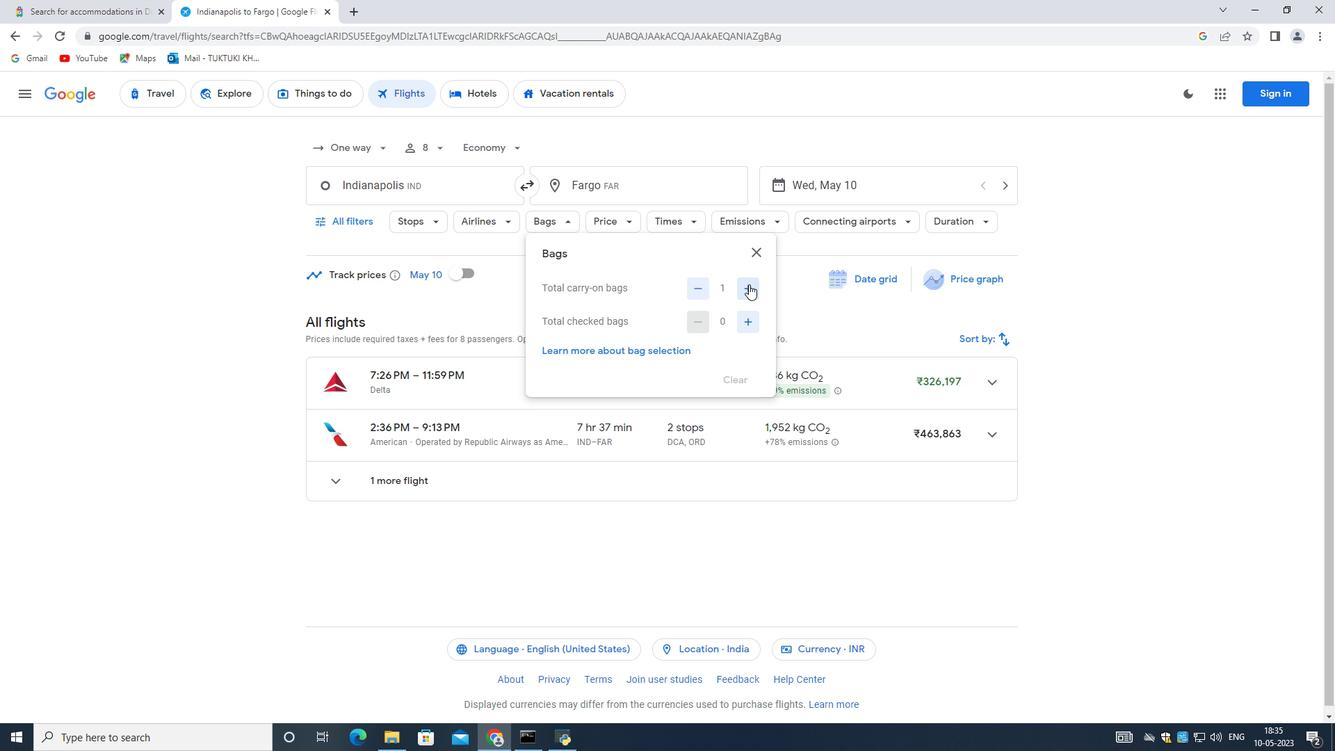
Action: Mouse moved to (667, 221)
Screenshot: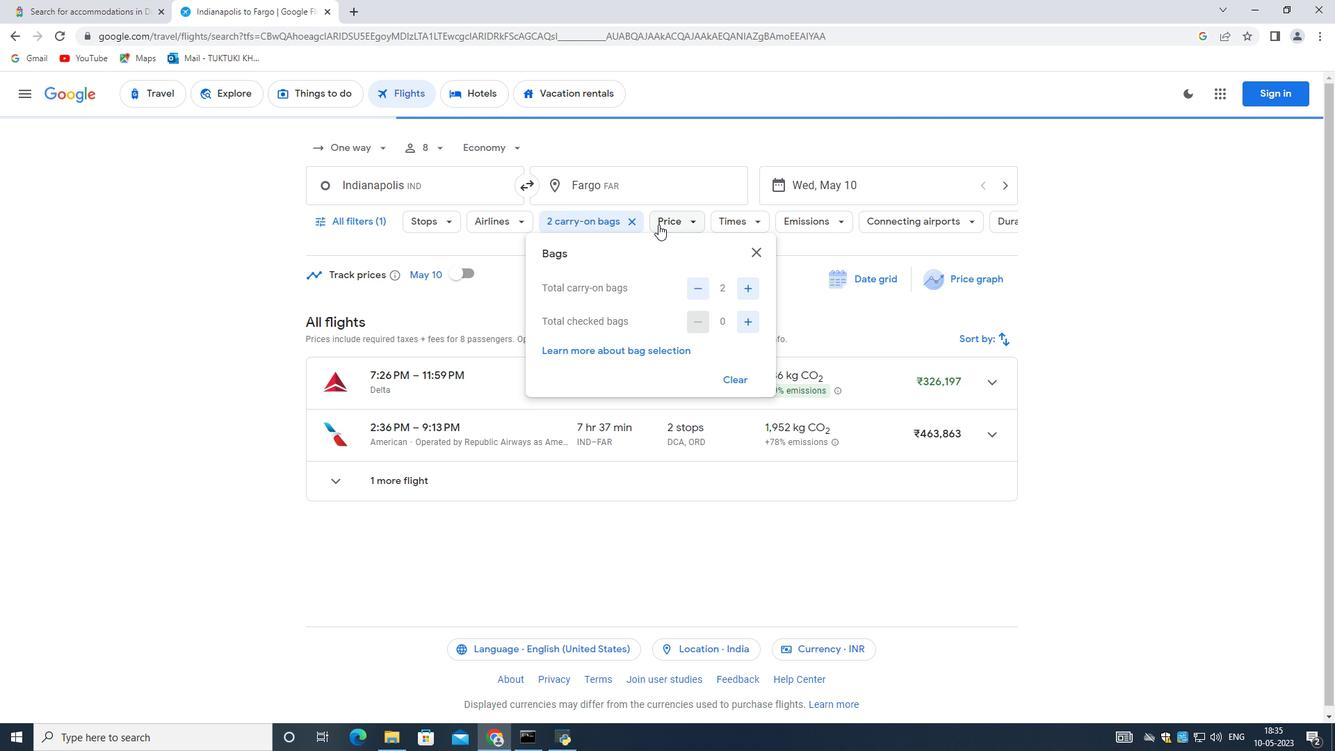 
Action: Mouse pressed left at (667, 221)
Screenshot: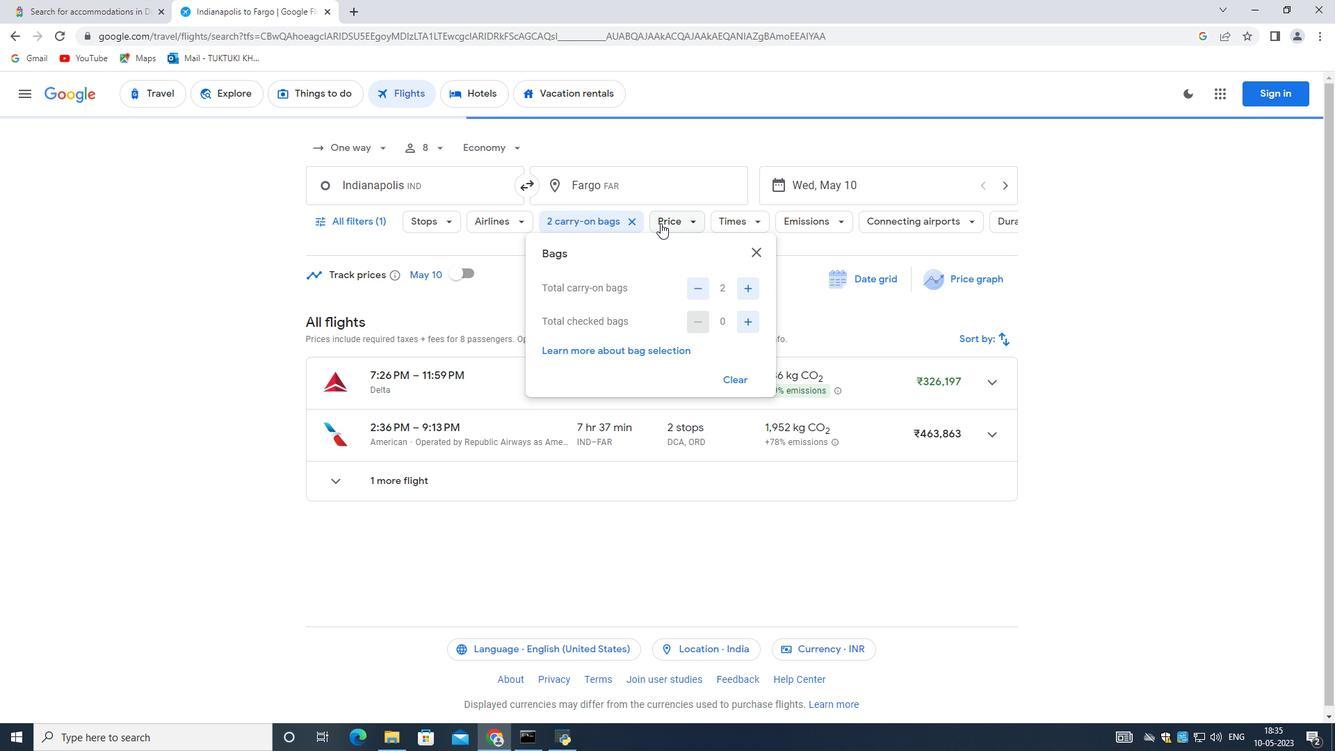 
Action: Mouse moved to (876, 309)
Screenshot: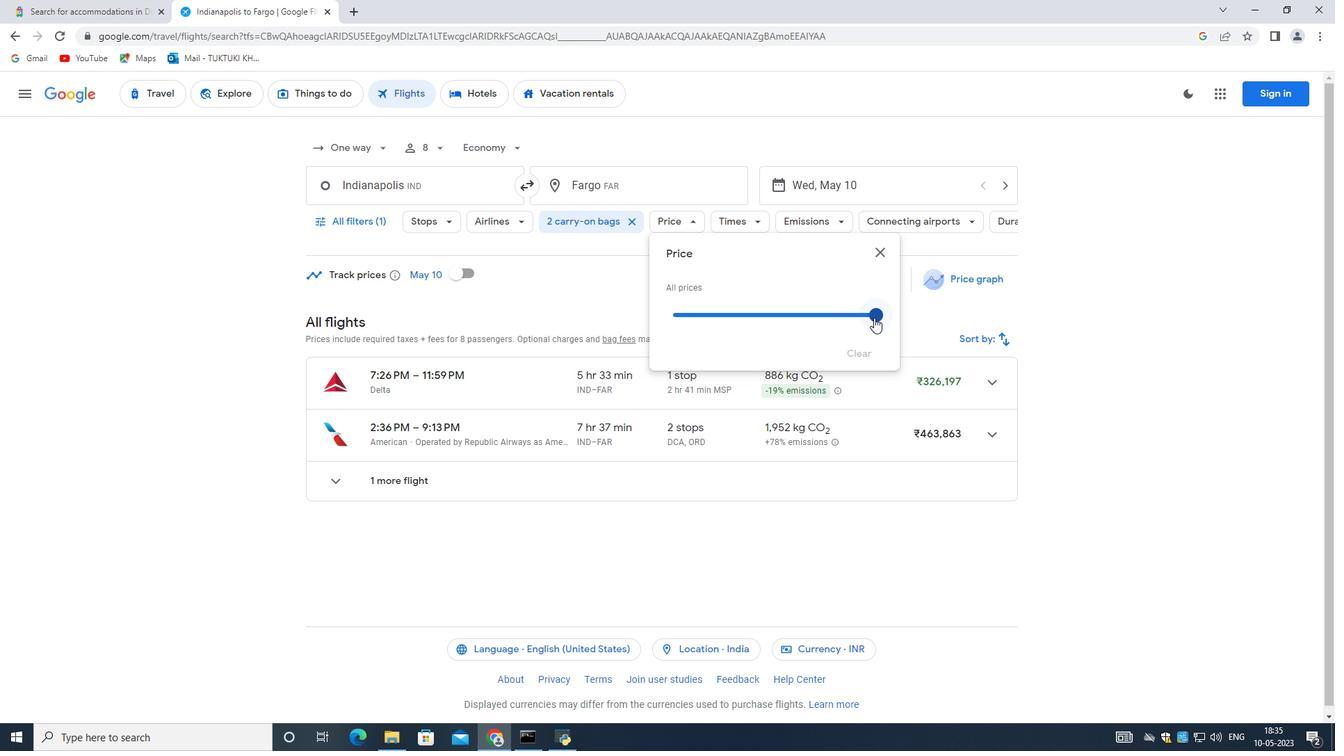
Action: Mouse pressed left at (876, 309)
Screenshot: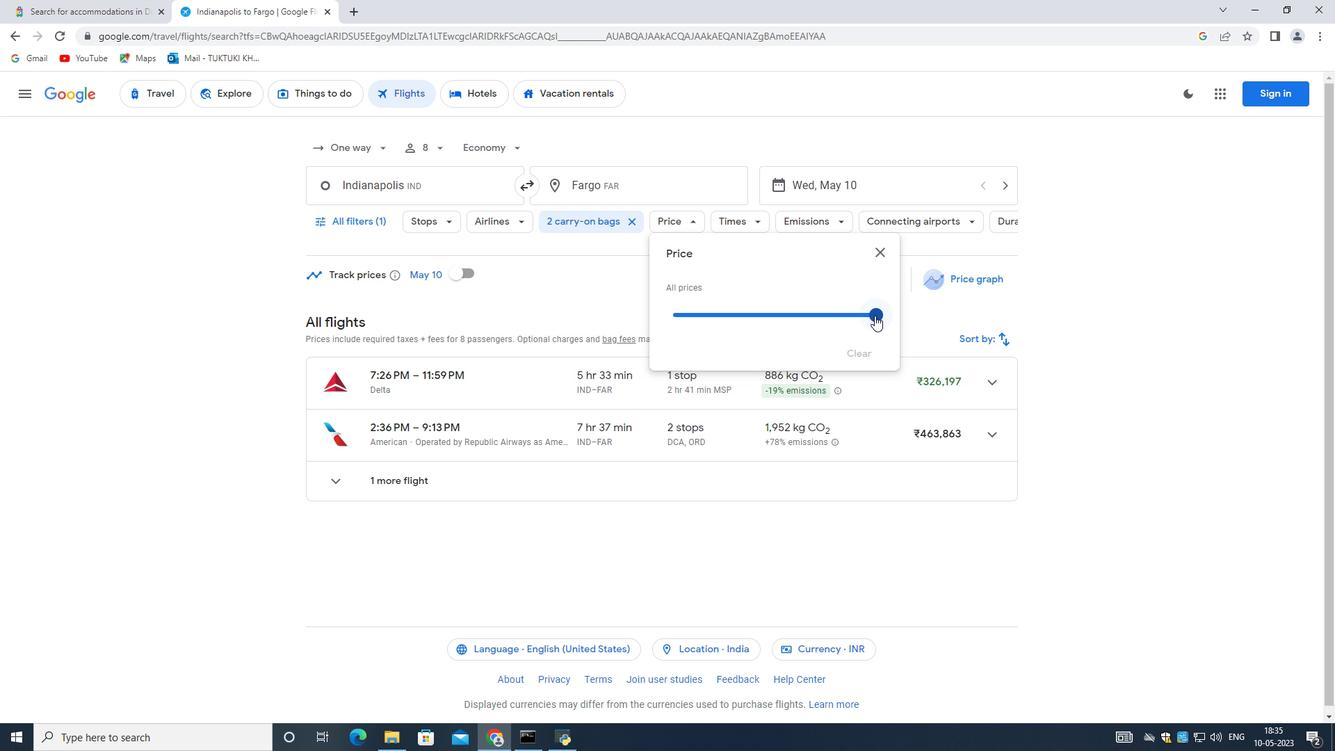 
Action: Mouse moved to (576, 223)
Screenshot: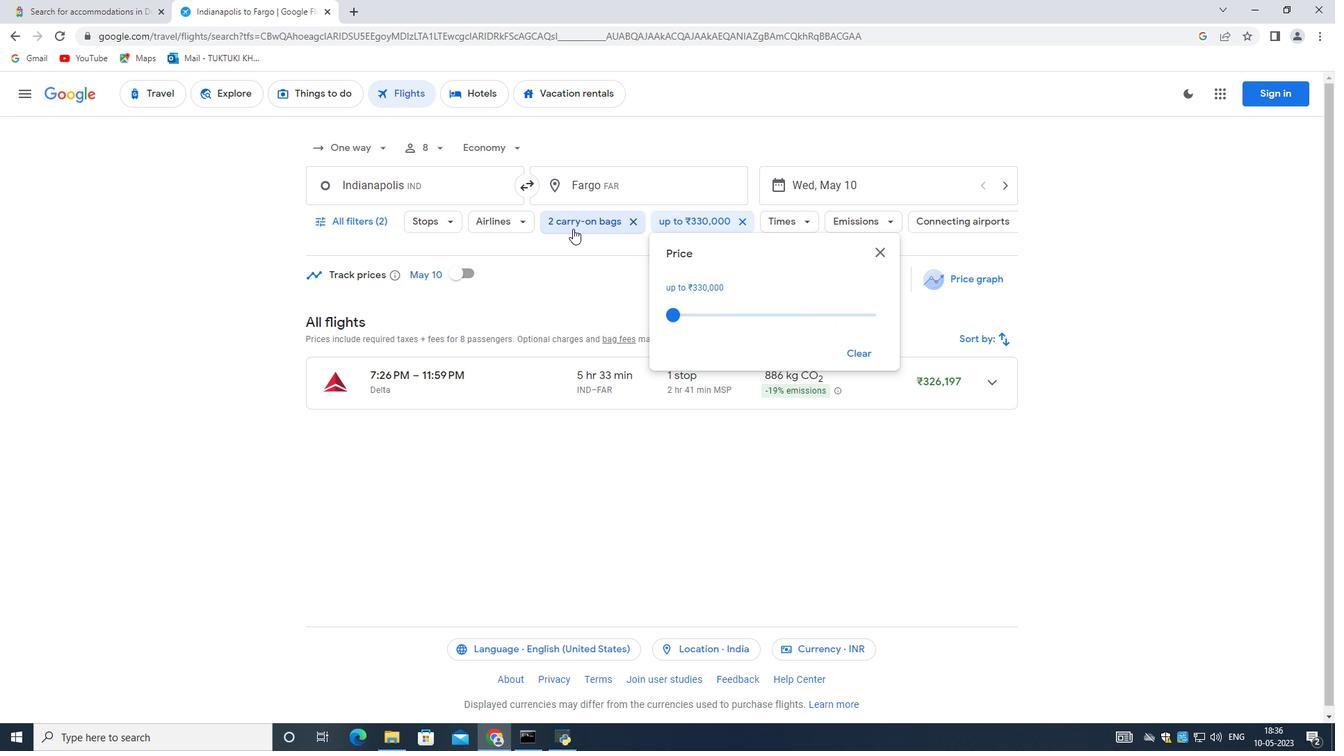 
Action: Mouse pressed left at (576, 223)
Screenshot: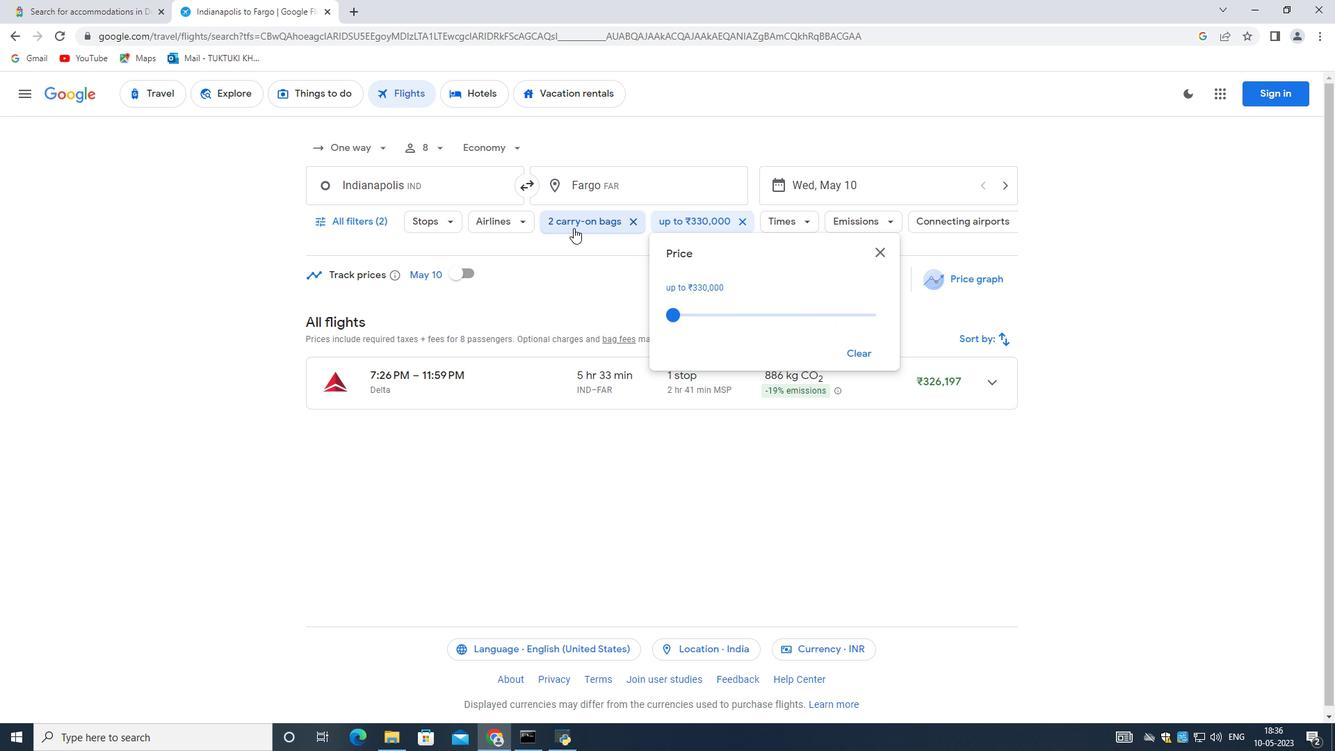 
Action: Mouse moved to (764, 319)
Screenshot: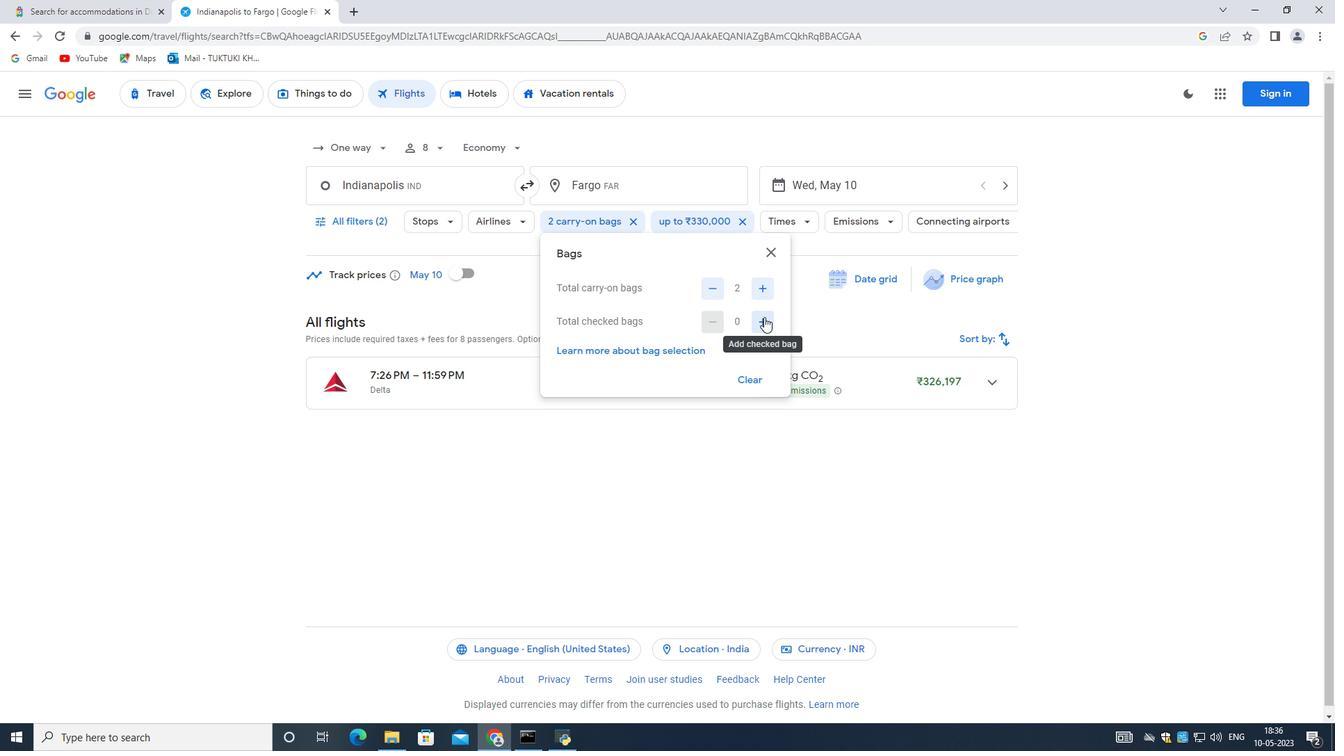
Action: Mouse pressed left at (764, 319)
Screenshot: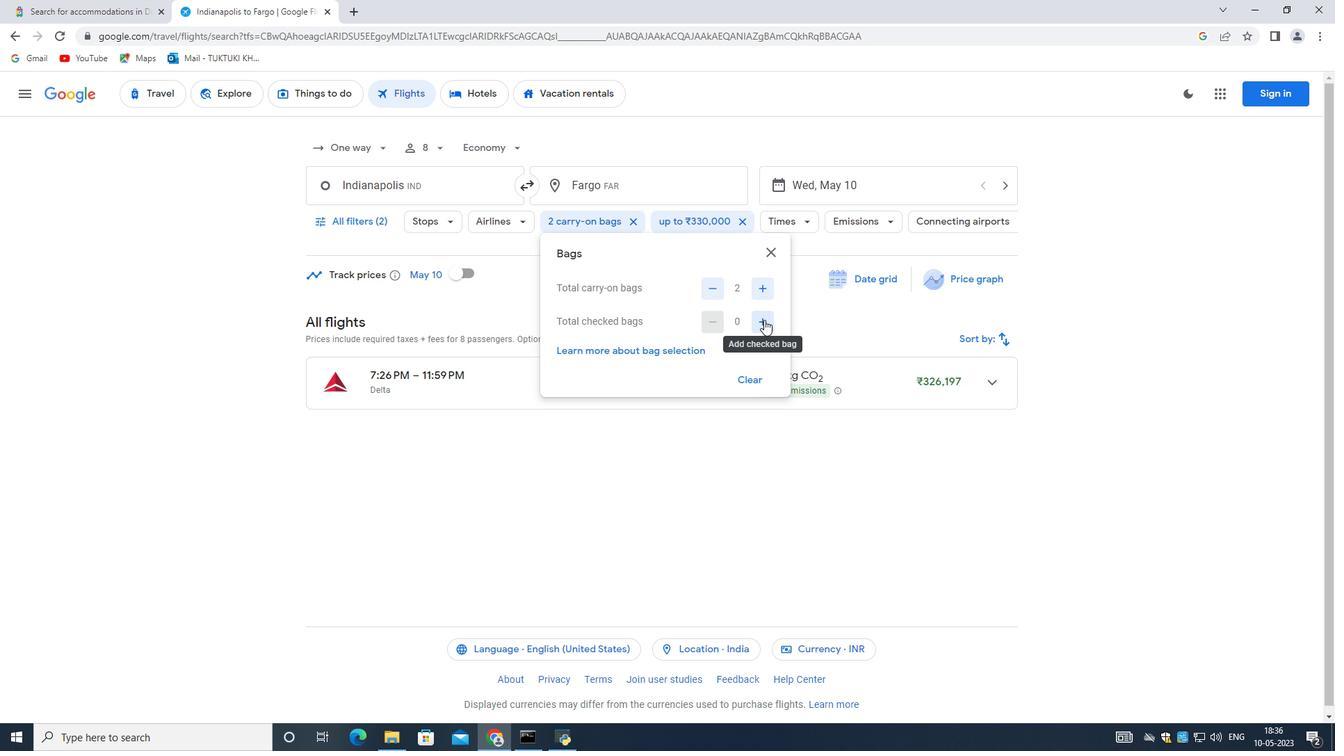 
Action: Mouse pressed left at (764, 319)
Screenshot: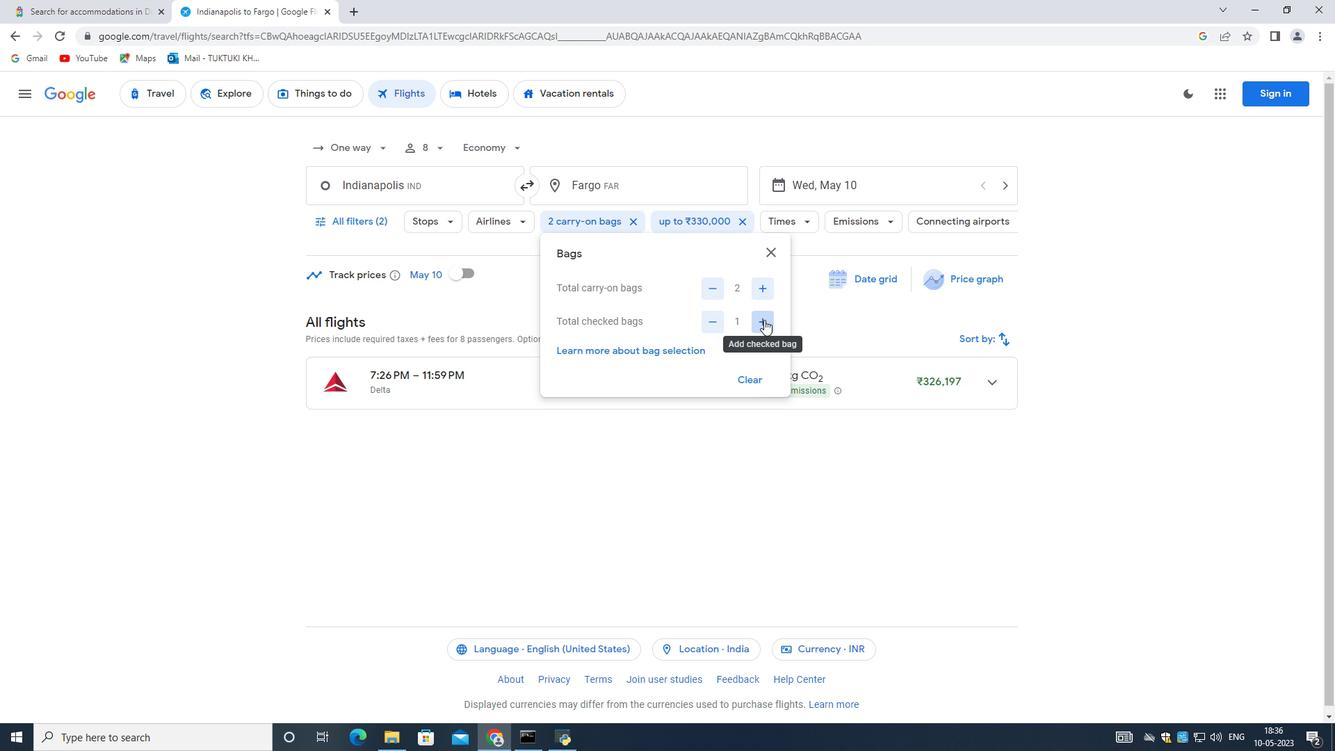 
Action: Mouse pressed left at (764, 319)
Screenshot: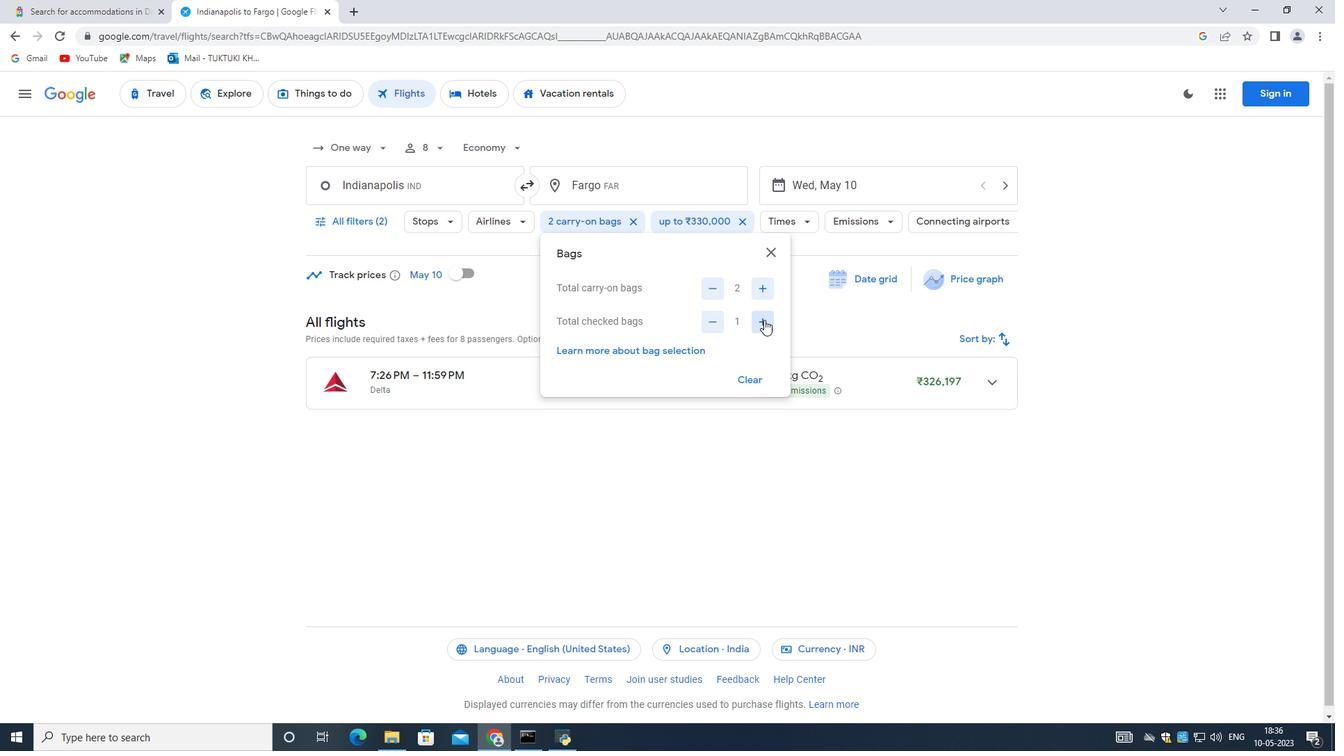 
Action: Mouse pressed left at (764, 319)
Screenshot: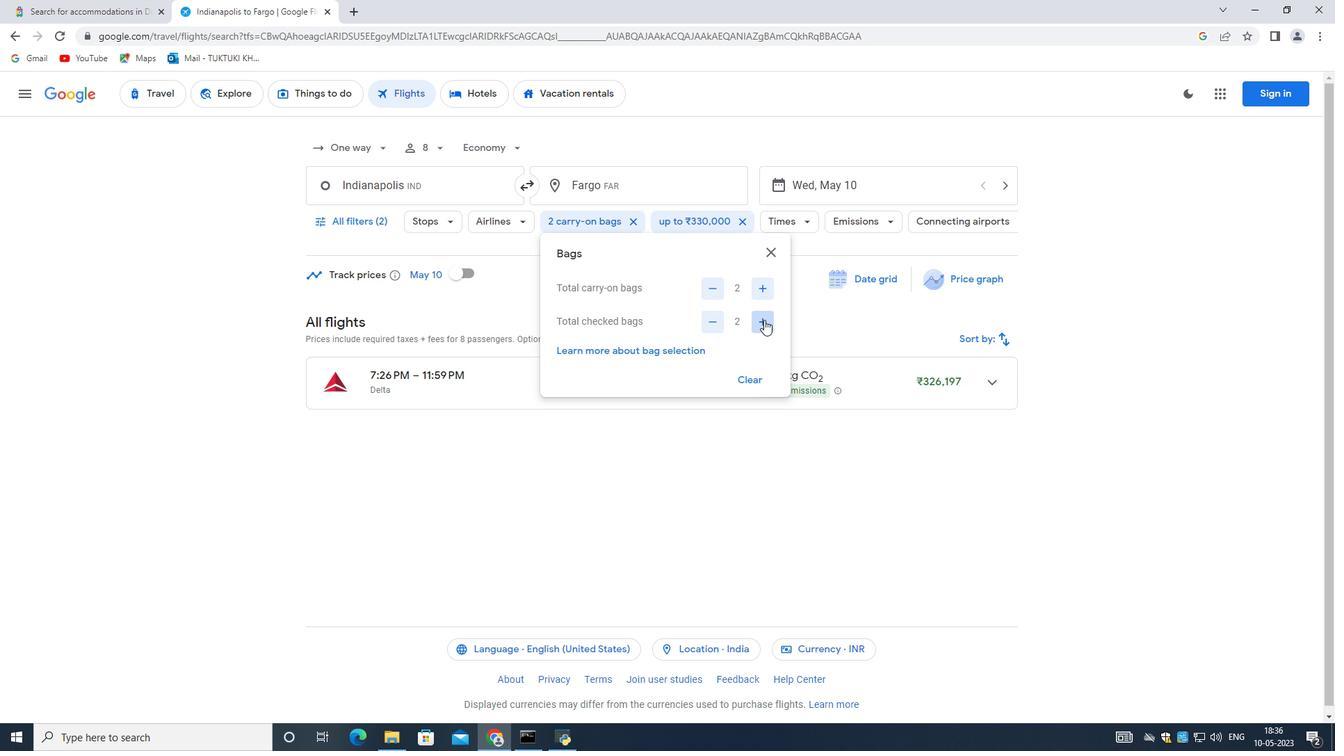 
Action: Mouse pressed left at (764, 319)
Screenshot: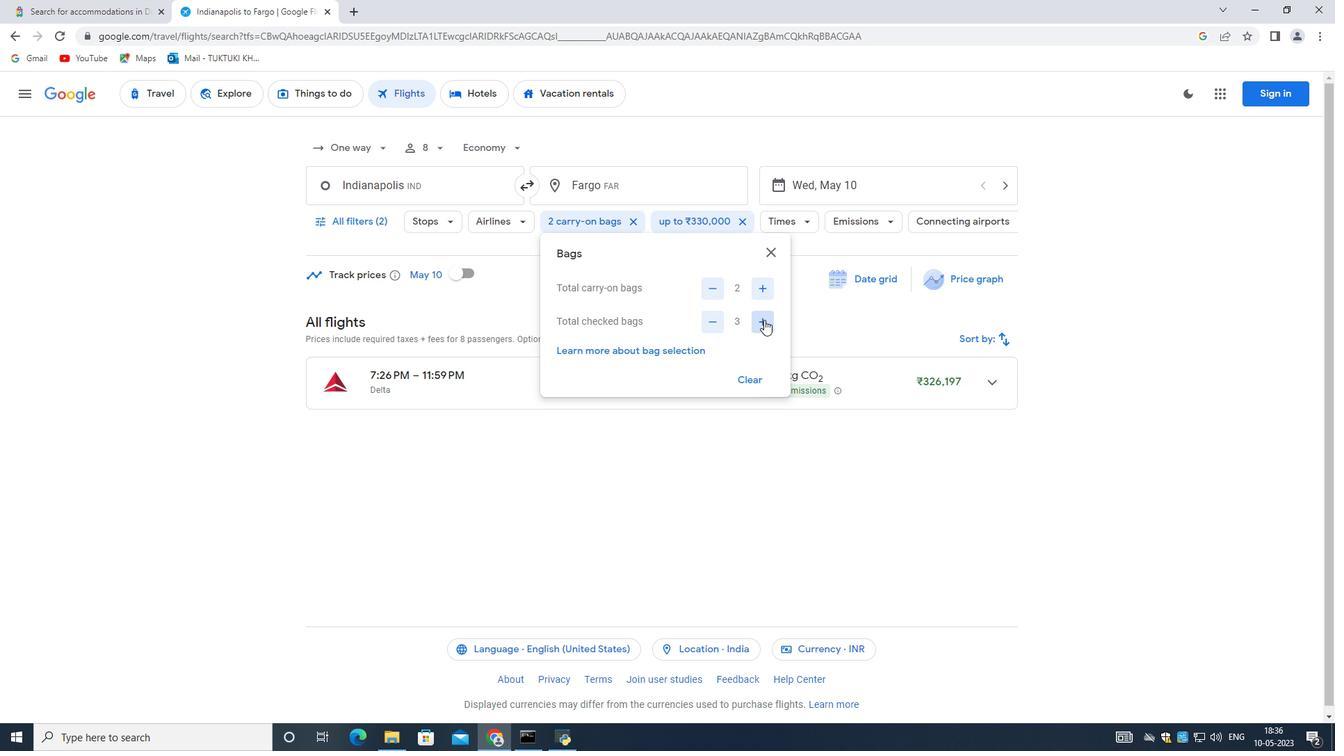 
Action: Mouse pressed left at (764, 319)
Screenshot: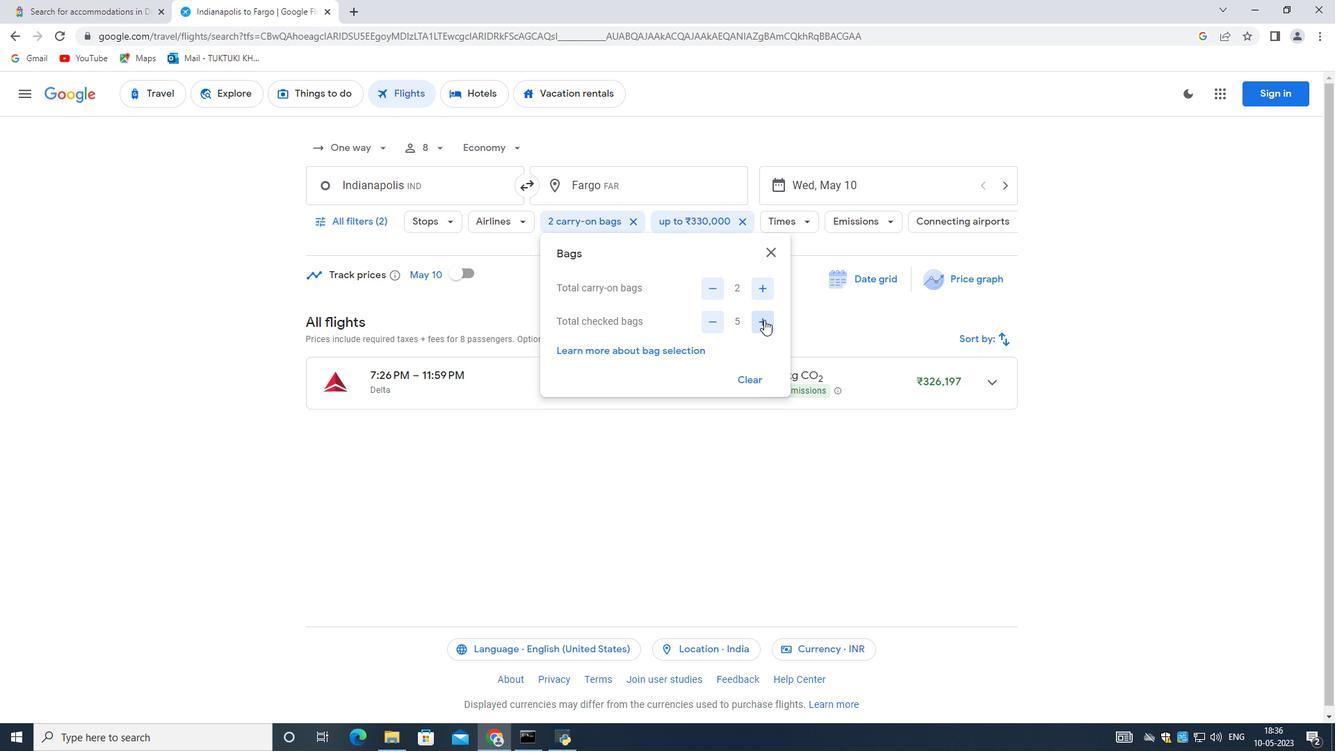 
Action: Mouse moved to (747, 351)
Screenshot: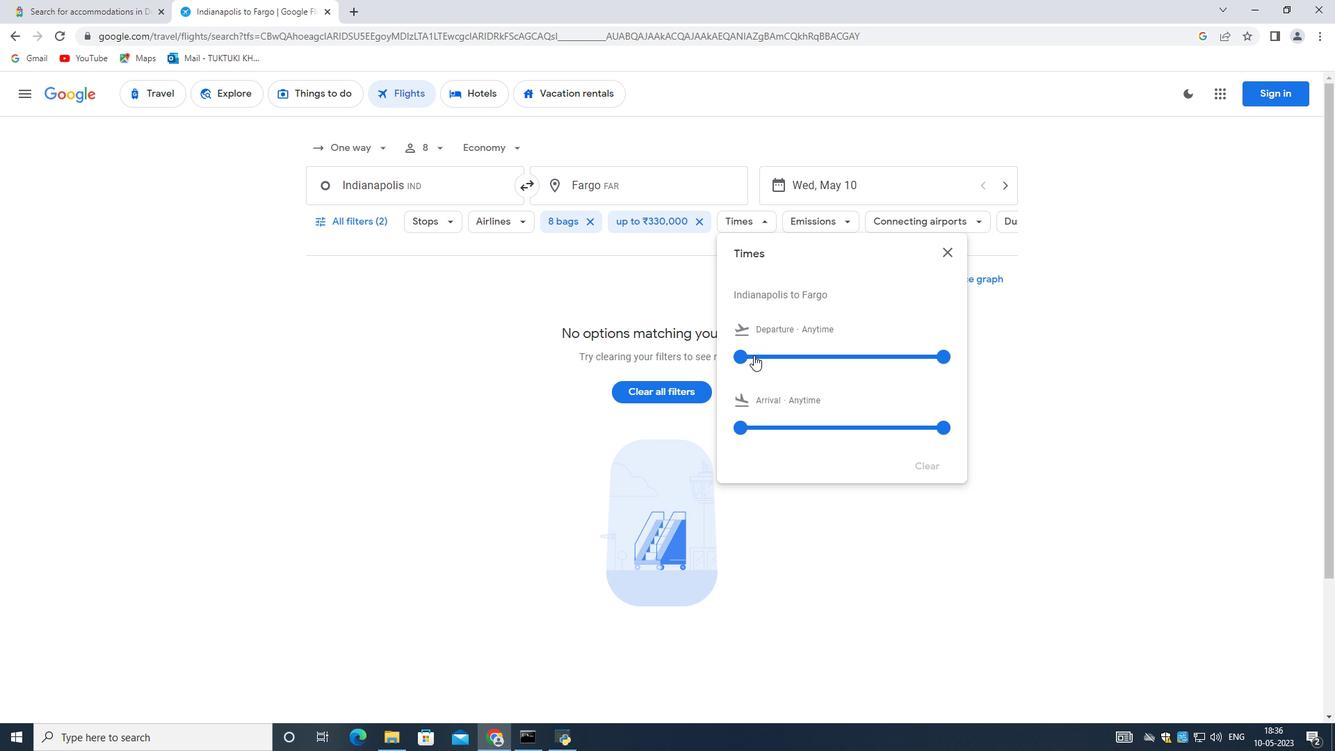 
Action: Mouse pressed left at (747, 351)
Screenshot: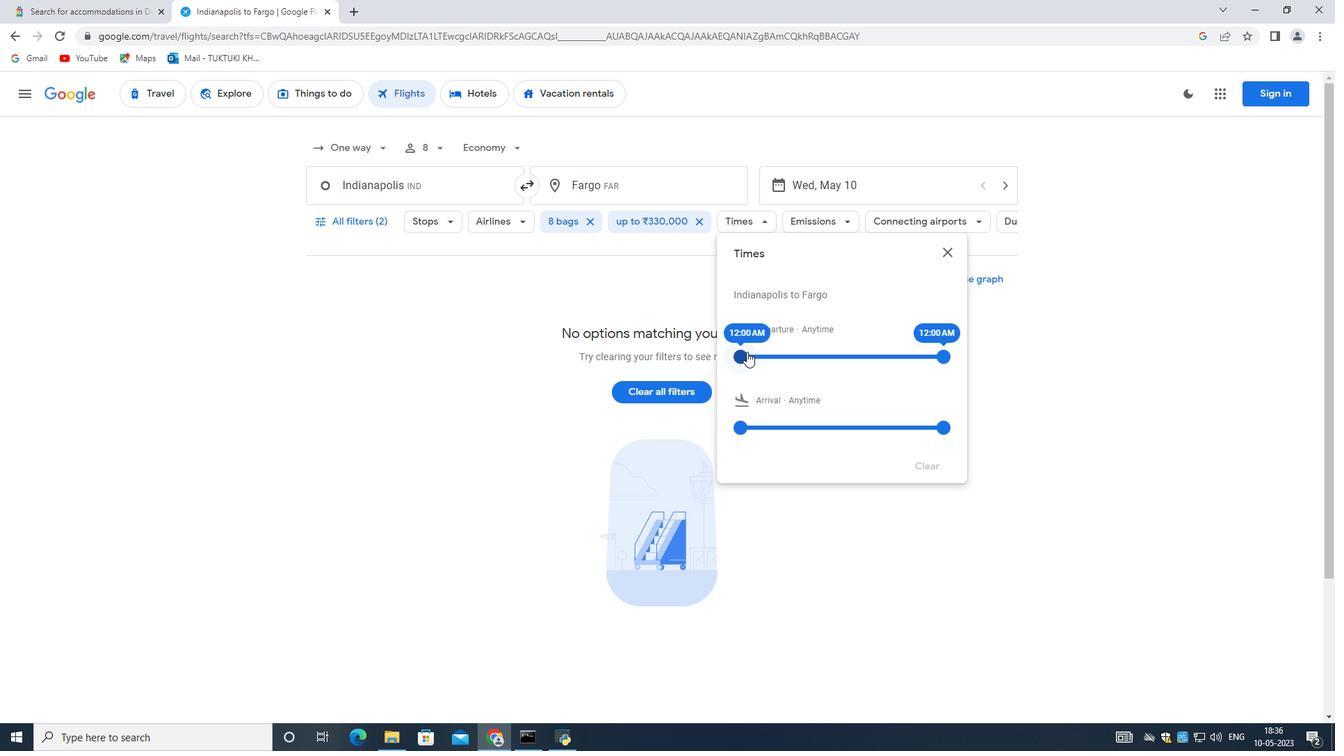 
Action: Mouse moved to (737, 347)
Screenshot: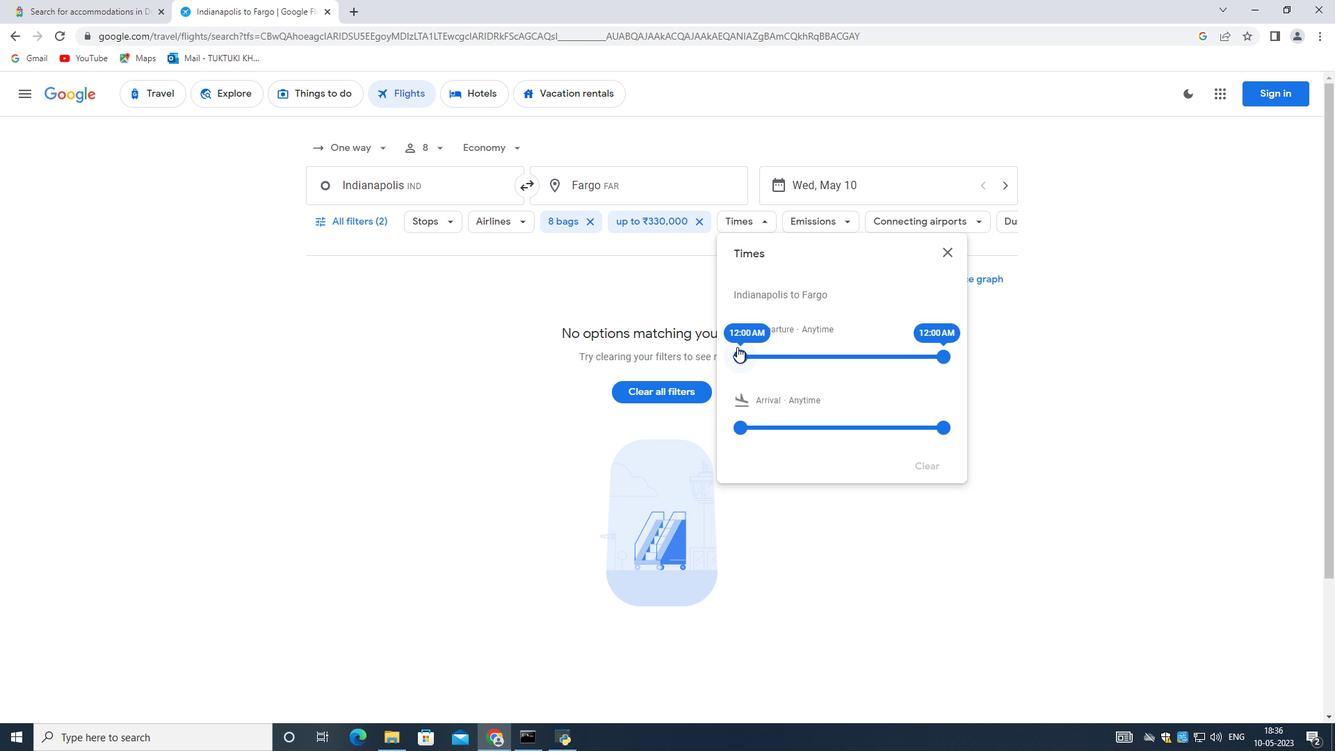 
Action: Mouse pressed left at (737, 347)
Screenshot: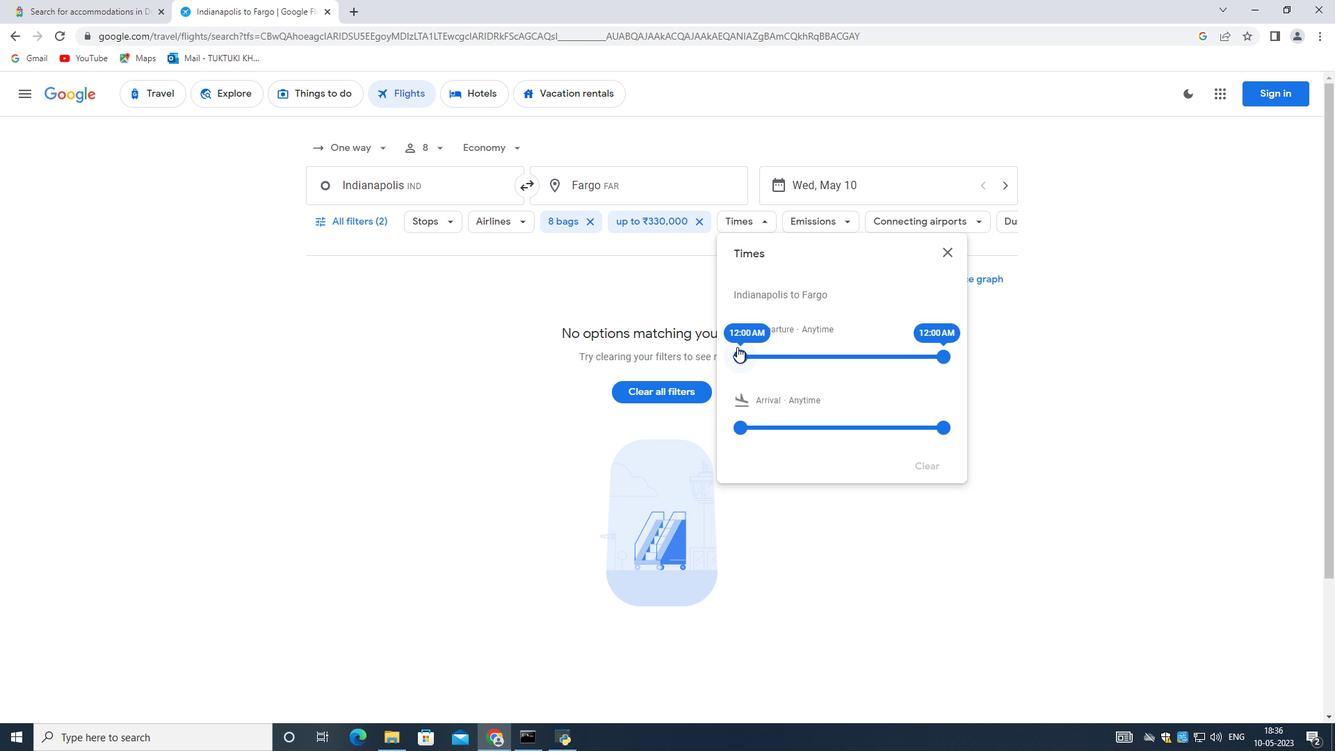 
Action: Mouse moved to (940, 353)
Screenshot: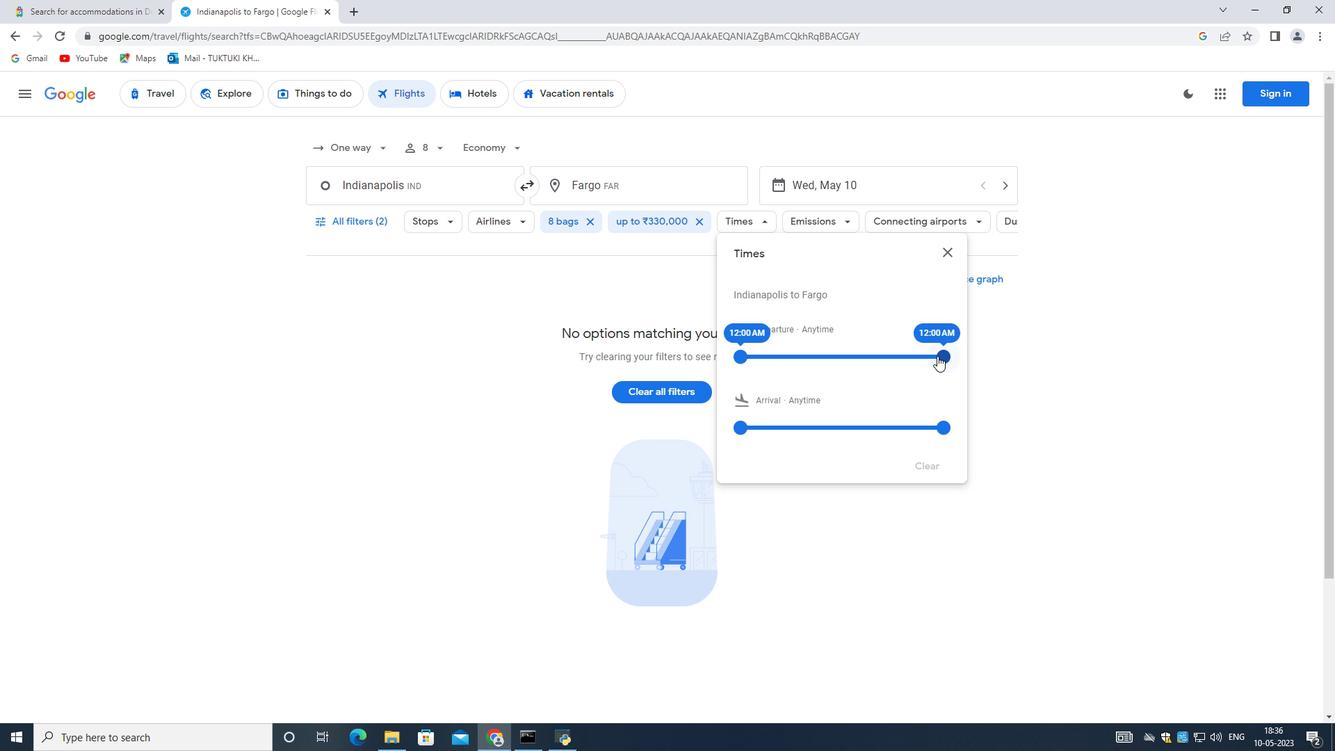 
Action: Mouse pressed left at (940, 353)
Screenshot: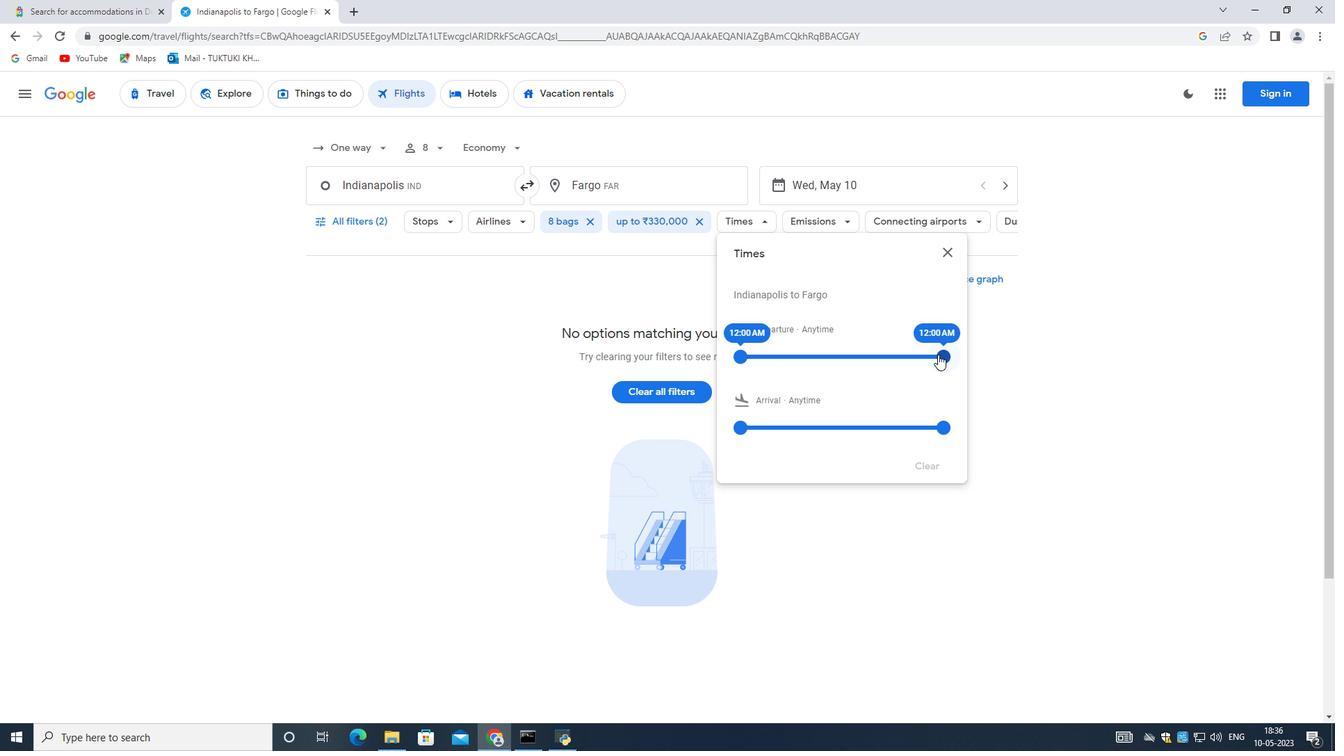
Action: Mouse moved to (847, 405)
Screenshot: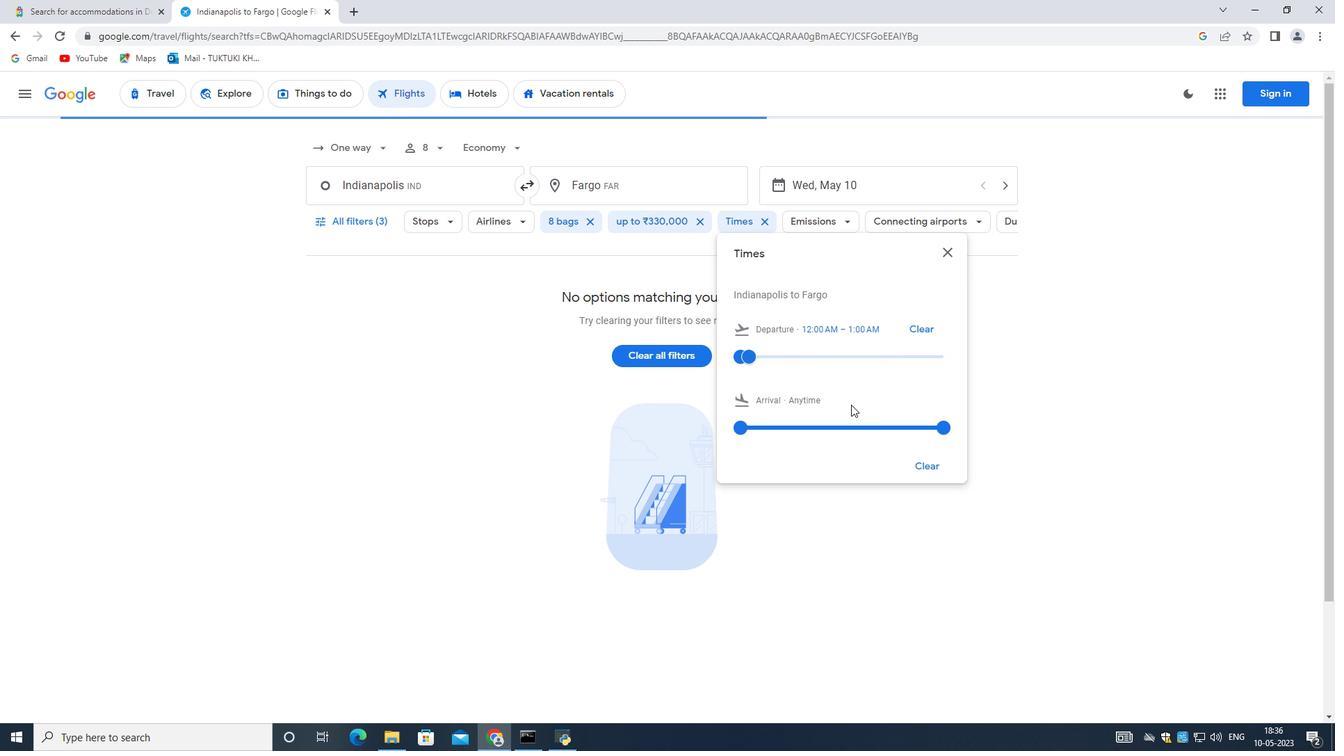 
Action: Mouse scrolled (847, 404) with delta (0, 0)
Screenshot: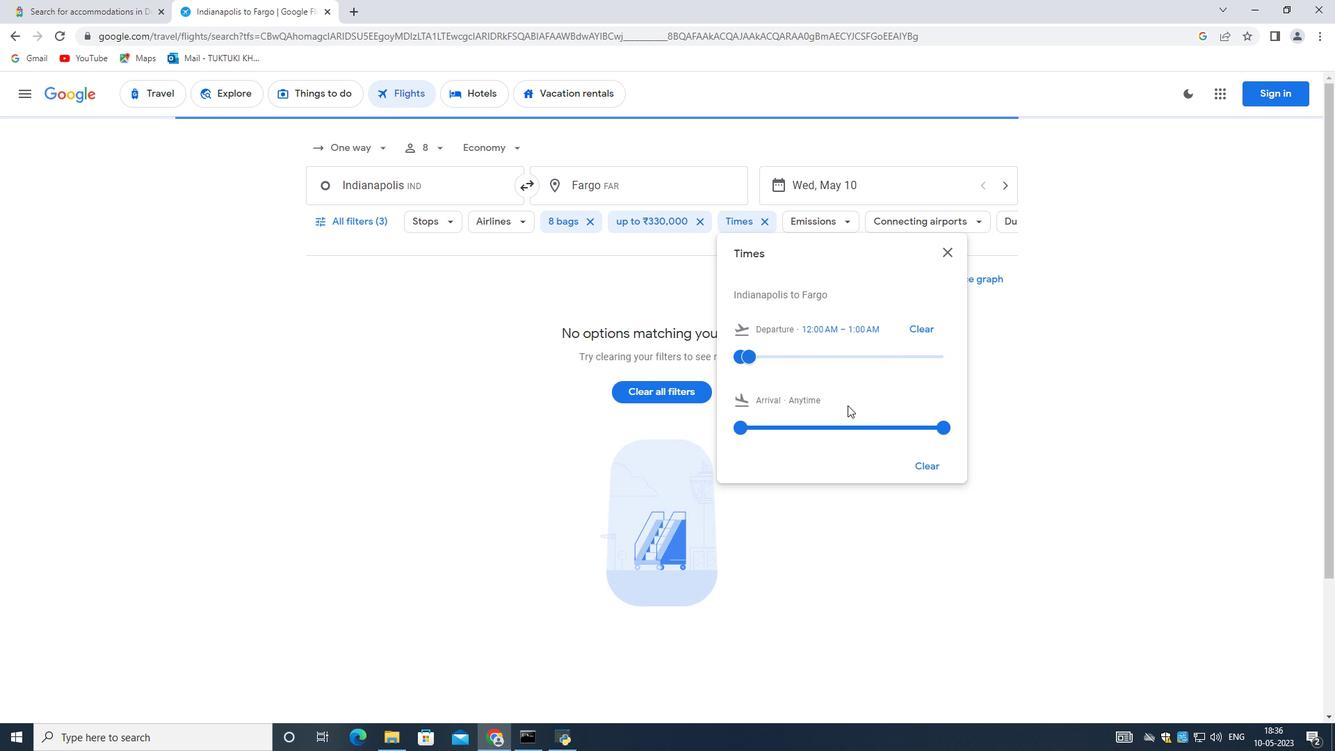 
